 Task: Use the formula "MATCH" in spreadsheet "Project portfolio".
Action: Mouse moved to (848, 101)
Screenshot: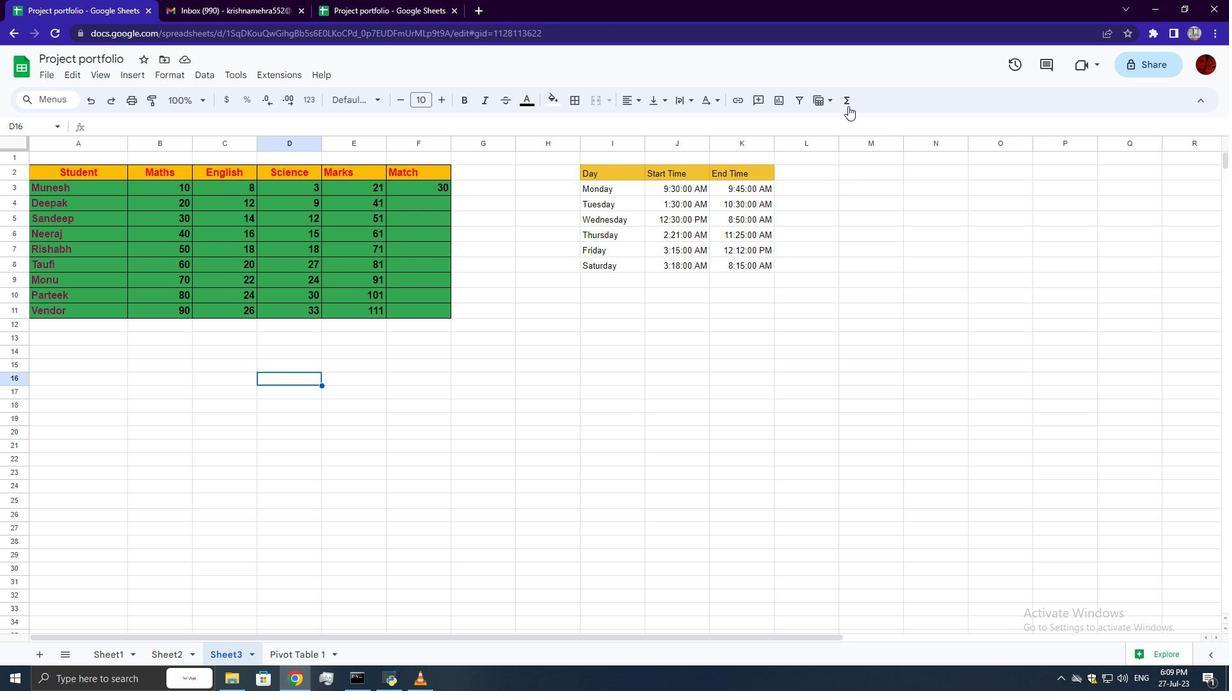 
Action: Mouse pressed left at (848, 101)
Screenshot: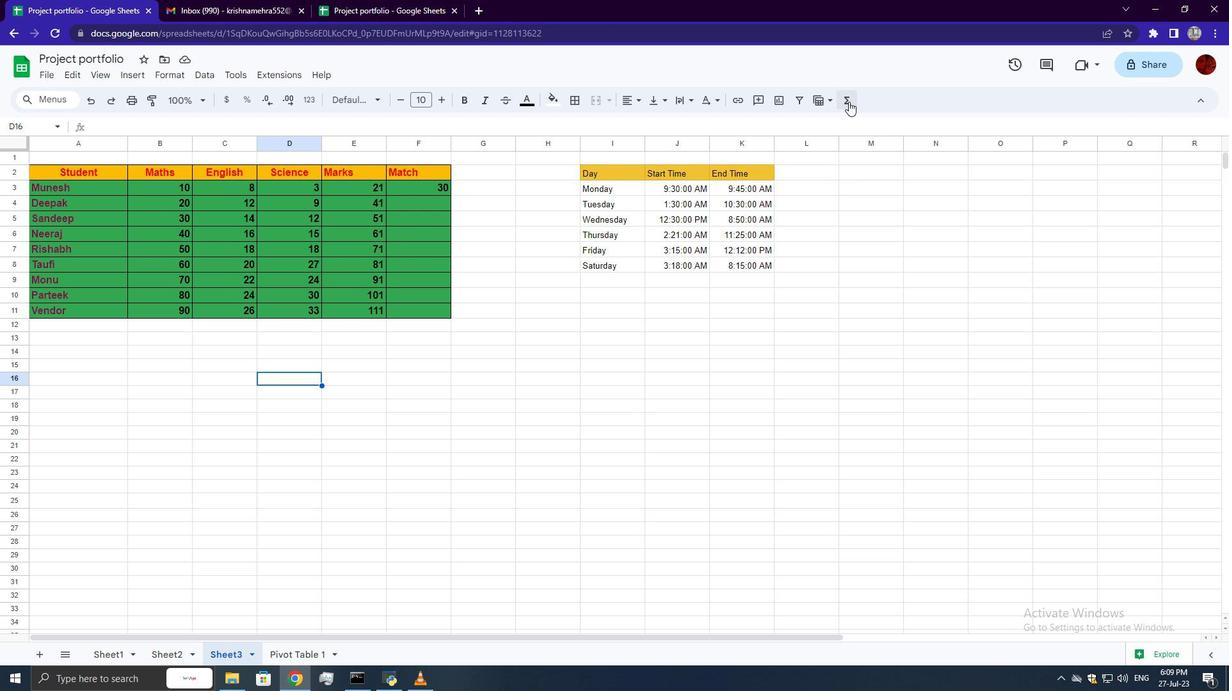 
Action: Mouse moved to (1002, 236)
Screenshot: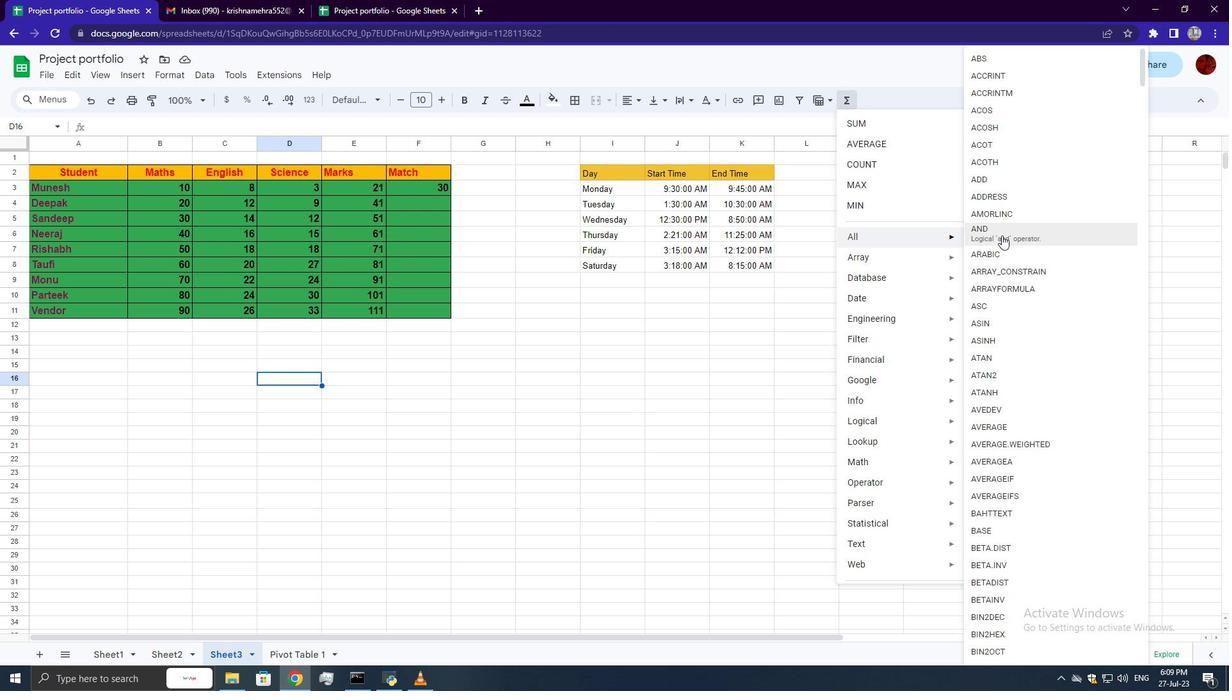
Action: Mouse scrolled (1002, 235) with delta (0, 0)
Screenshot: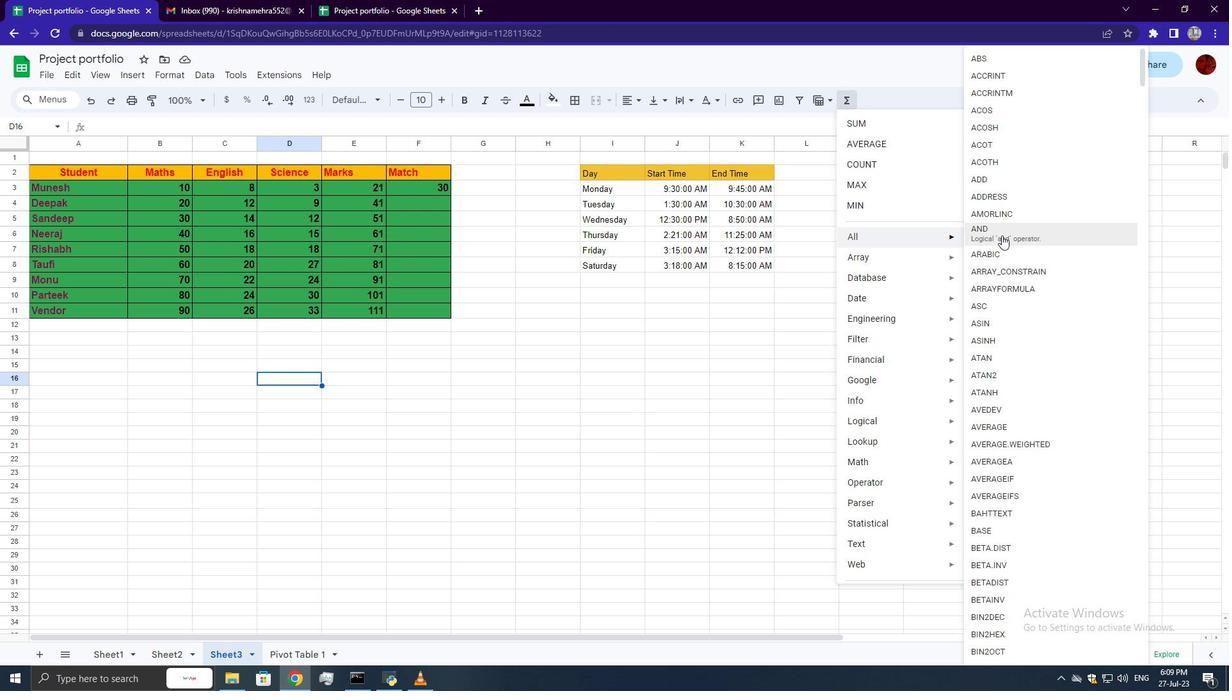 
Action: Mouse moved to (1002, 240)
Screenshot: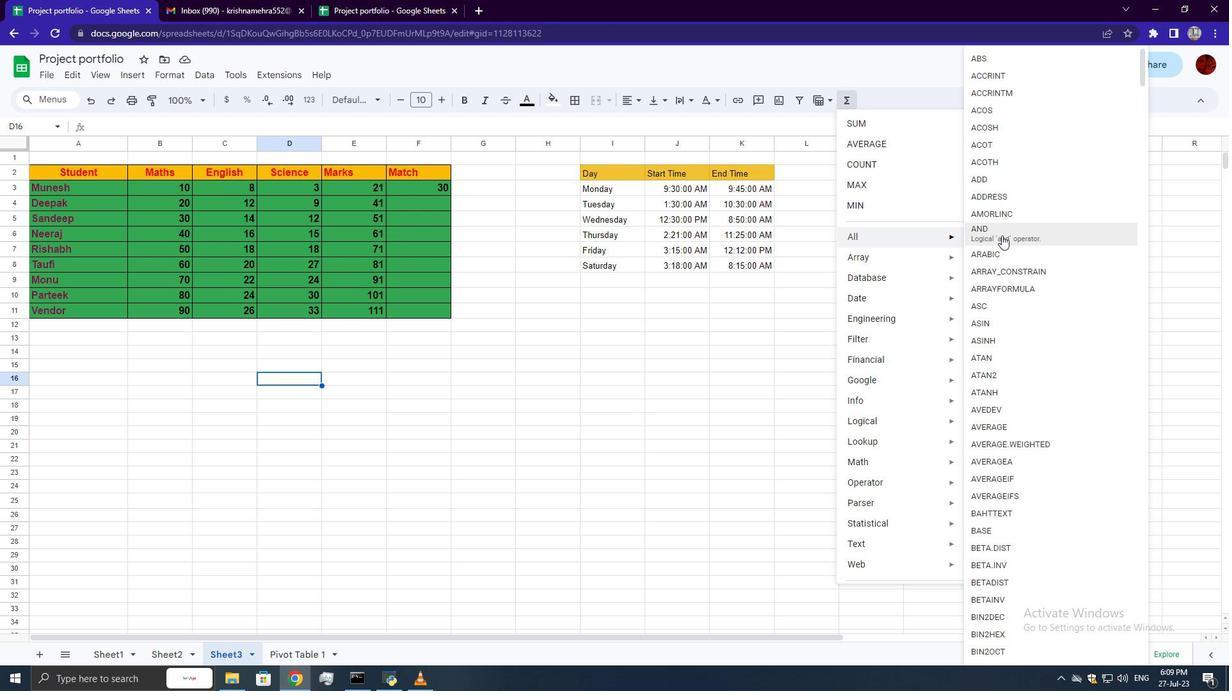 
Action: Mouse scrolled (1002, 237) with delta (0, 0)
Screenshot: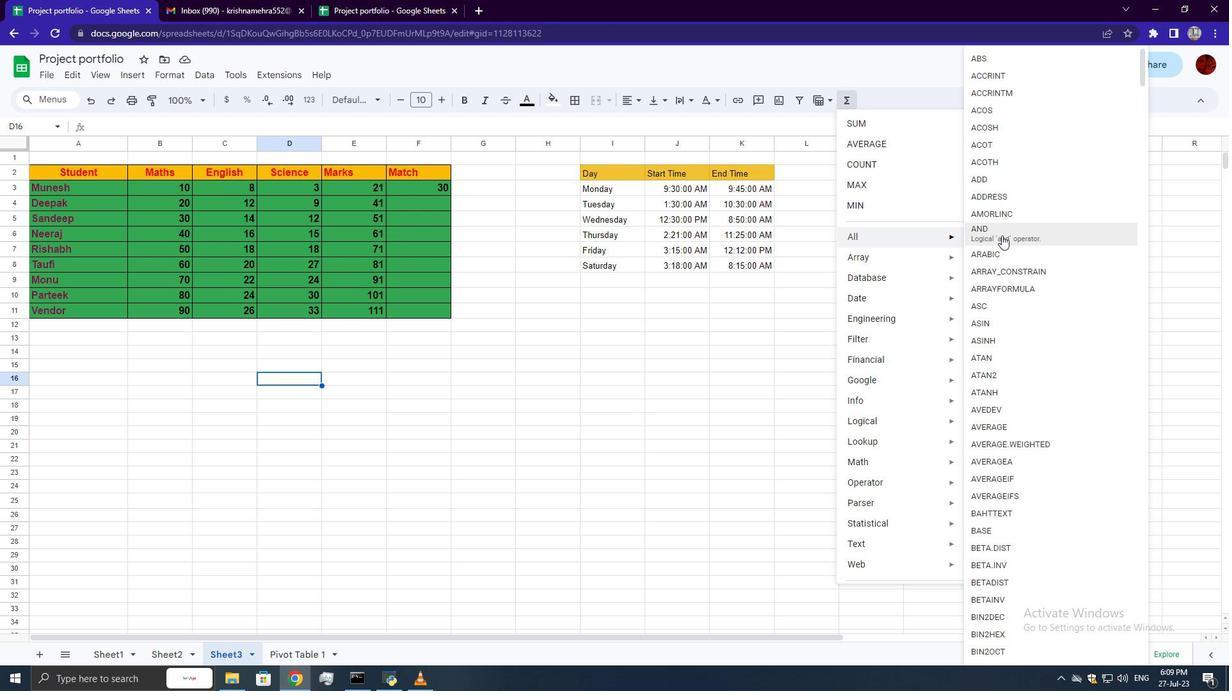 
Action: Mouse moved to (1002, 240)
Screenshot: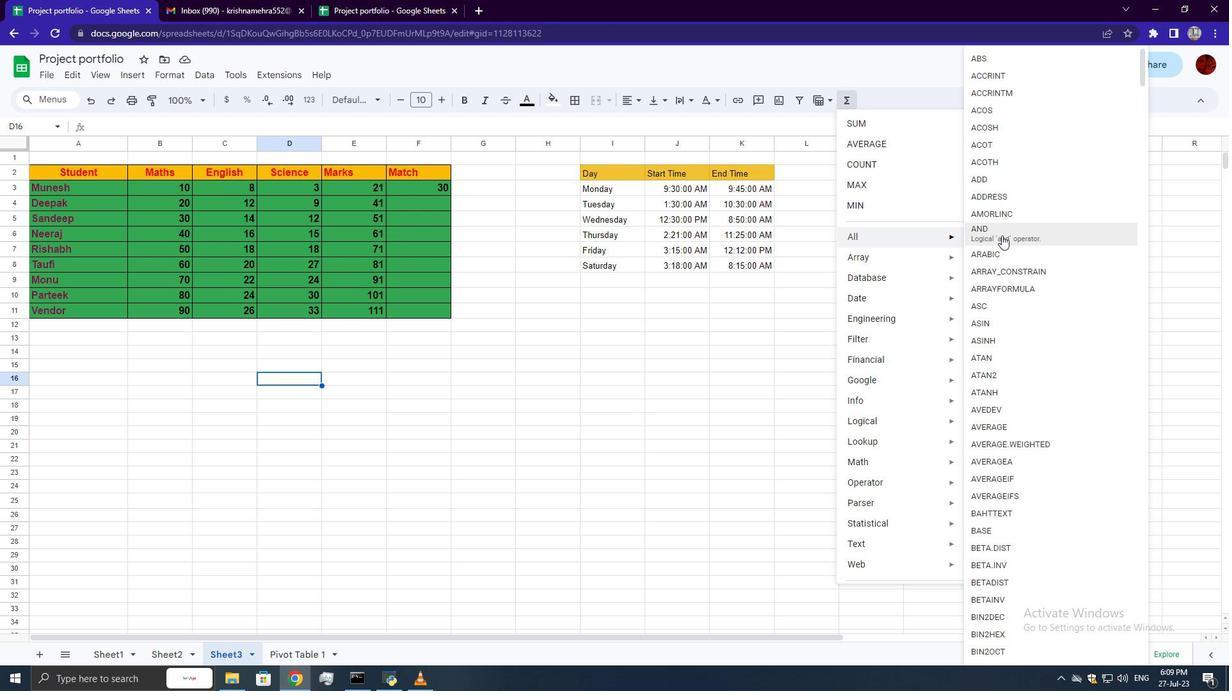 
Action: Mouse scrolled (1002, 240) with delta (0, 0)
Screenshot: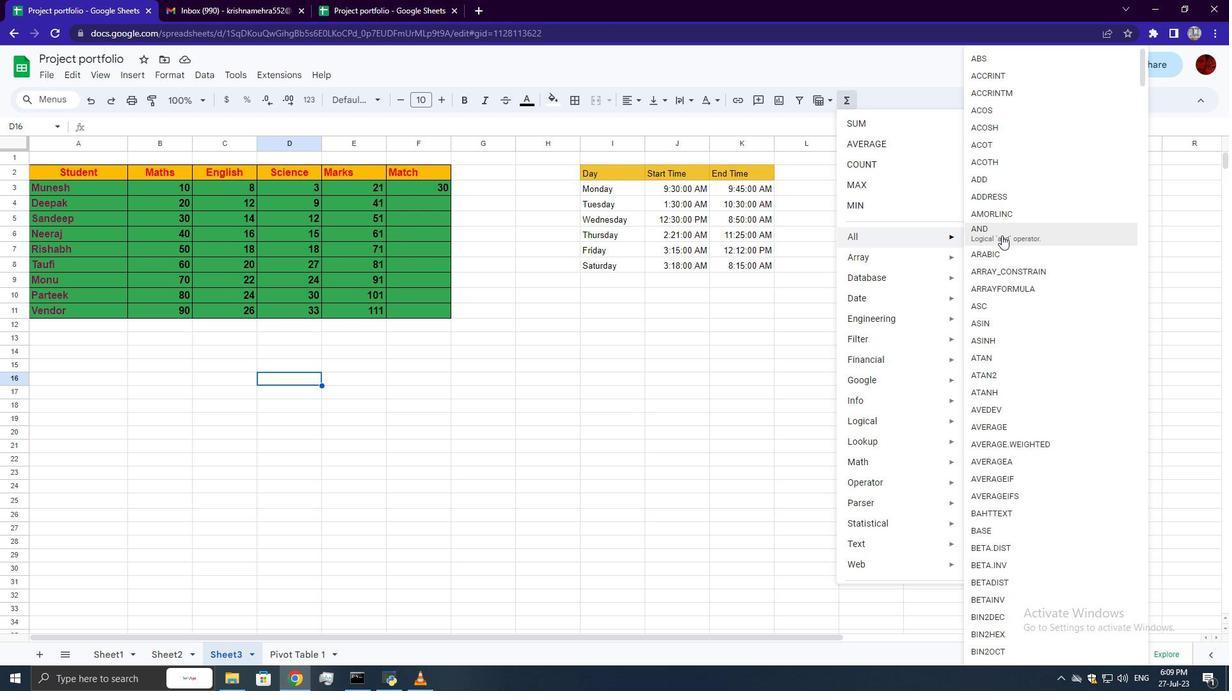
Action: Mouse moved to (1001, 241)
Screenshot: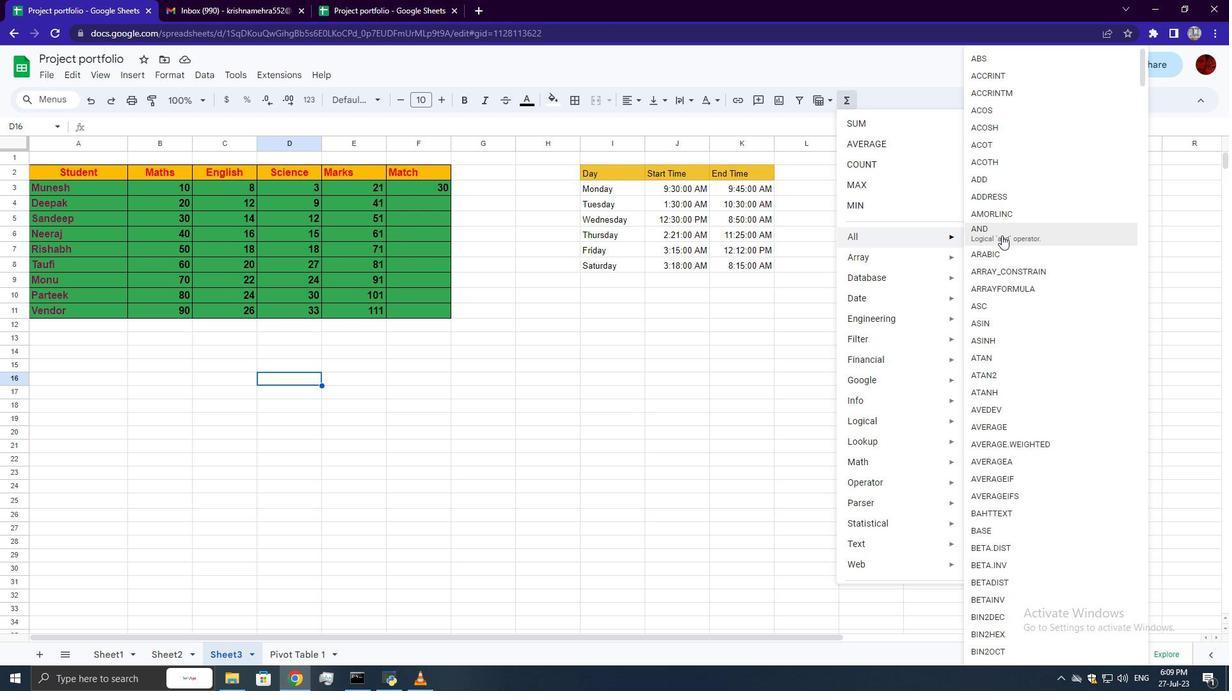 
Action: Mouse scrolled (1001, 240) with delta (0, 0)
Screenshot: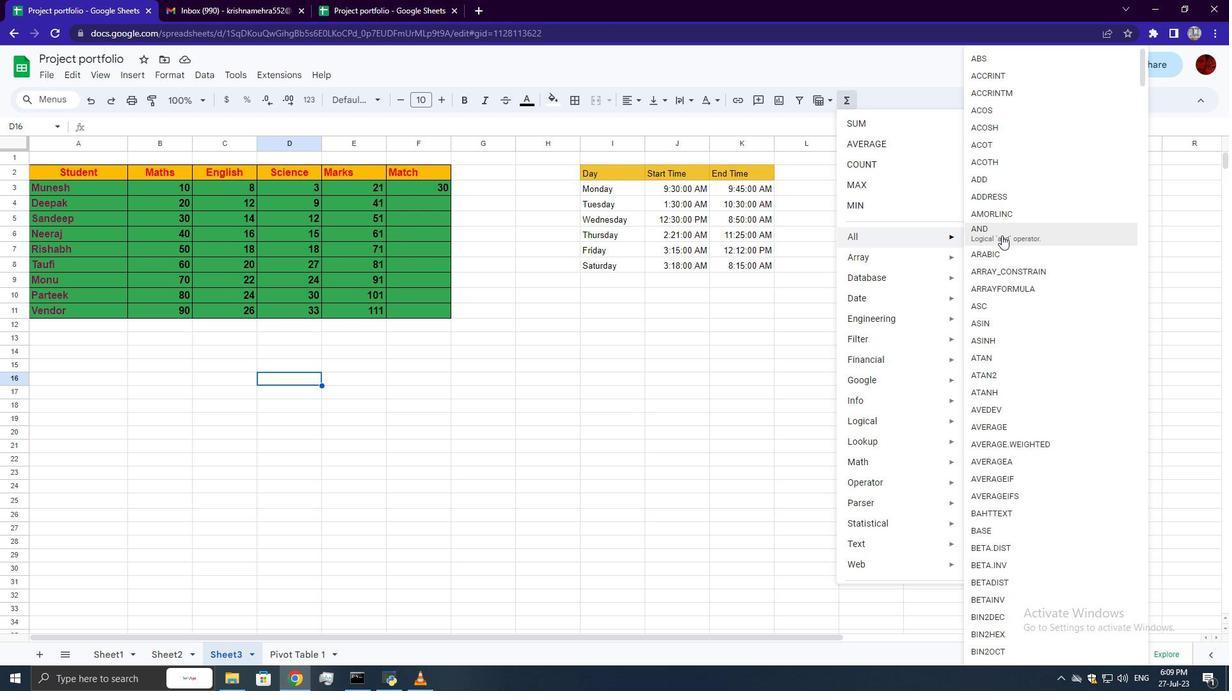 
Action: Mouse scrolled (1001, 240) with delta (0, 0)
Screenshot: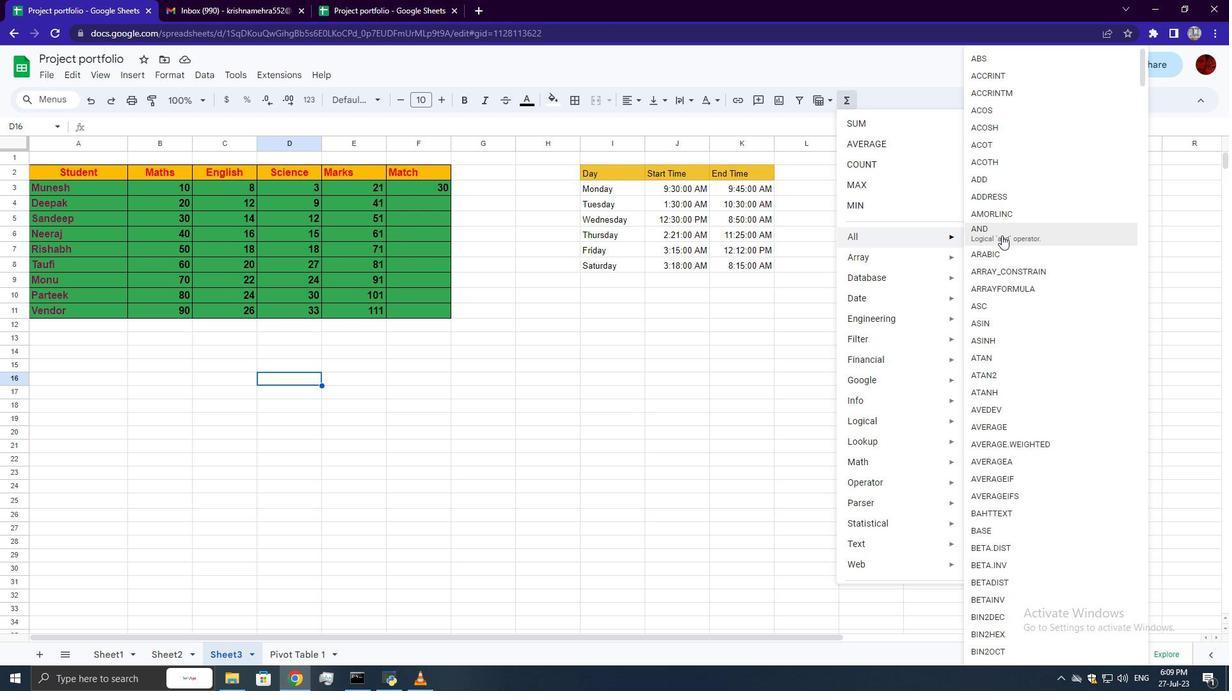 
Action: Mouse scrolled (1001, 240) with delta (0, 0)
Screenshot: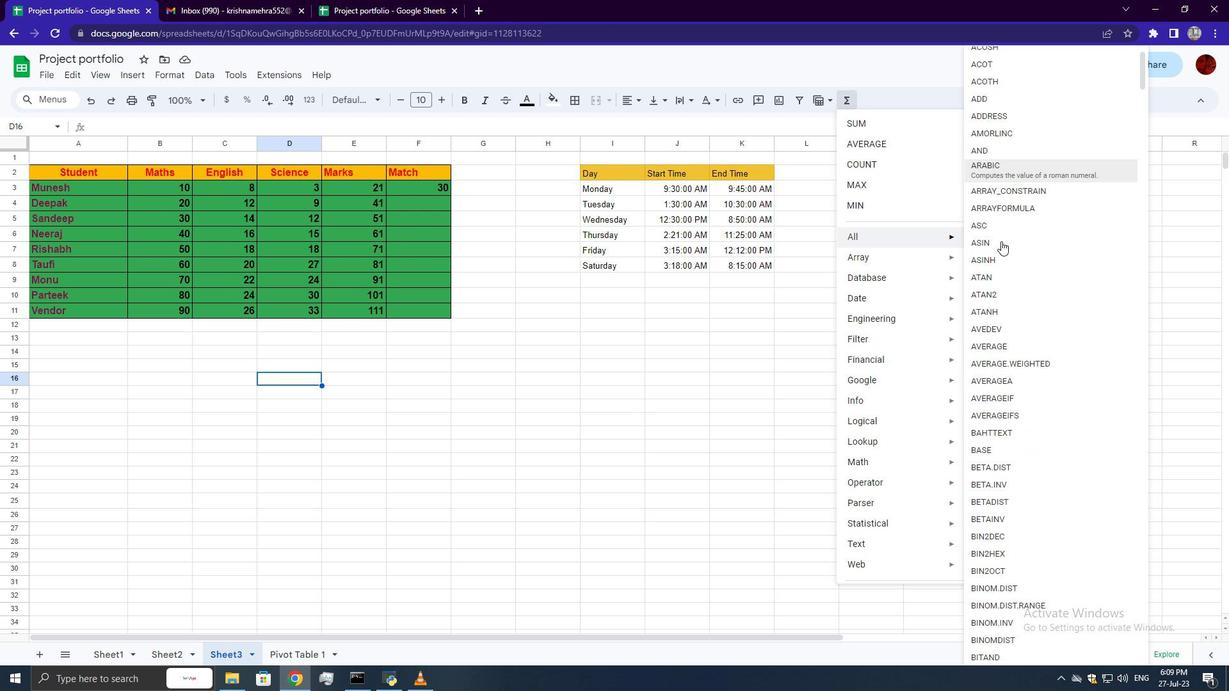 
Action: Mouse scrolled (1001, 240) with delta (0, 0)
Screenshot: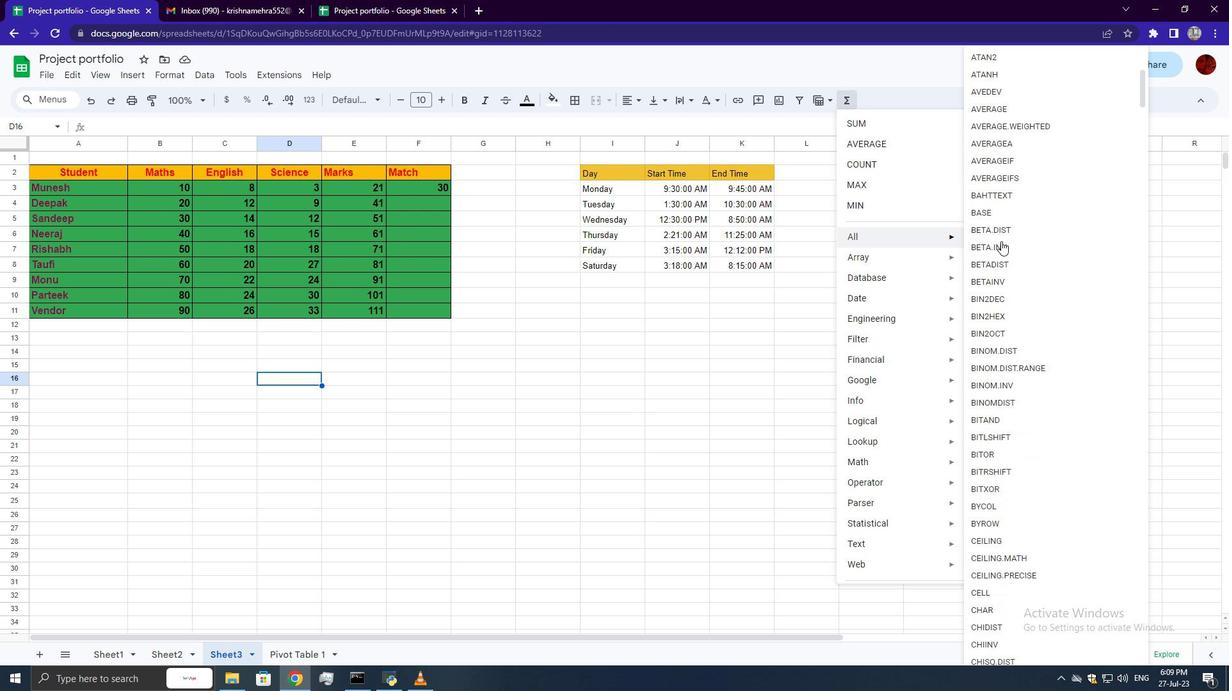 
Action: Mouse scrolled (1001, 240) with delta (0, 0)
Screenshot: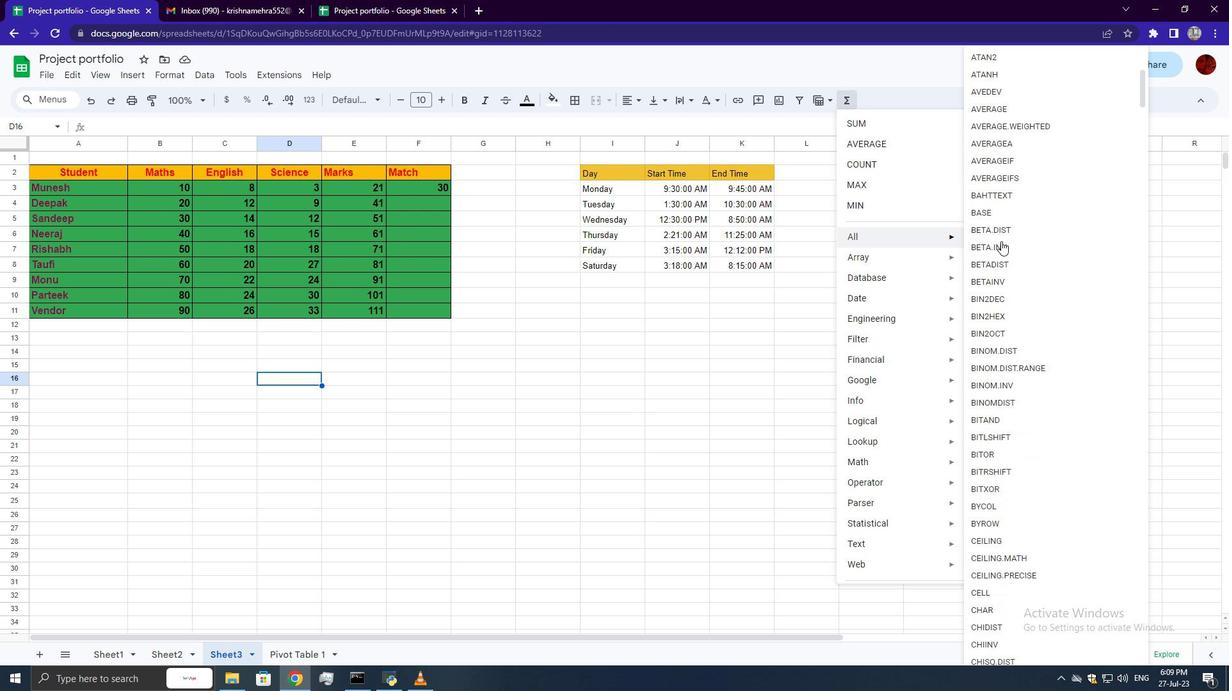 
Action: Mouse scrolled (1001, 240) with delta (0, 0)
Screenshot: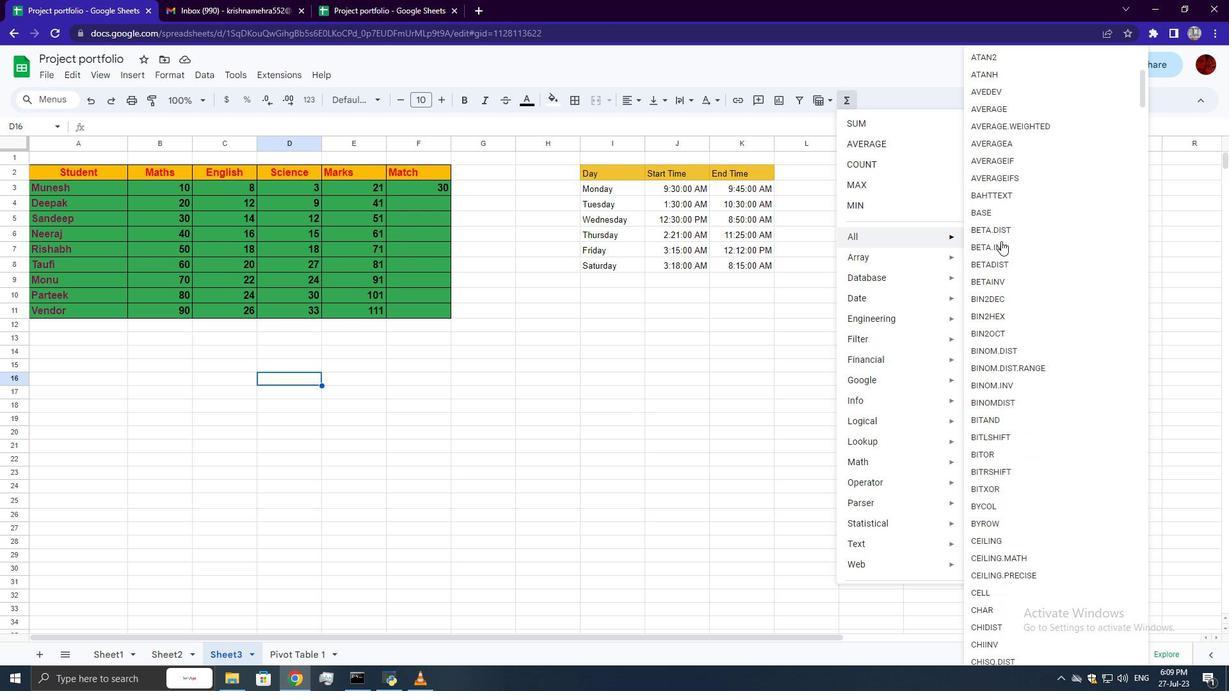 
Action: Mouse scrolled (1001, 240) with delta (0, 0)
Screenshot: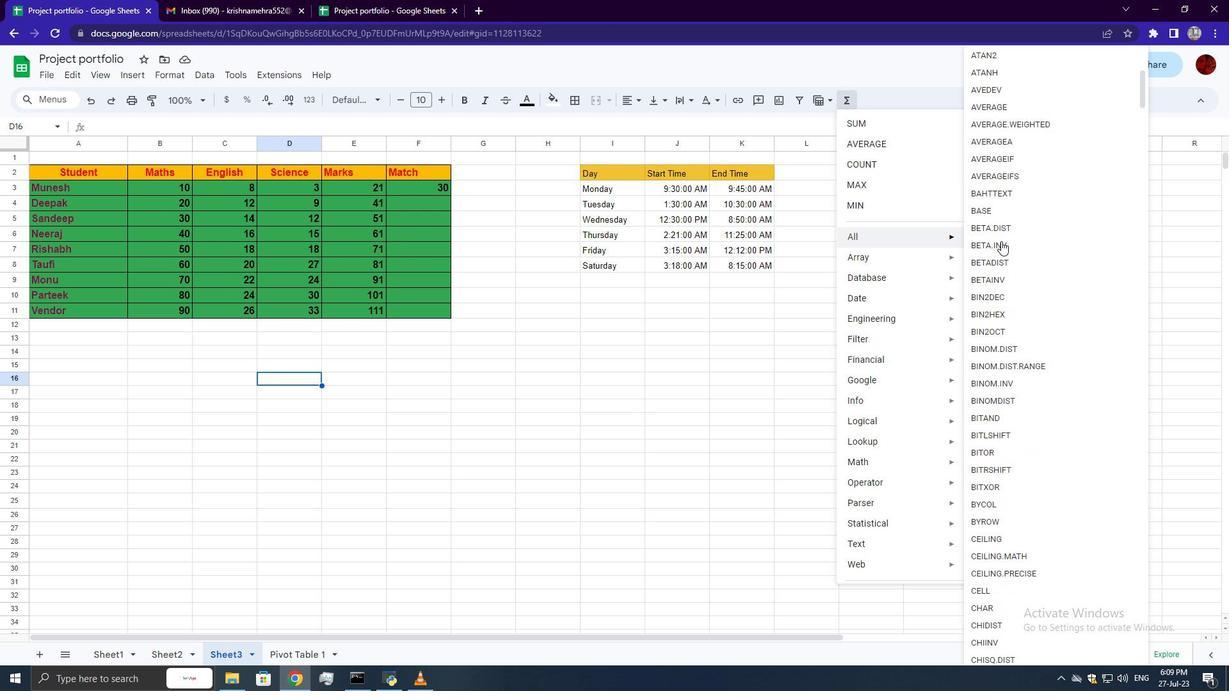 
Action: Mouse scrolled (1001, 240) with delta (0, 0)
Screenshot: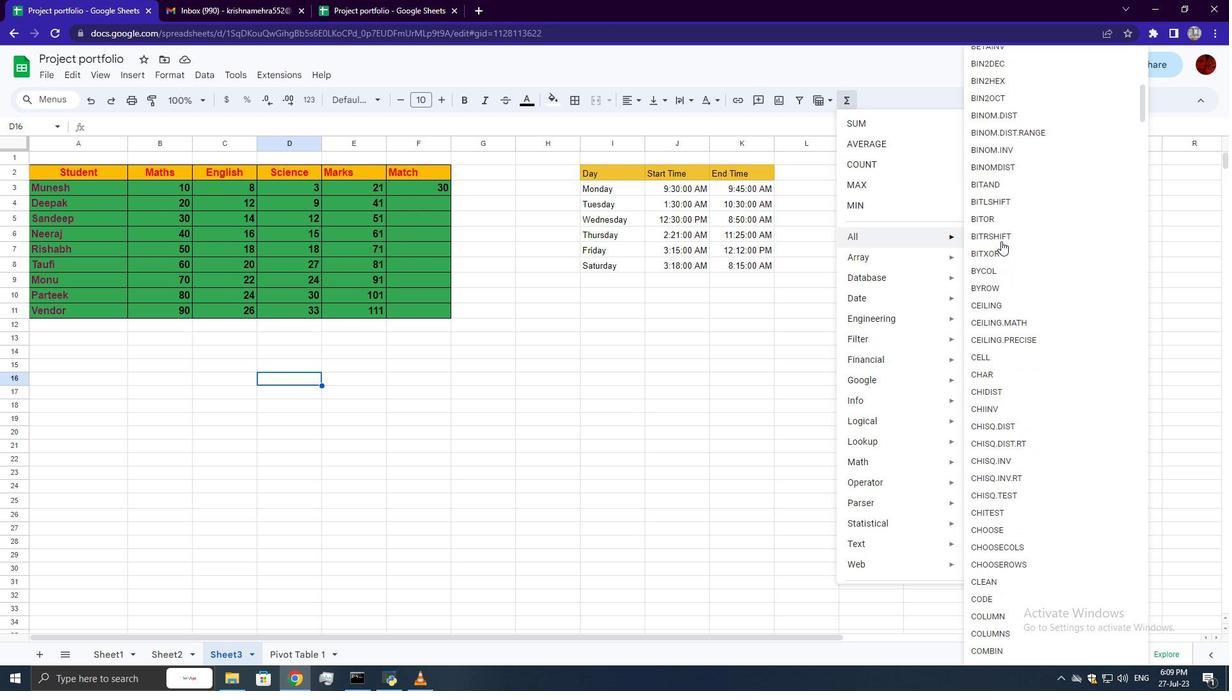 
Action: Mouse scrolled (1001, 240) with delta (0, 0)
Screenshot: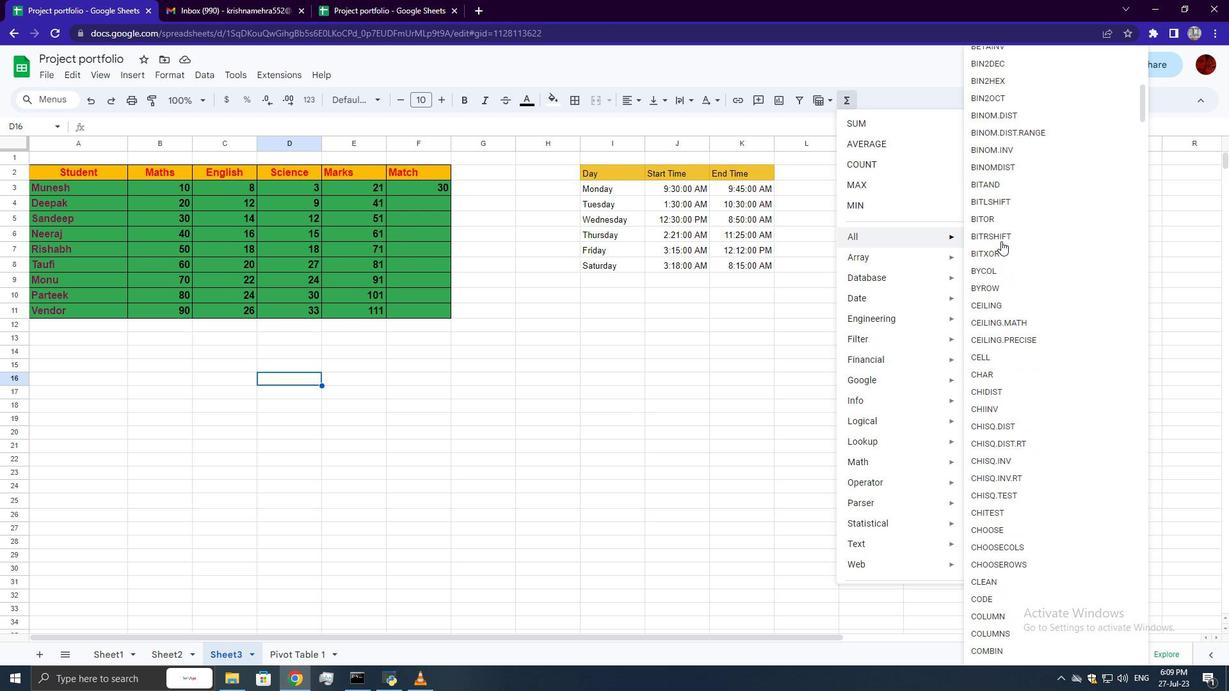 
Action: Mouse scrolled (1001, 240) with delta (0, 0)
Screenshot: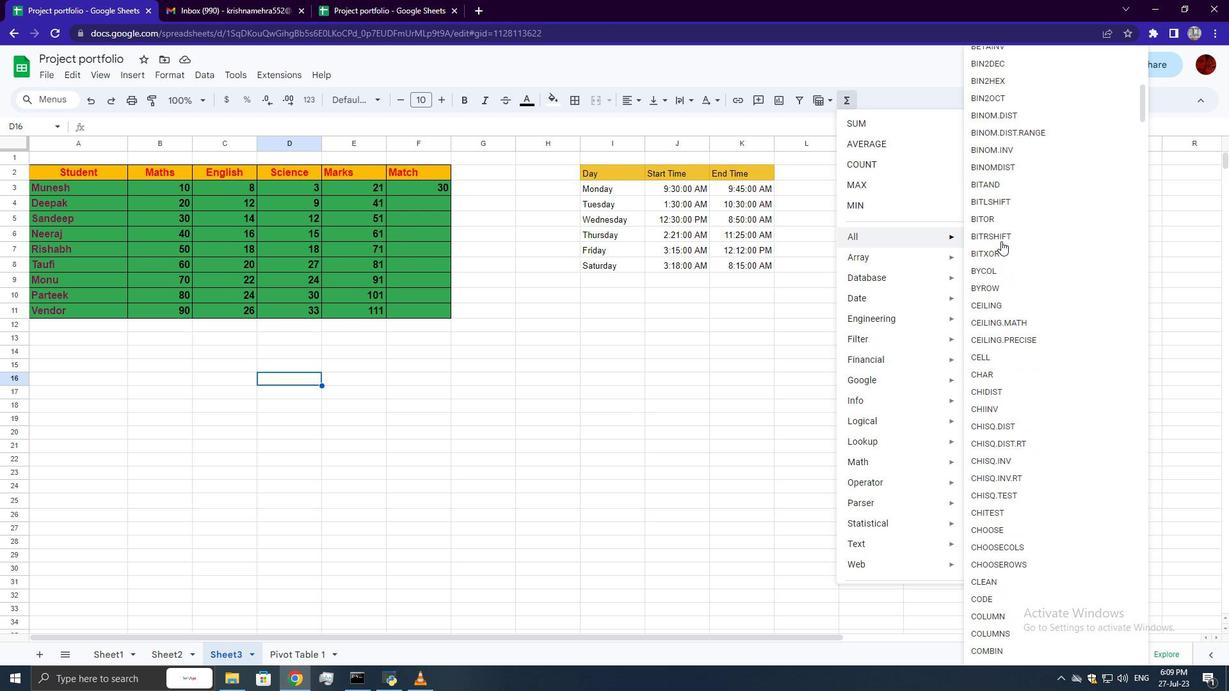 
Action: Mouse scrolled (1001, 240) with delta (0, 0)
Screenshot: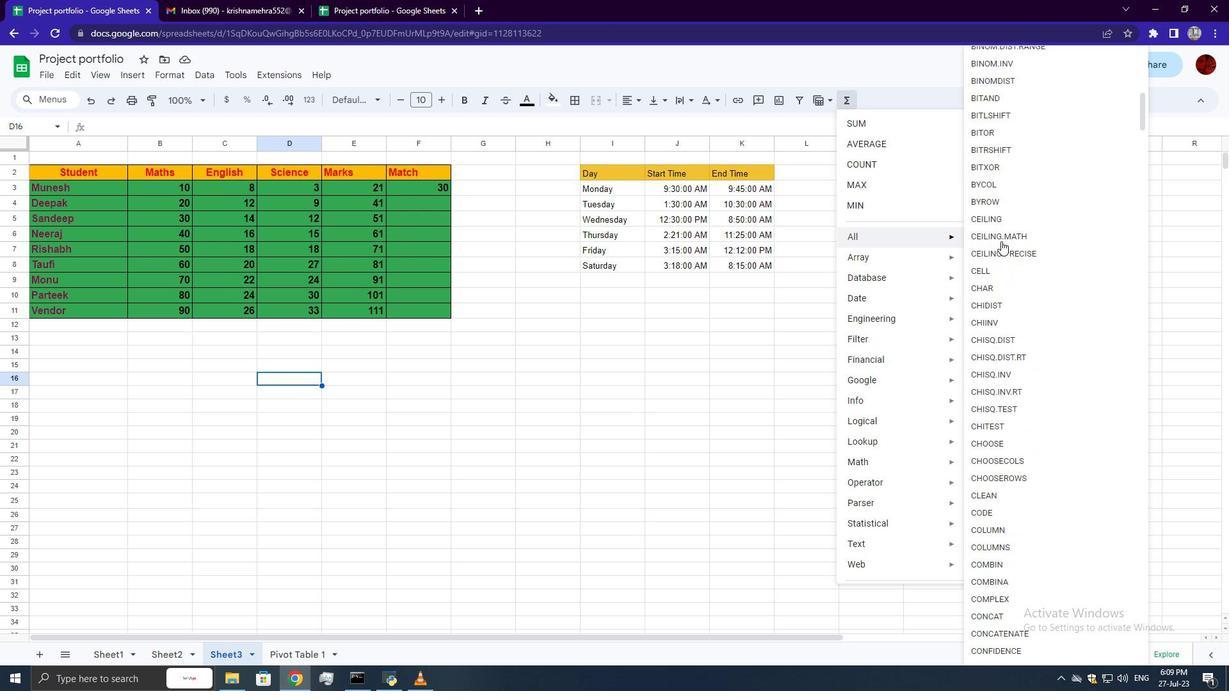 
Action: Mouse scrolled (1001, 240) with delta (0, 0)
Screenshot: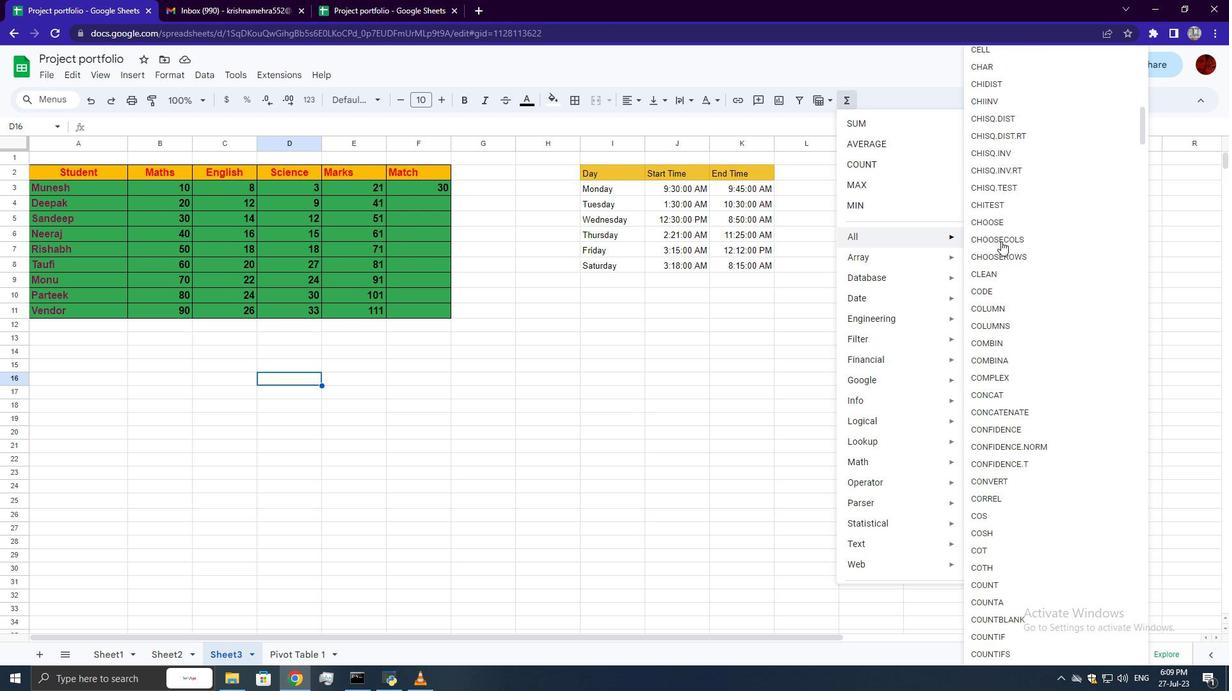 
Action: Mouse scrolled (1001, 240) with delta (0, 0)
Screenshot: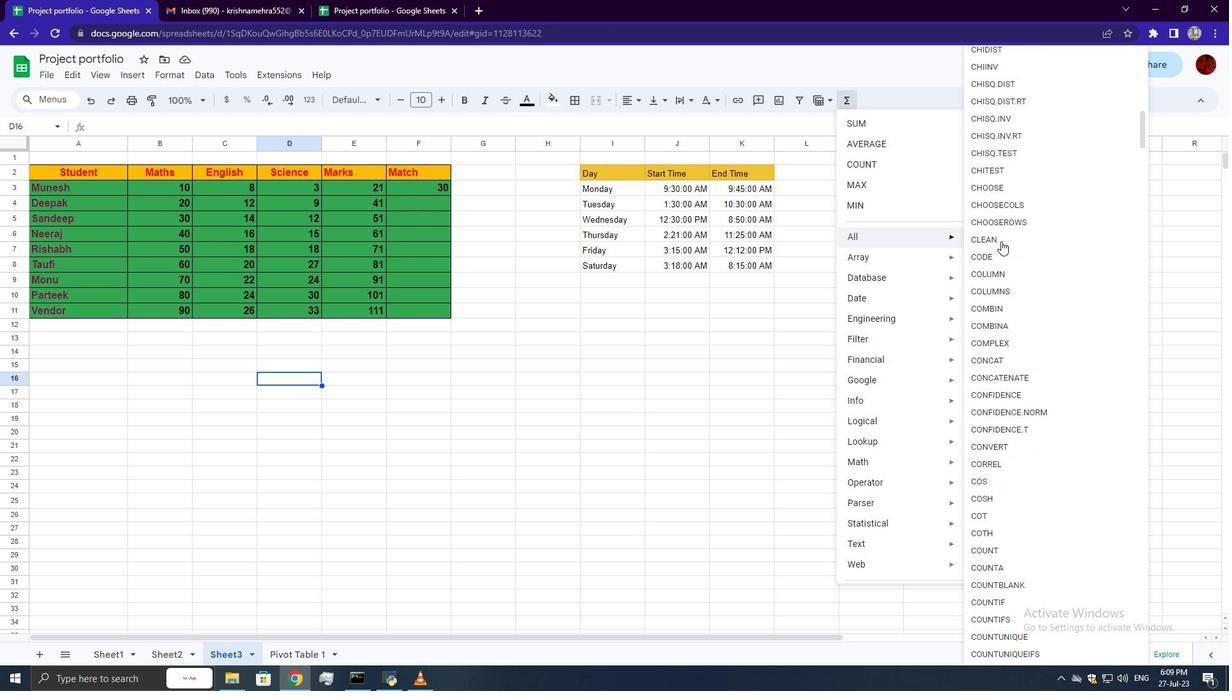 
Action: Mouse scrolled (1001, 240) with delta (0, 0)
Screenshot: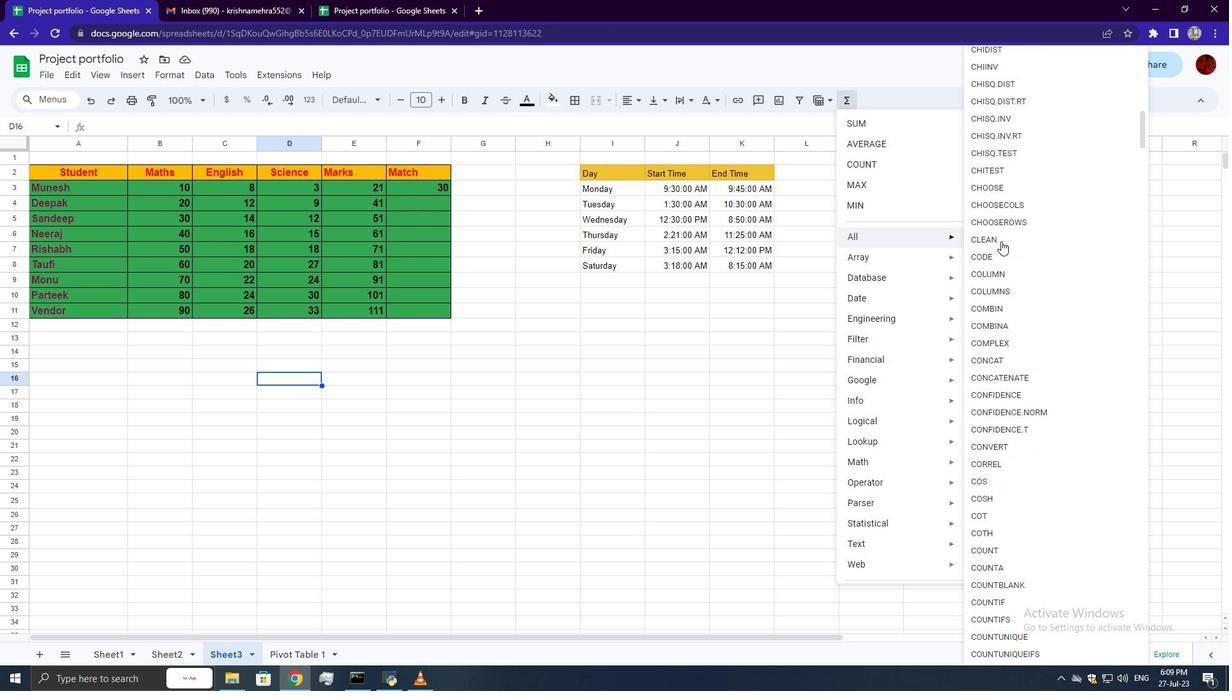 
Action: Mouse scrolled (1001, 240) with delta (0, 0)
Screenshot: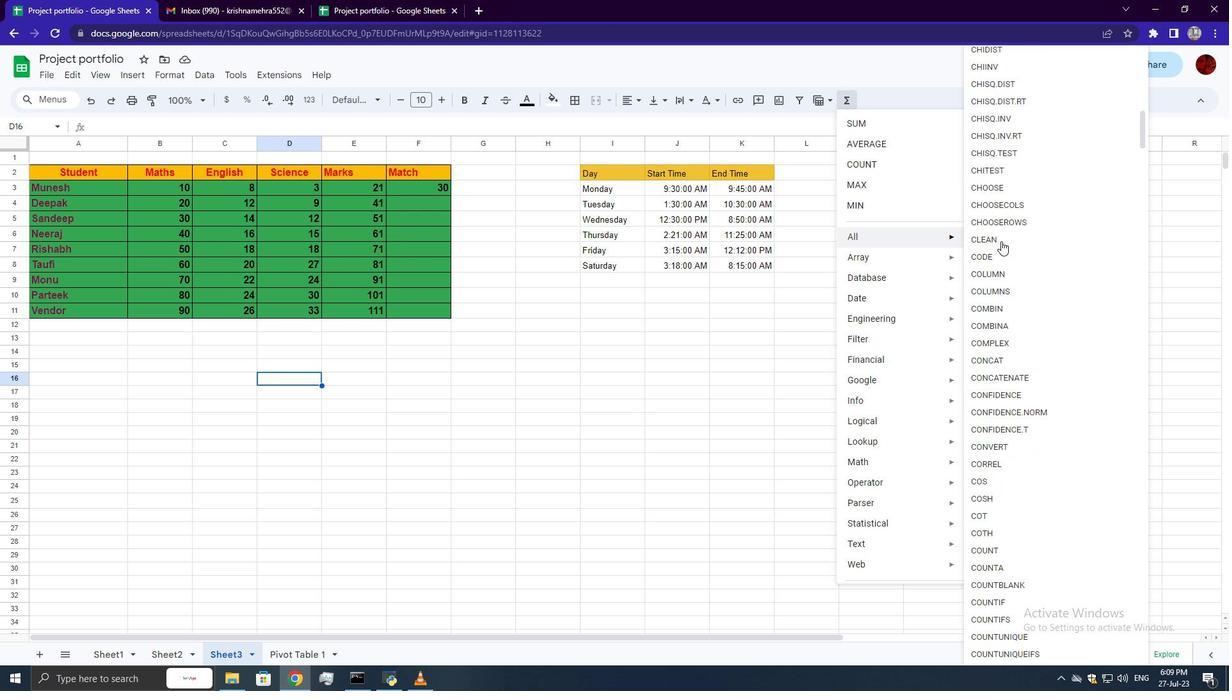 
Action: Mouse scrolled (1001, 240) with delta (0, 0)
Screenshot: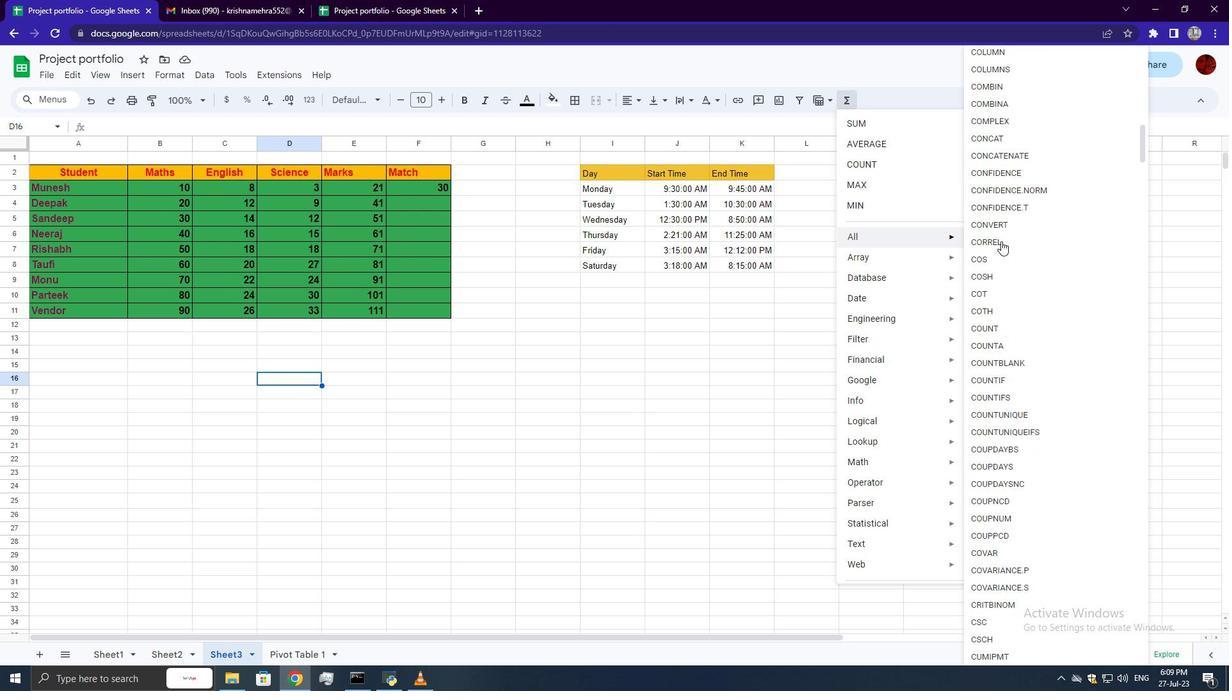 
Action: Mouse scrolled (1001, 240) with delta (0, 0)
Screenshot: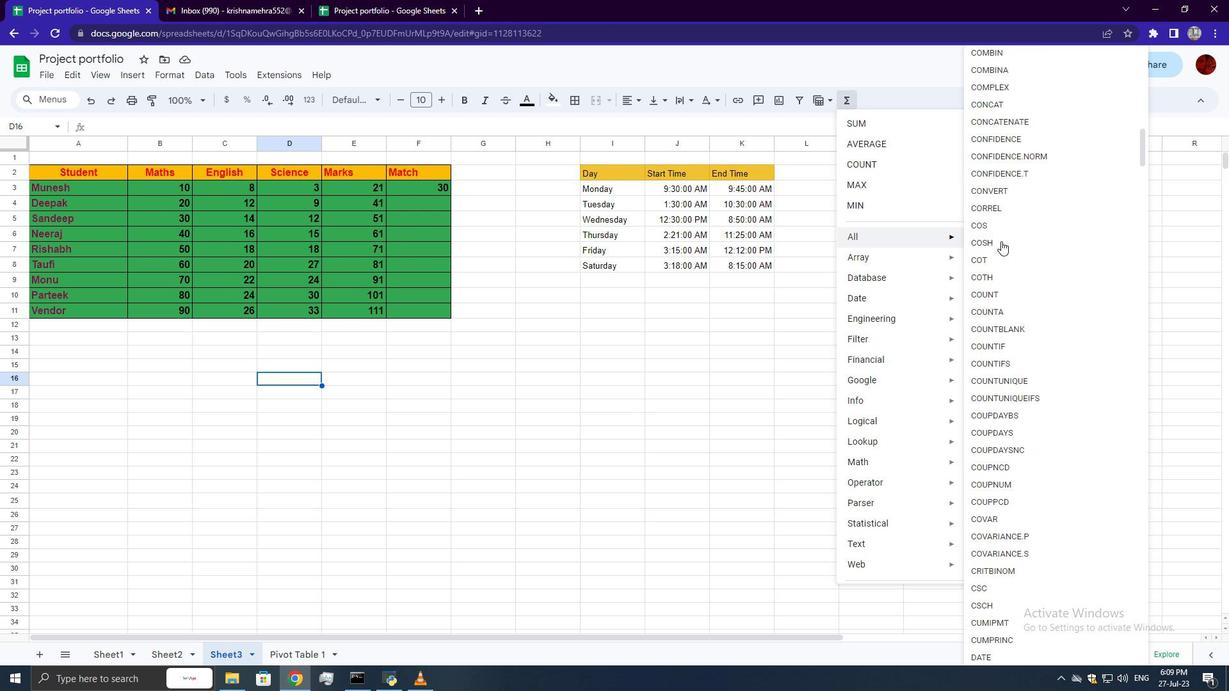 
Action: Mouse scrolled (1001, 240) with delta (0, 0)
Screenshot: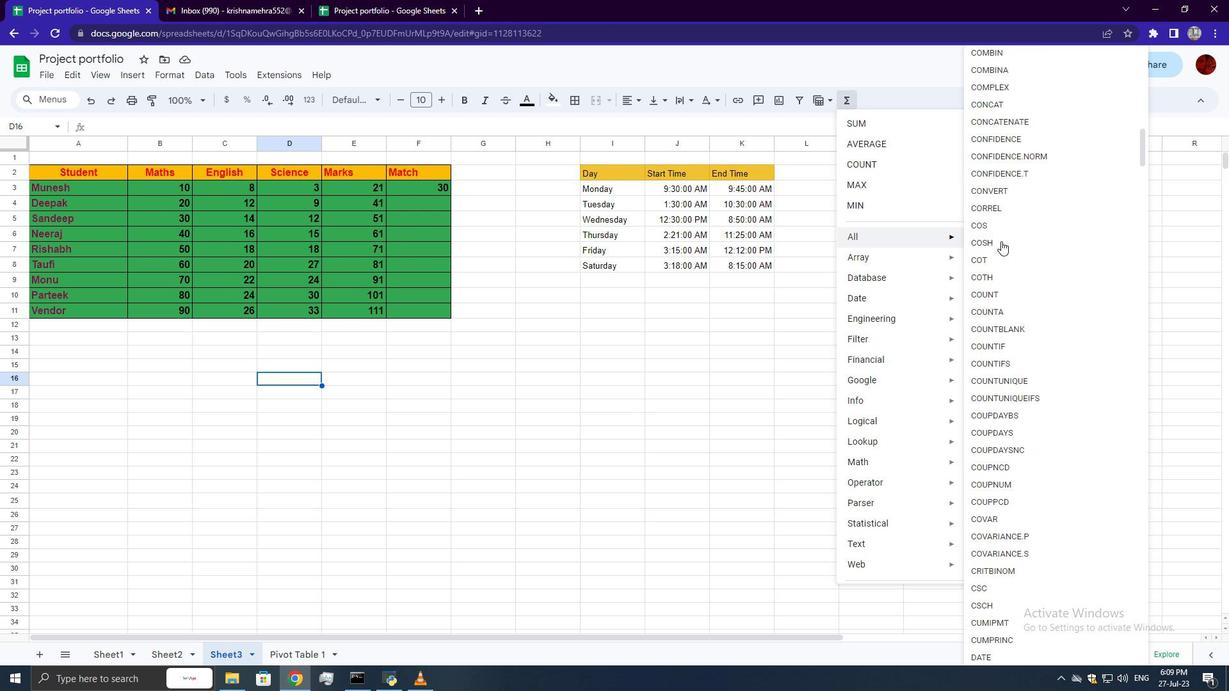 
Action: Mouse scrolled (1001, 240) with delta (0, 0)
Screenshot: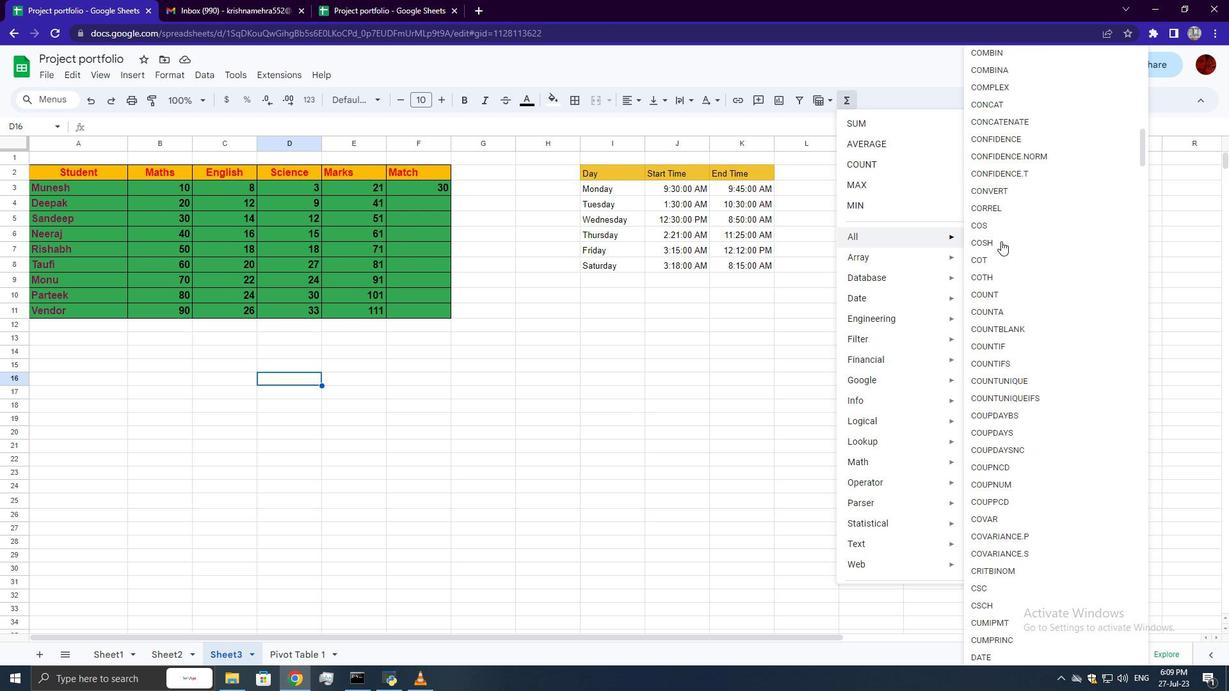 
Action: Mouse scrolled (1001, 240) with delta (0, 0)
Screenshot: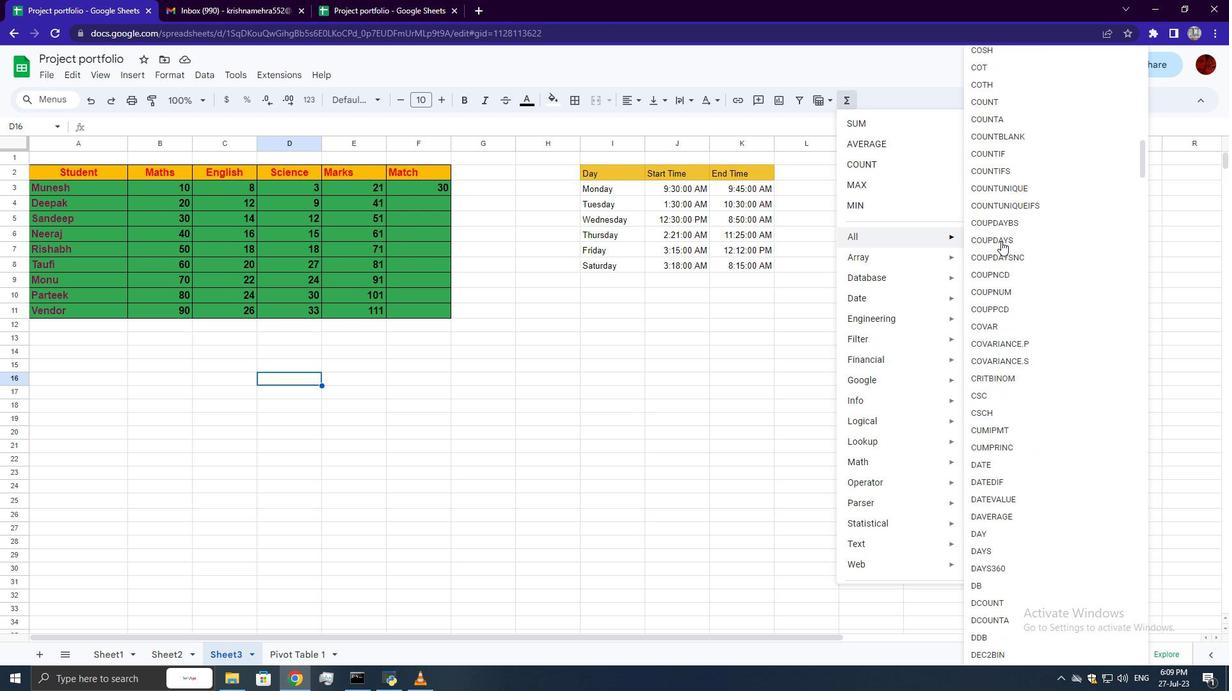 
Action: Mouse scrolled (1001, 240) with delta (0, 0)
Screenshot: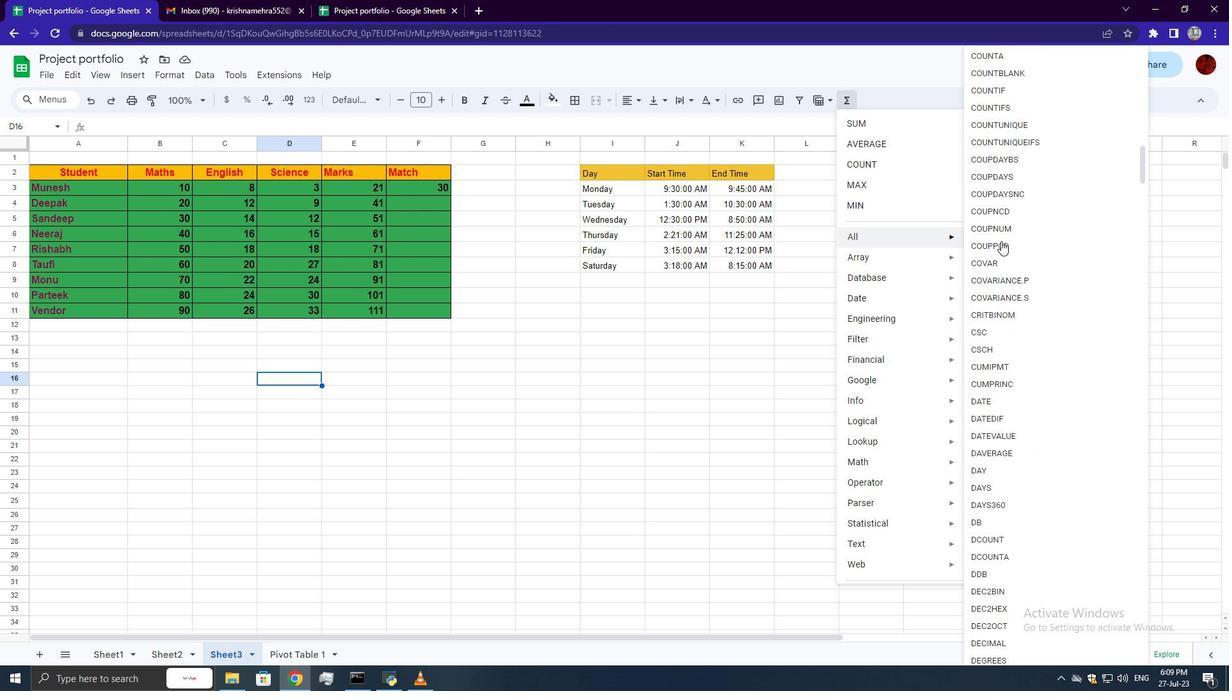 
Action: Mouse scrolled (1001, 240) with delta (0, 0)
Screenshot: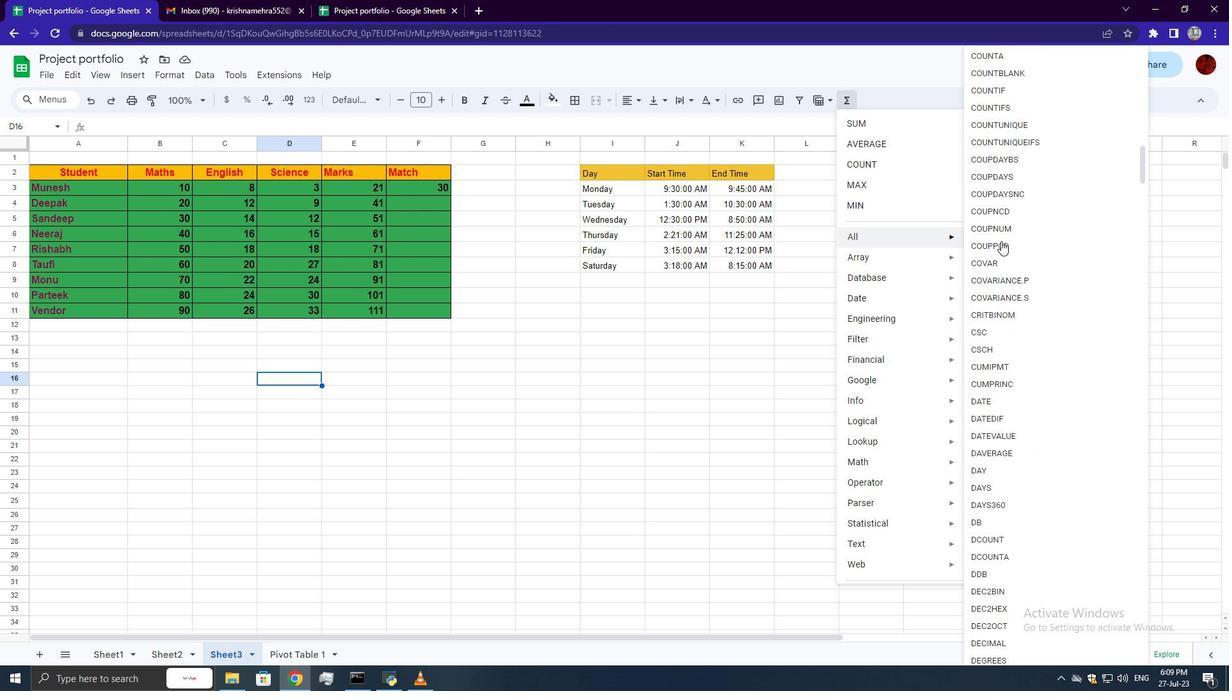 
Action: Mouse scrolled (1001, 240) with delta (0, 0)
Screenshot: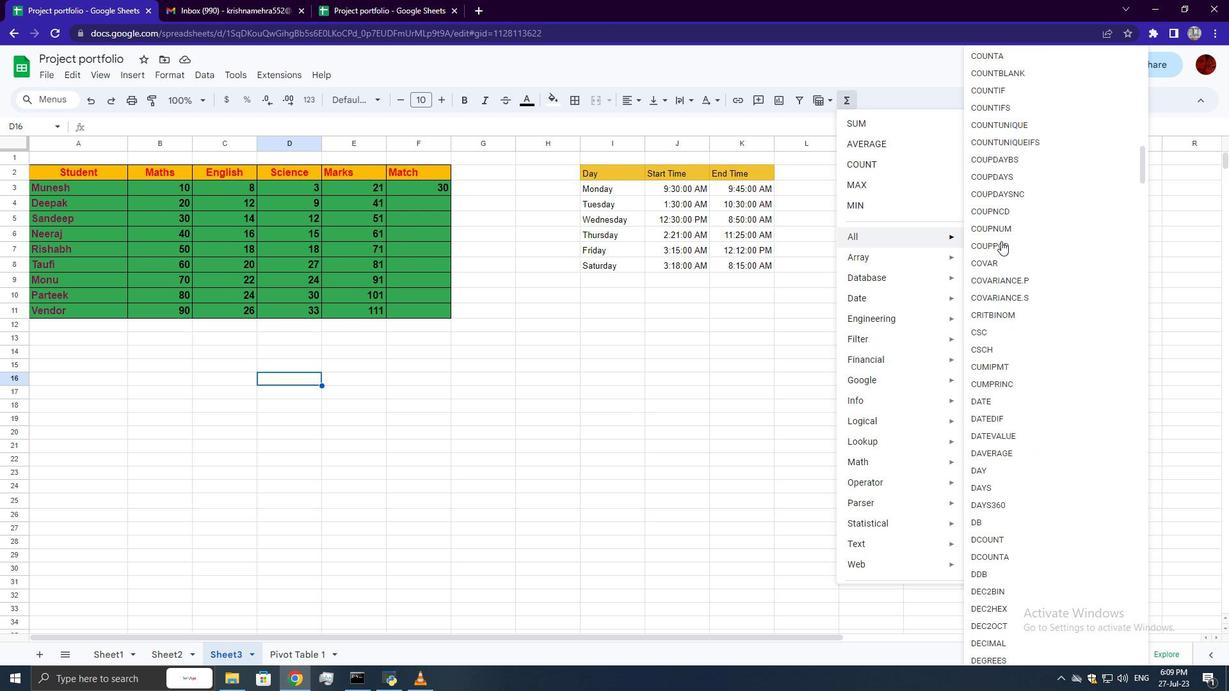 
Action: Mouse scrolled (1001, 240) with delta (0, 0)
Screenshot: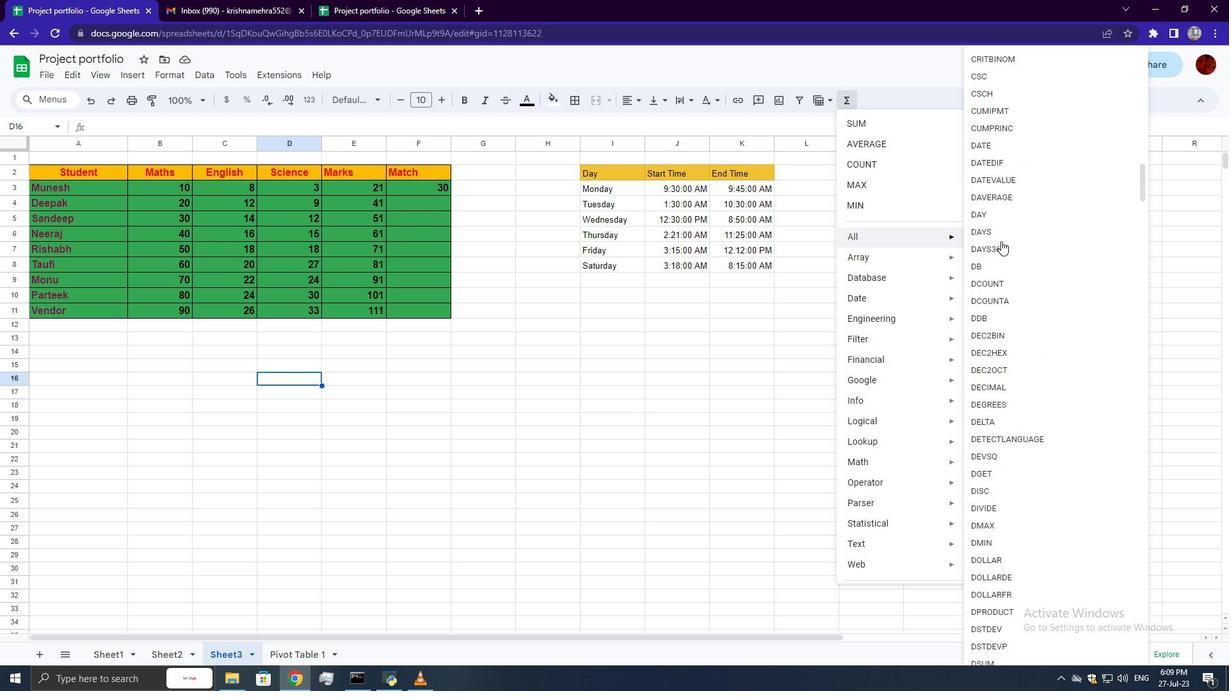 
Action: Mouse scrolled (1001, 240) with delta (0, 0)
Screenshot: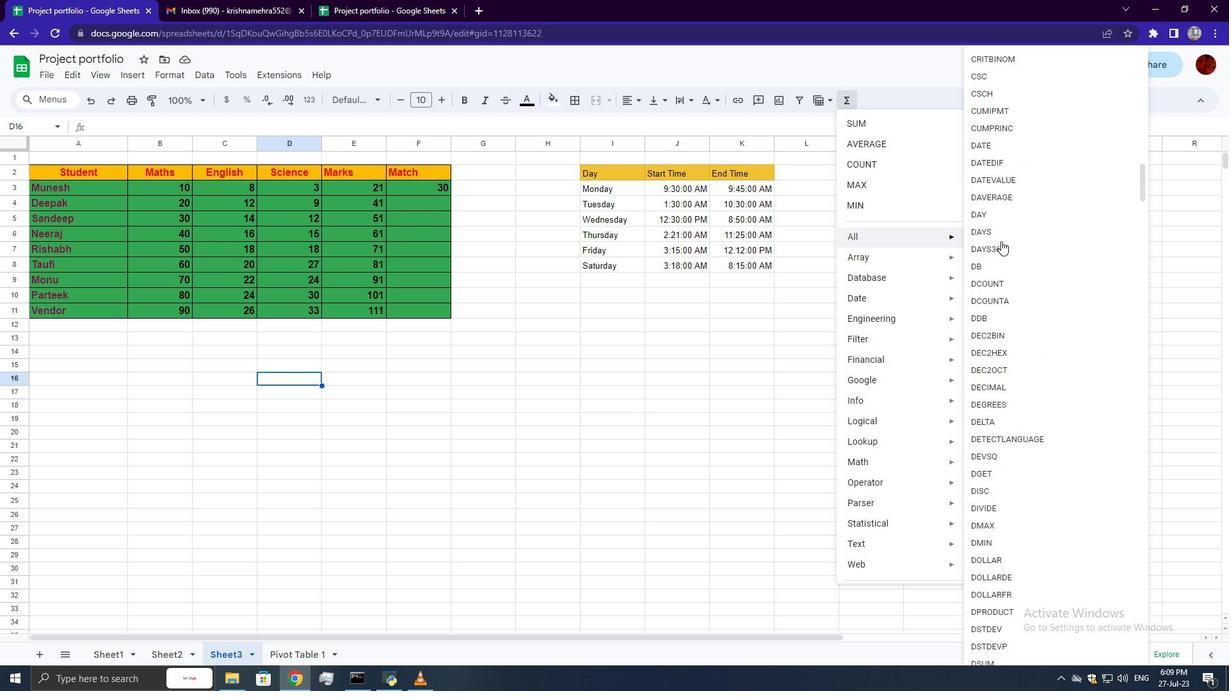 
Action: Mouse scrolled (1001, 240) with delta (0, 0)
Screenshot: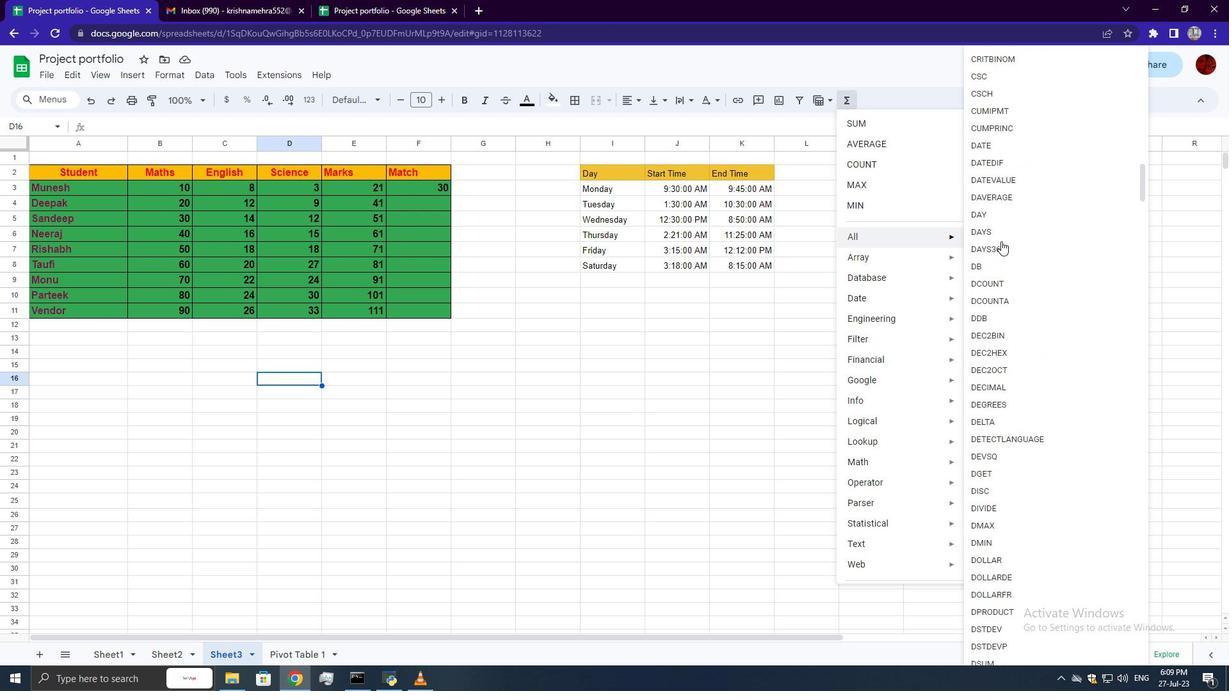 
Action: Mouse scrolled (1001, 240) with delta (0, 0)
Screenshot: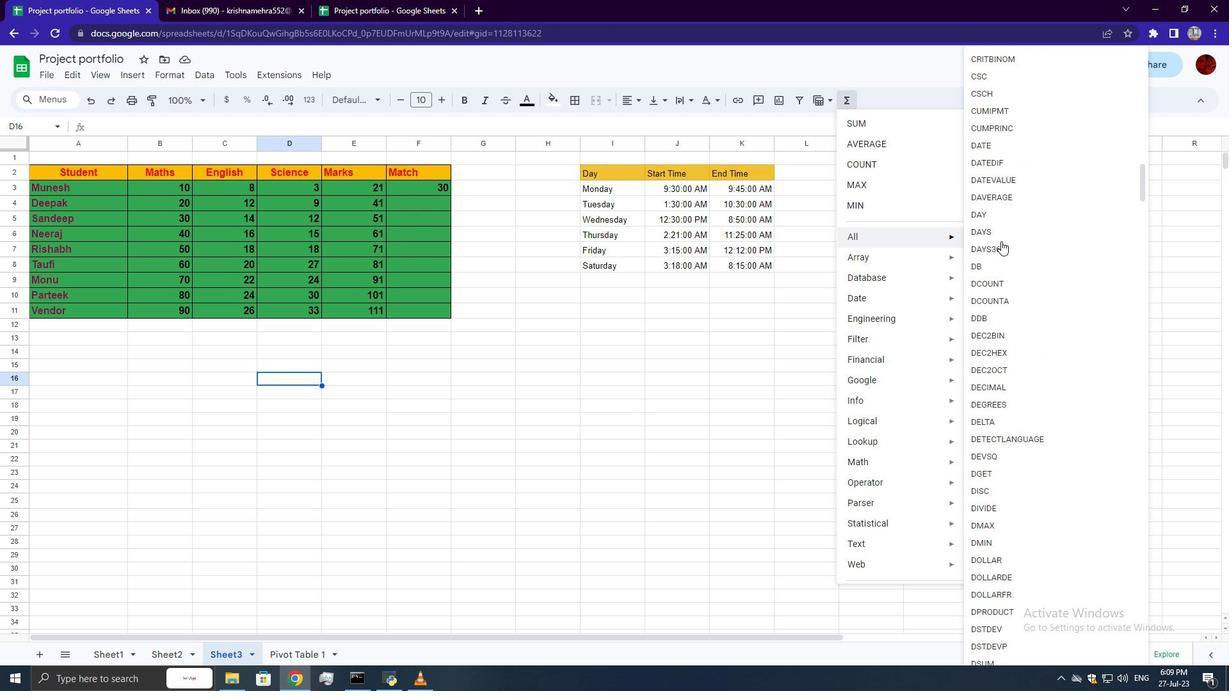 
Action: Mouse scrolled (1001, 240) with delta (0, 0)
Screenshot: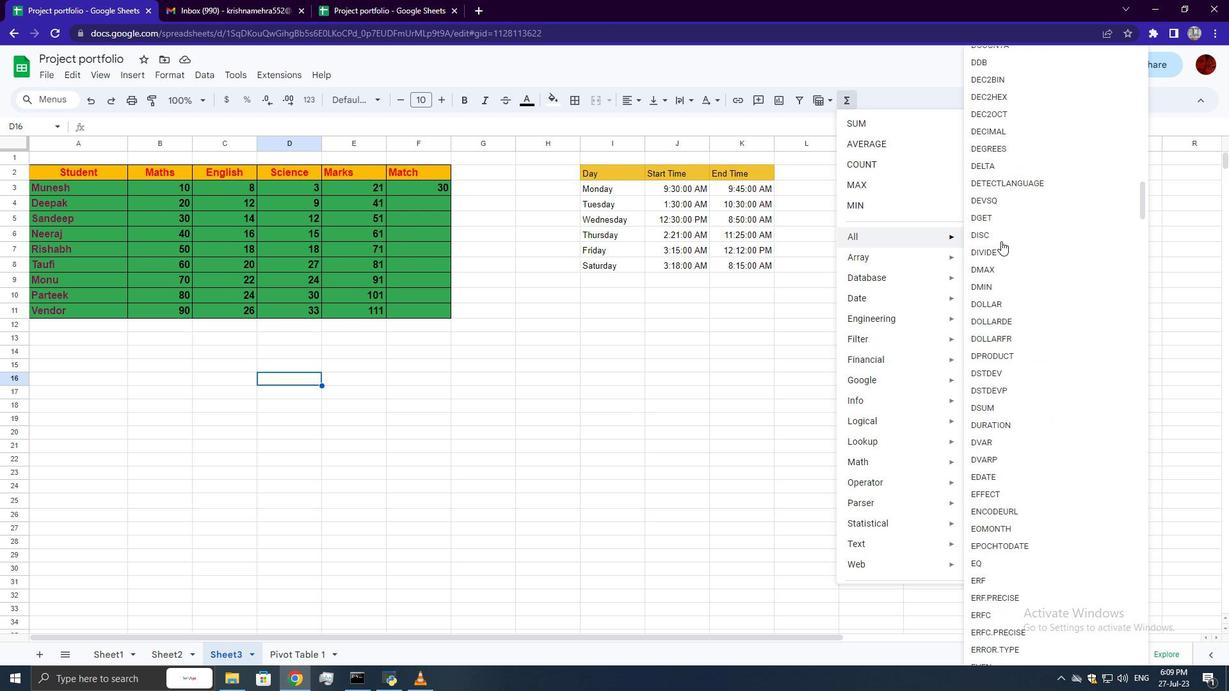 
Action: Mouse scrolled (1001, 240) with delta (0, 0)
Screenshot: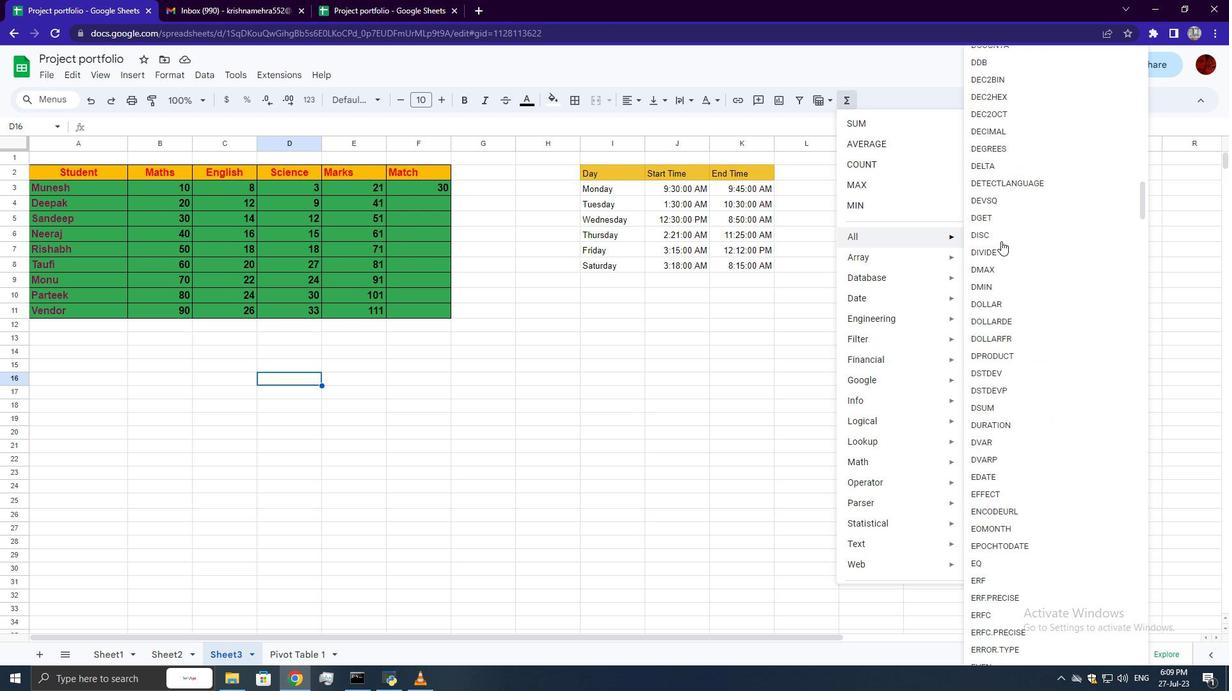 
Action: Mouse scrolled (1001, 240) with delta (0, 0)
Screenshot: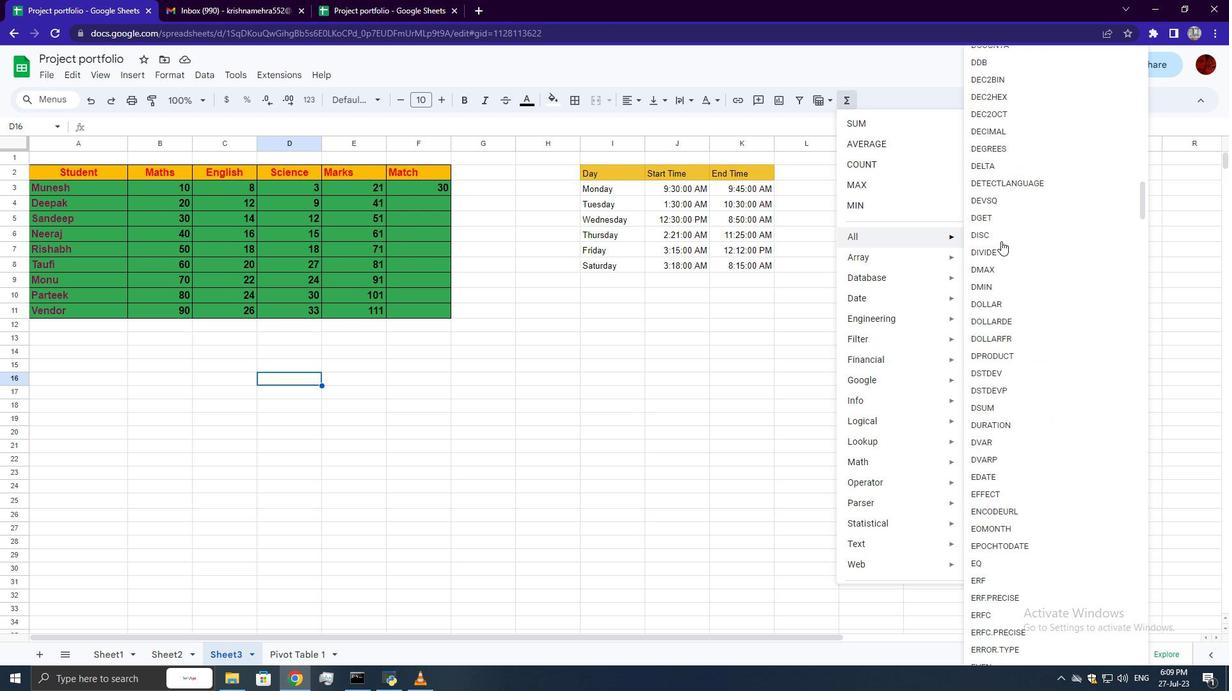 
Action: Mouse scrolled (1001, 240) with delta (0, 0)
Screenshot: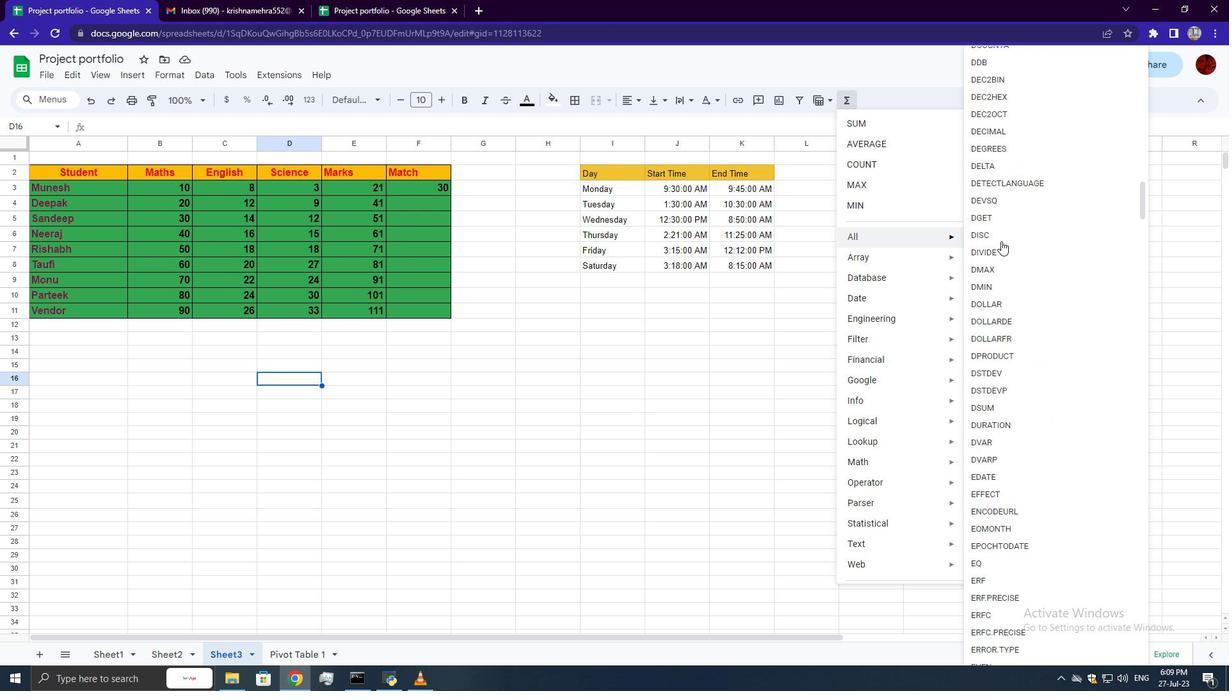 
Action: Mouse scrolled (1001, 240) with delta (0, 0)
Screenshot: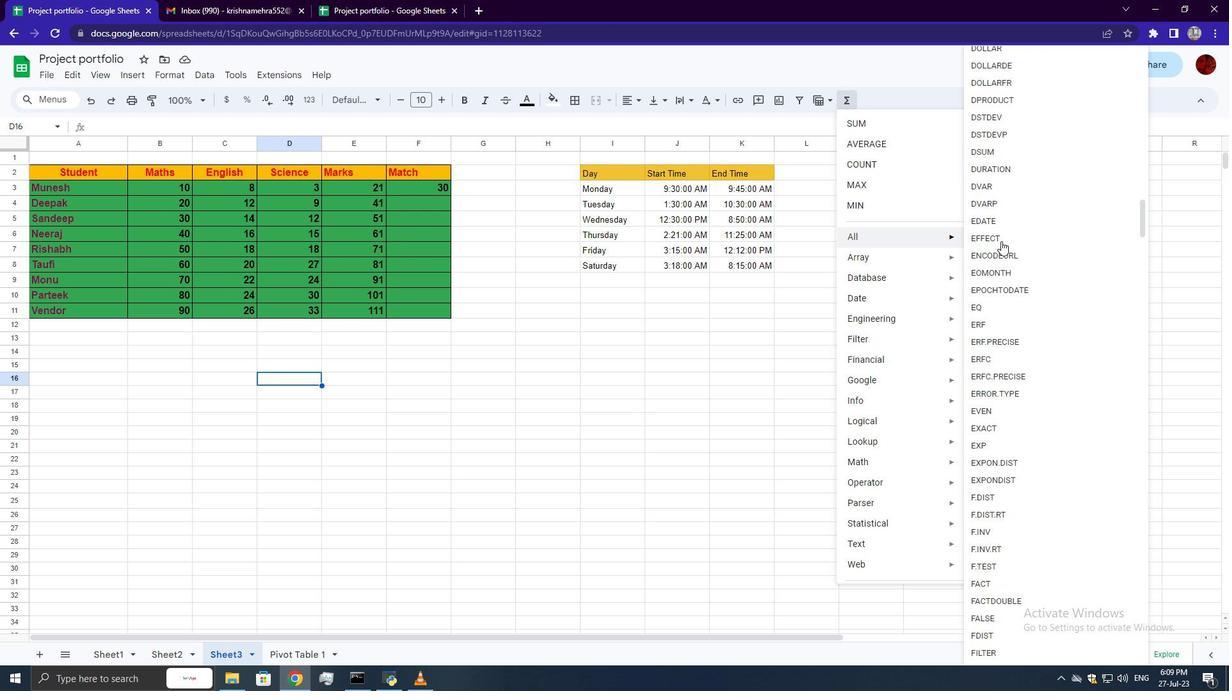 
Action: Mouse scrolled (1001, 240) with delta (0, 0)
Screenshot: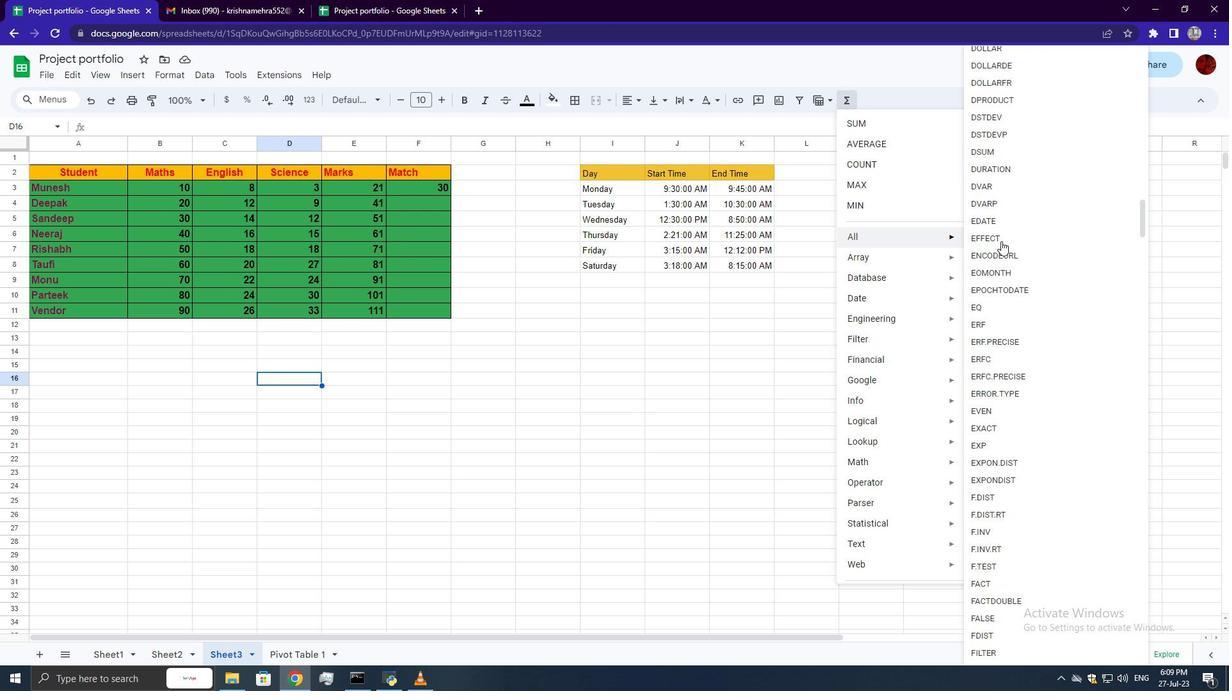 
Action: Mouse scrolled (1001, 240) with delta (0, 0)
Screenshot: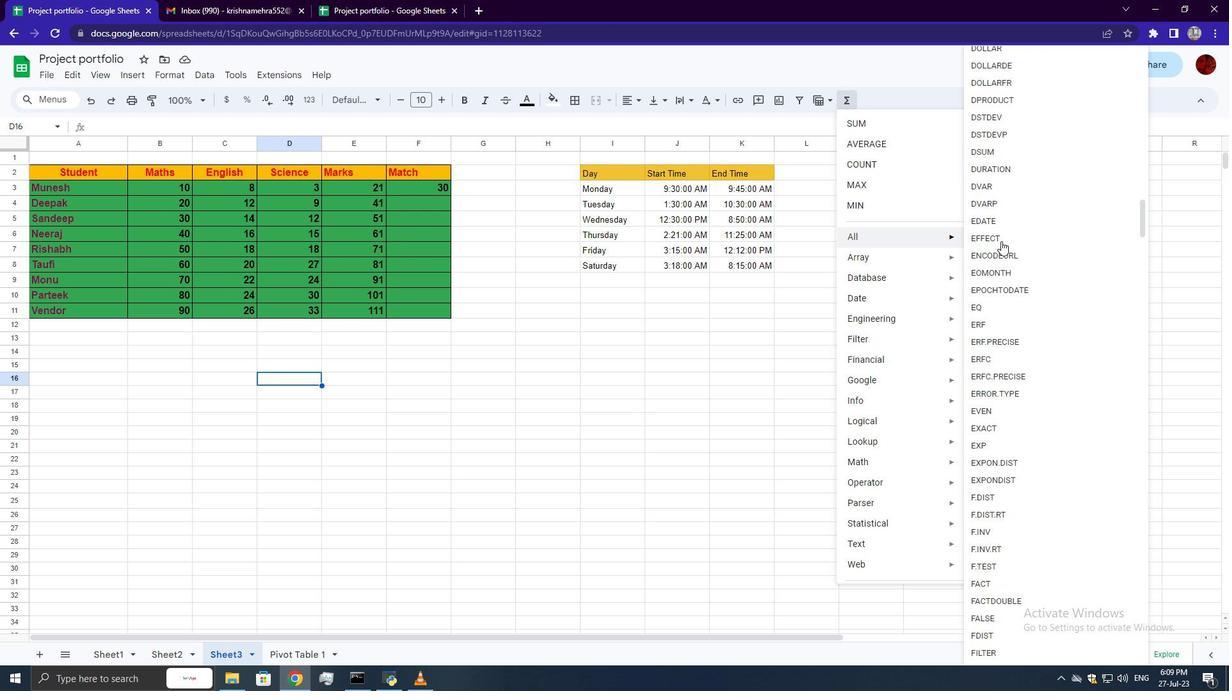 
Action: Mouse scrolled (1001, 240) with delta (0, 0)
Screenshot: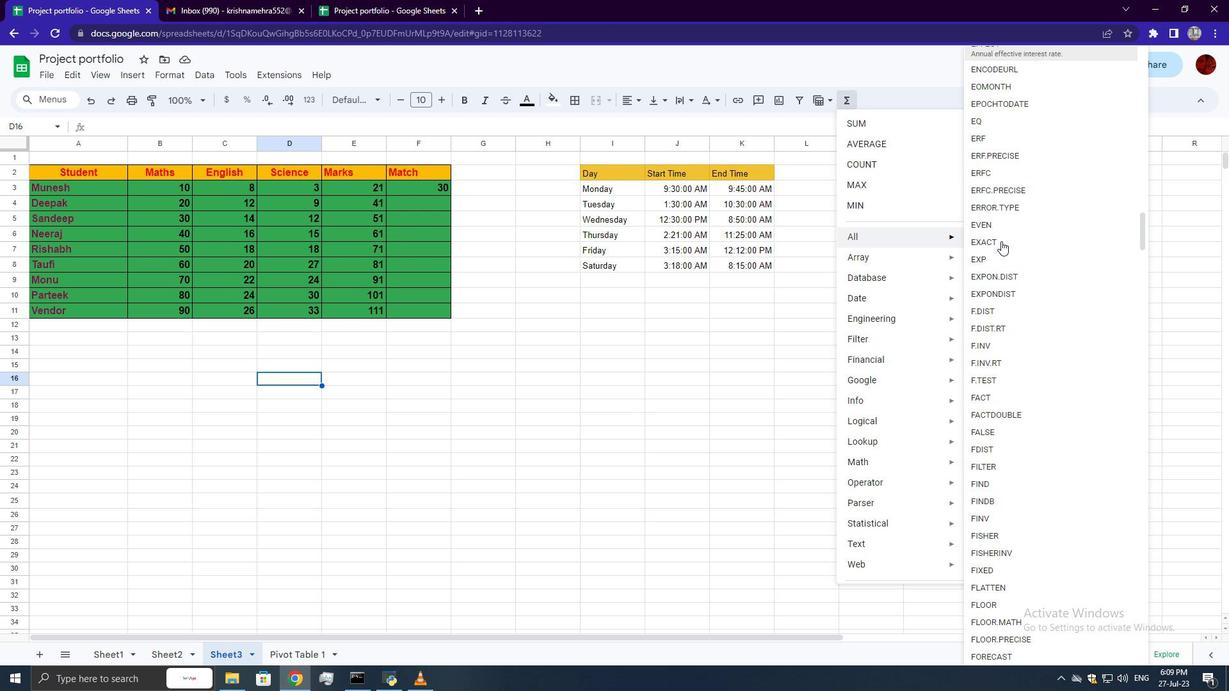 
Action: Mouse scrolled (1001, 240) with delta (0, 0)
Screenshot: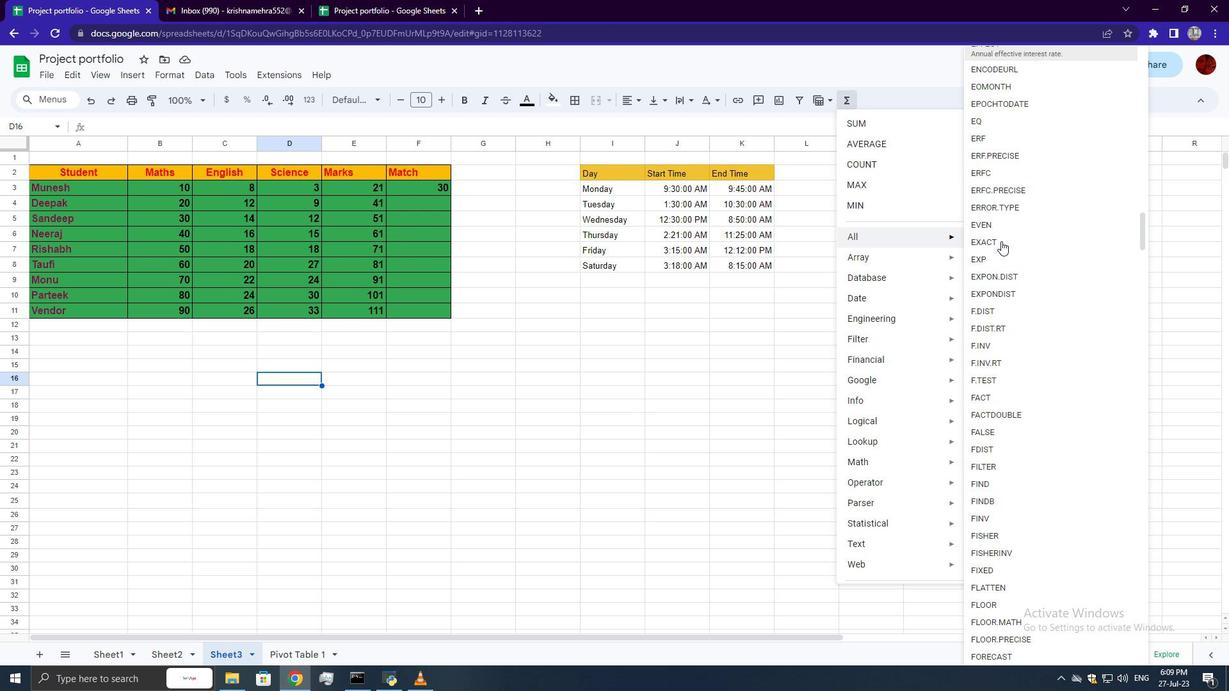 
Action: Mouse scrolled (1001, 240) with delta (0, 0)
Screenshot: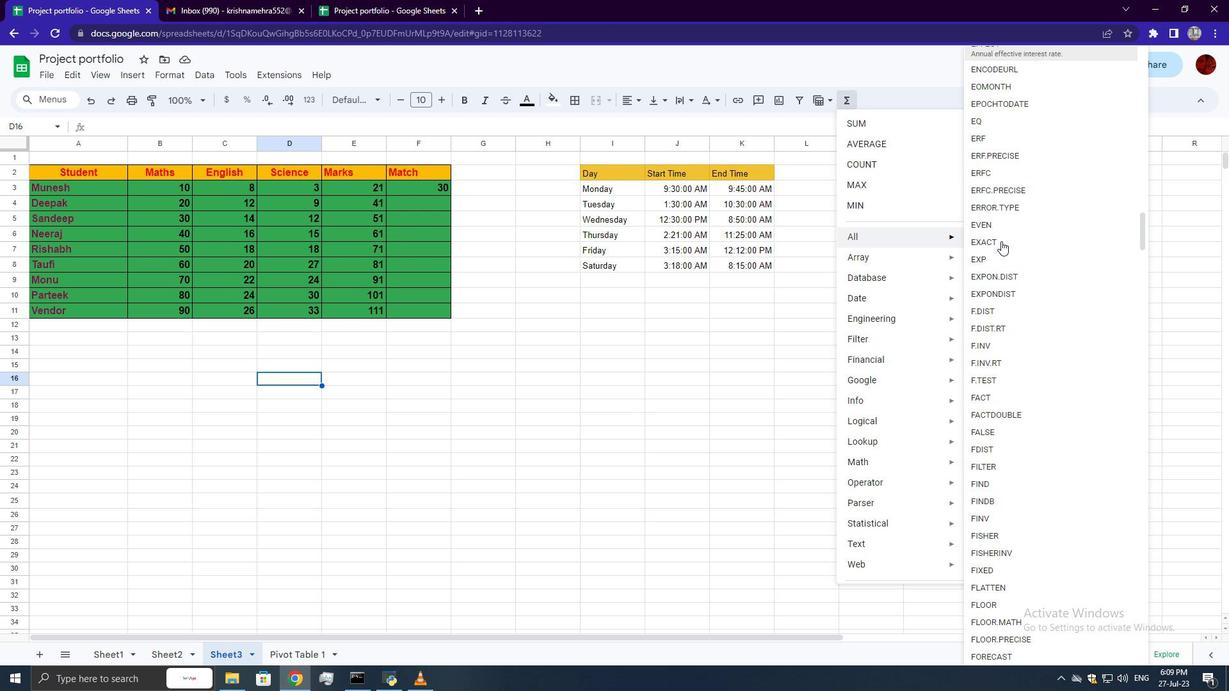 
Action: Mouse scrolled (1001, 240) with delta (0, 0)
Screenshot: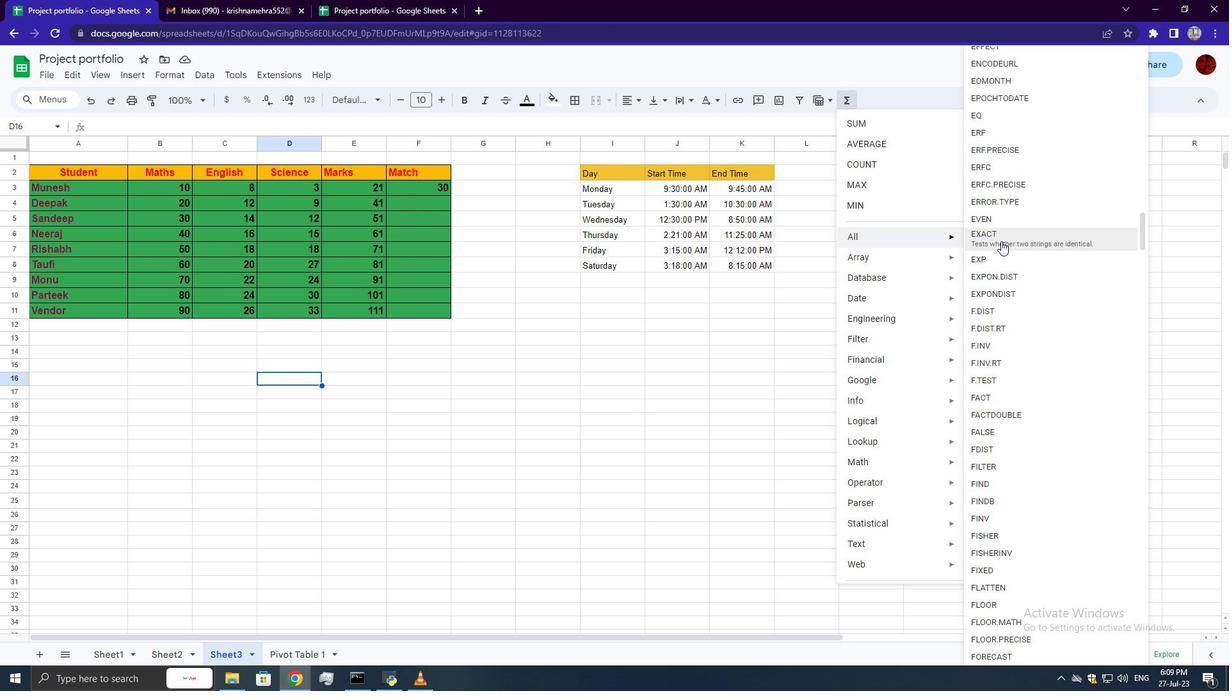 
Action: Mouse scrolled (1001, 240) with delta (0, 0)
Screenshot: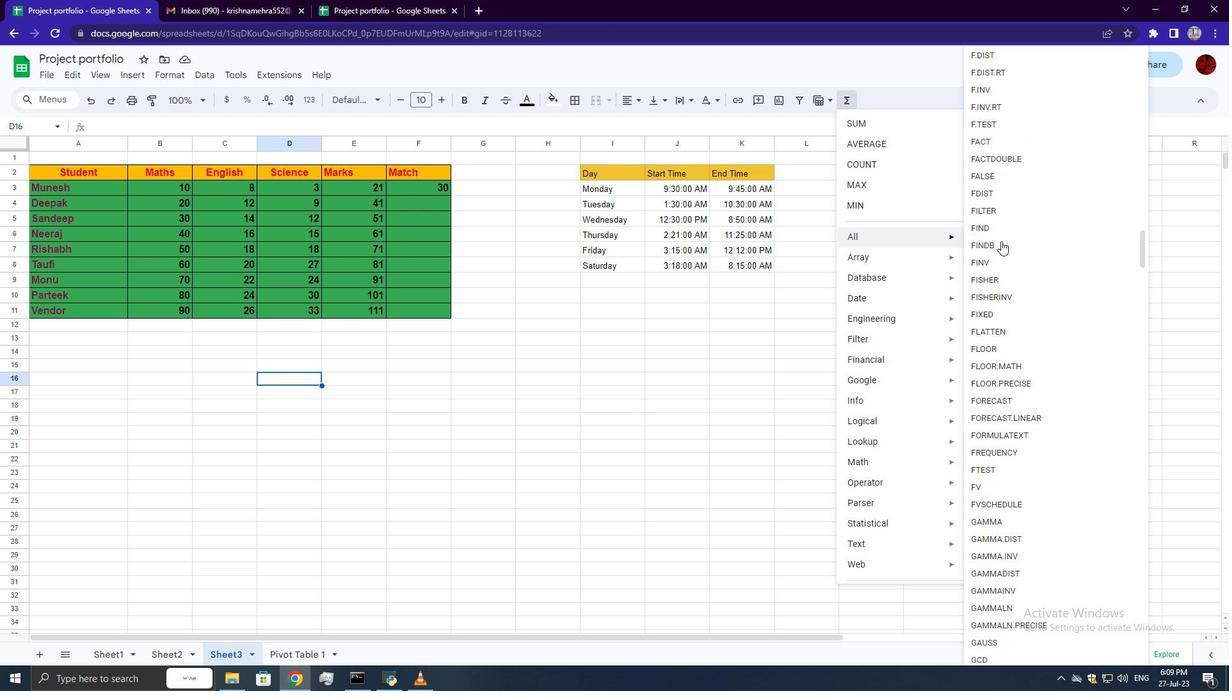 
Action: Mouse scrolled (1001, 240) with delta (0, 0)
Screenshot: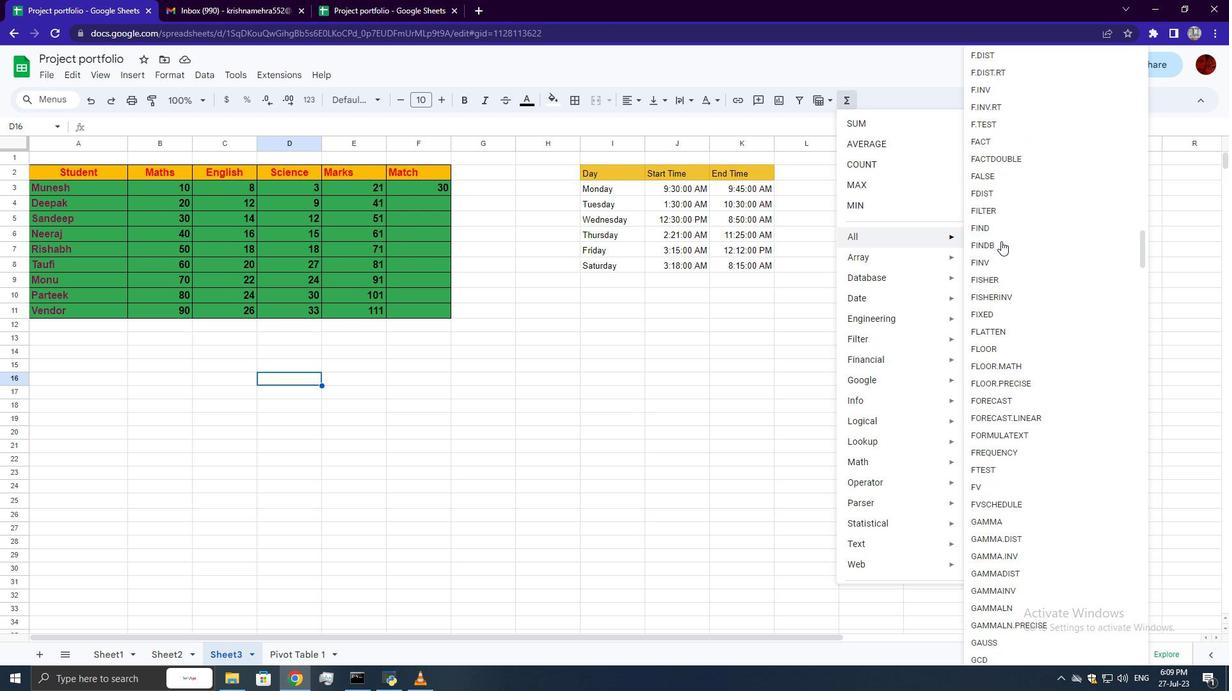 
Action: Mouse scrolled (1001, 240) with delta (0, 0)
Screenshot: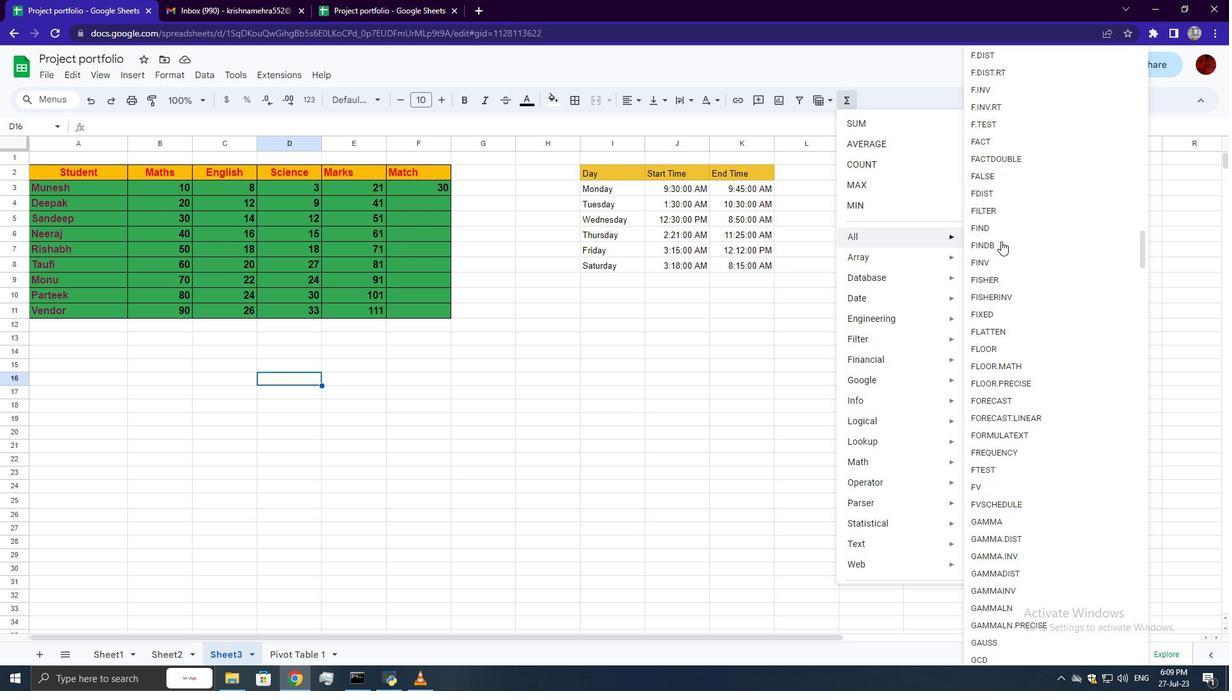 
Action: Mouse scrolled (1001, 240) with delta (0, 0)
Screenshot: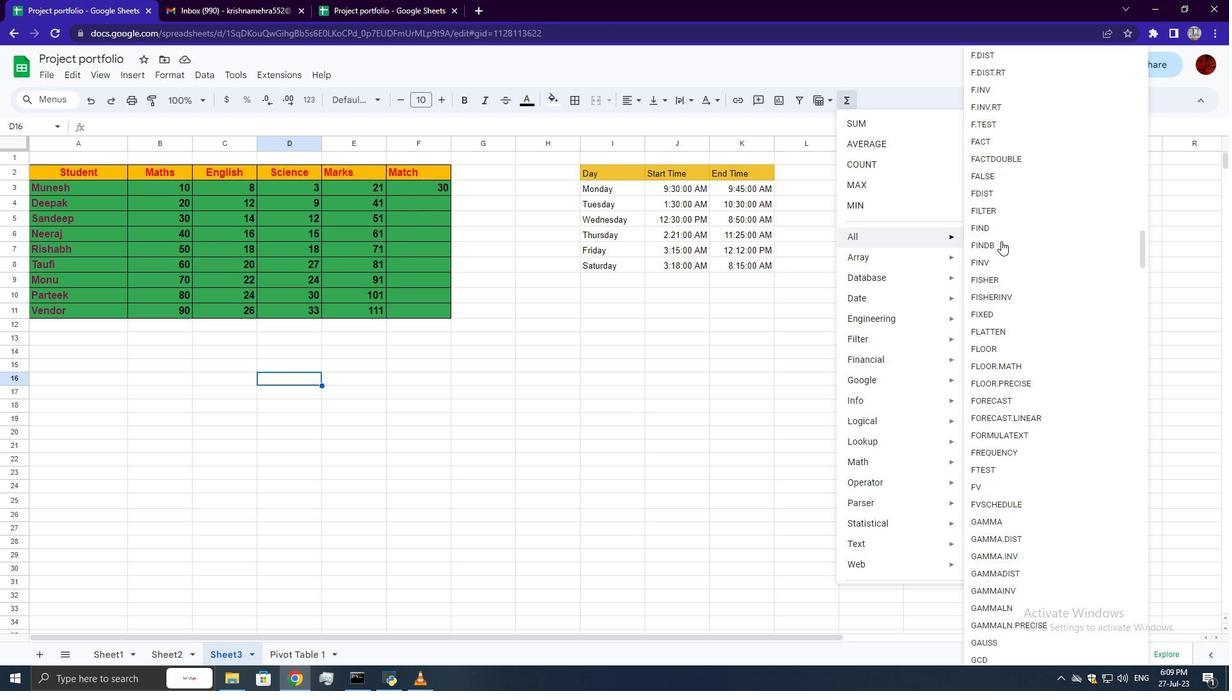 
Action: Mouse scrolled (1001, 240) with delta (0, 0)
Screenshot: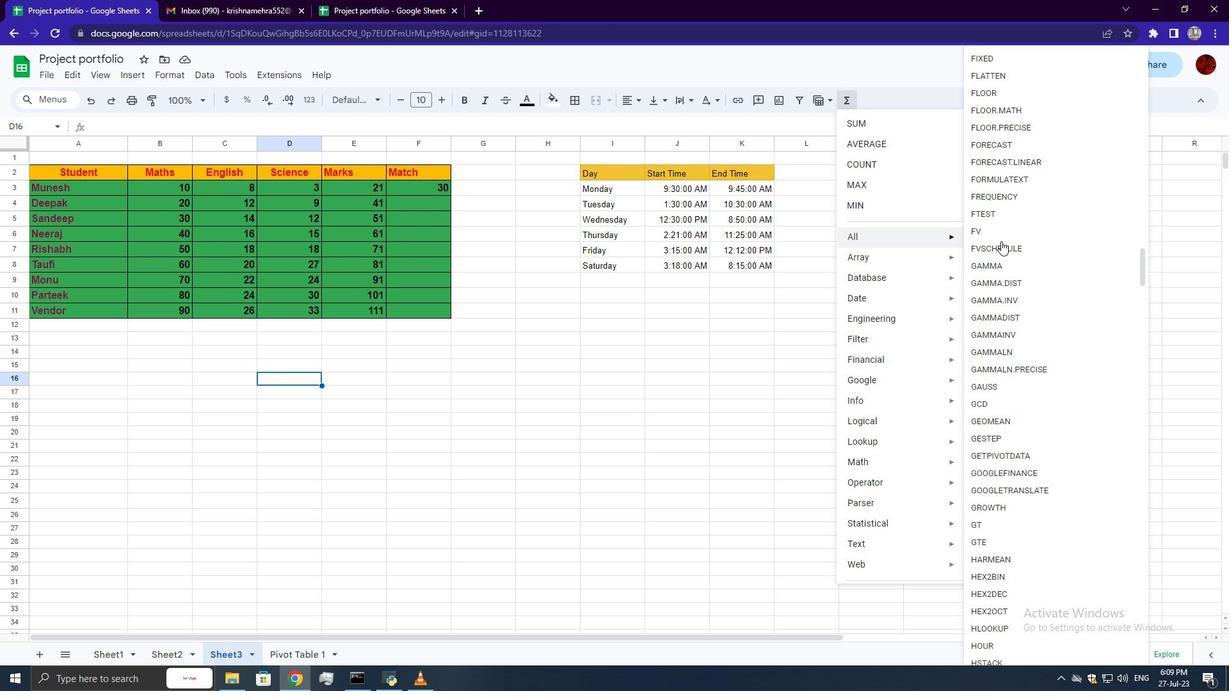 
Action: Mouse scrolled (1001, 240) with delta (0, 0)
Screenshot: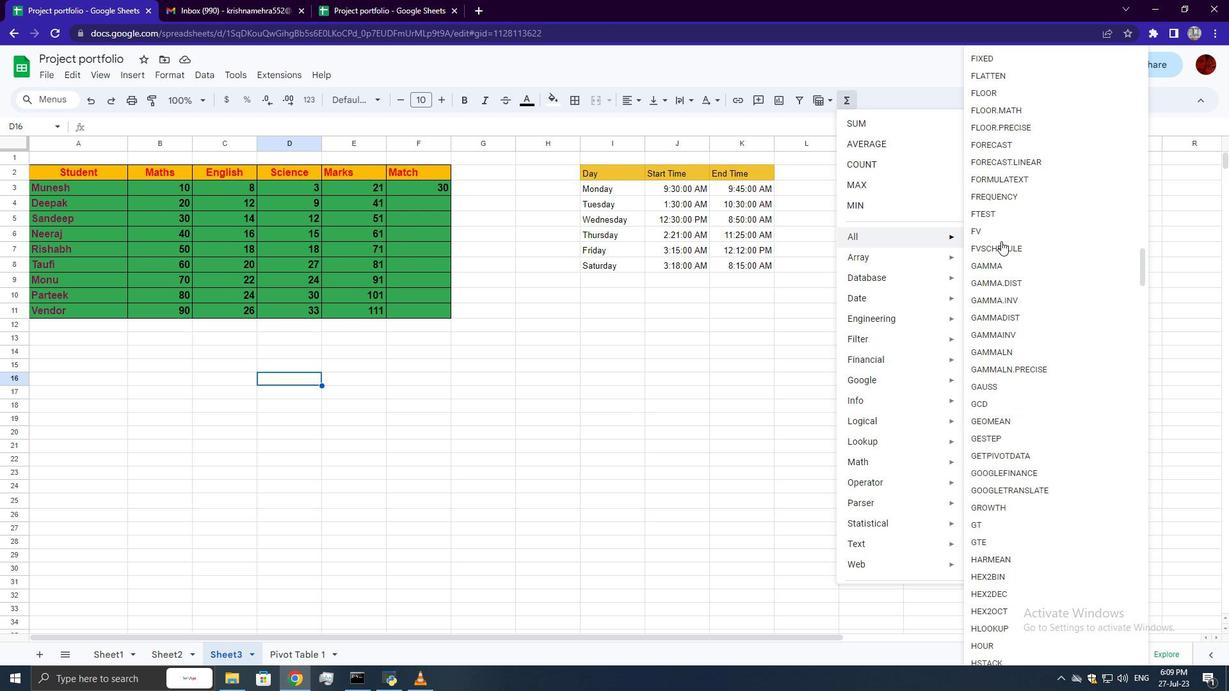 
Action: Mouse scrolled (1001, 240) with delta (0, 0)
Screenshot: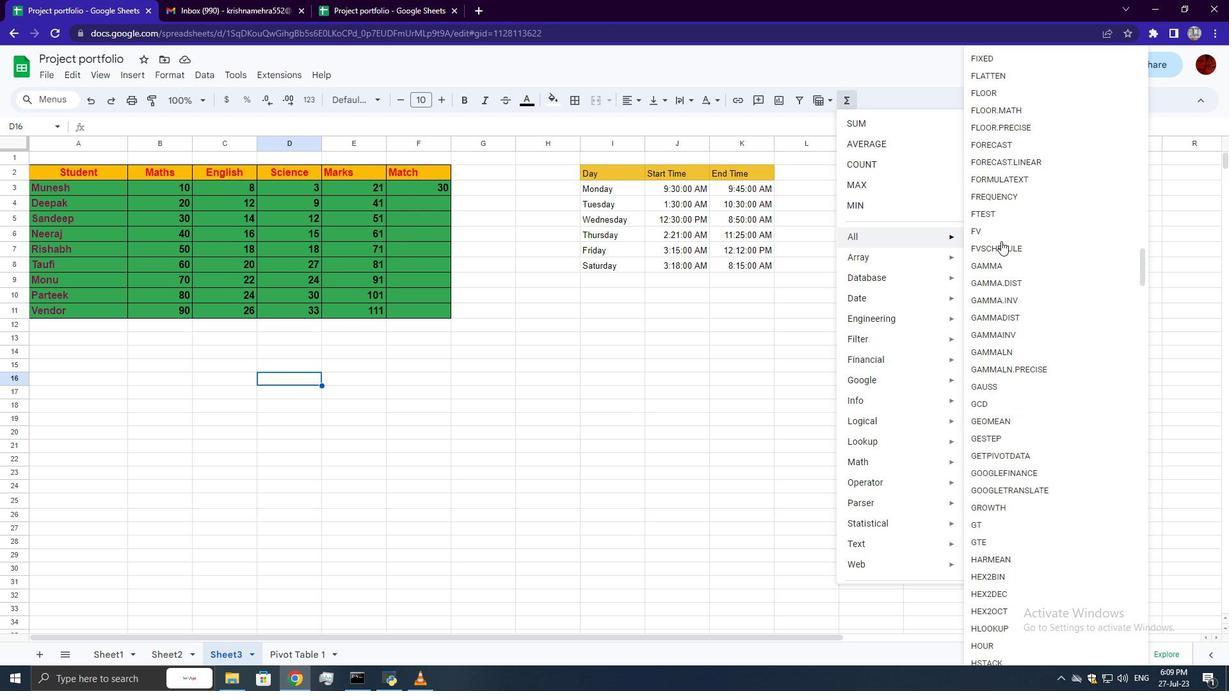 
Action: Mouse scrolled (1001, 240) with delta (0, 0)
Screenshot: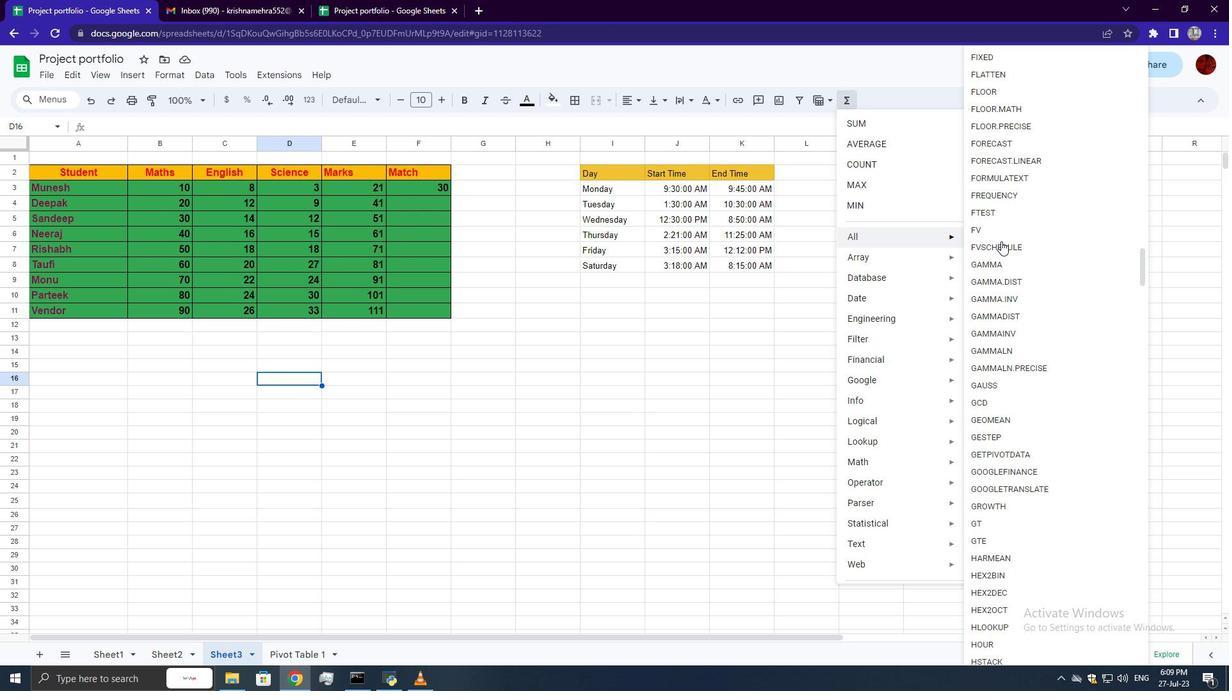 
Action: Mouse scrolled (1001, 240) with delta (0, 0)
Screenshot: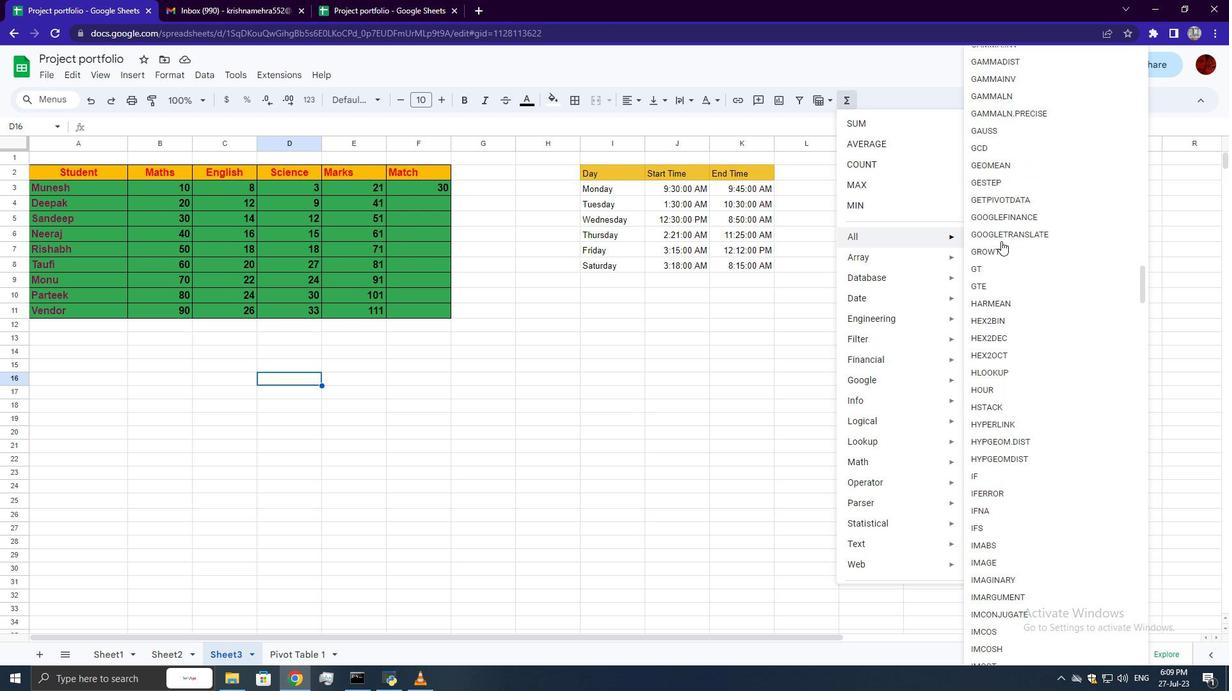 
Action: Mouse scrolled (1001, 240) with delta (0, 0)
Screenshot: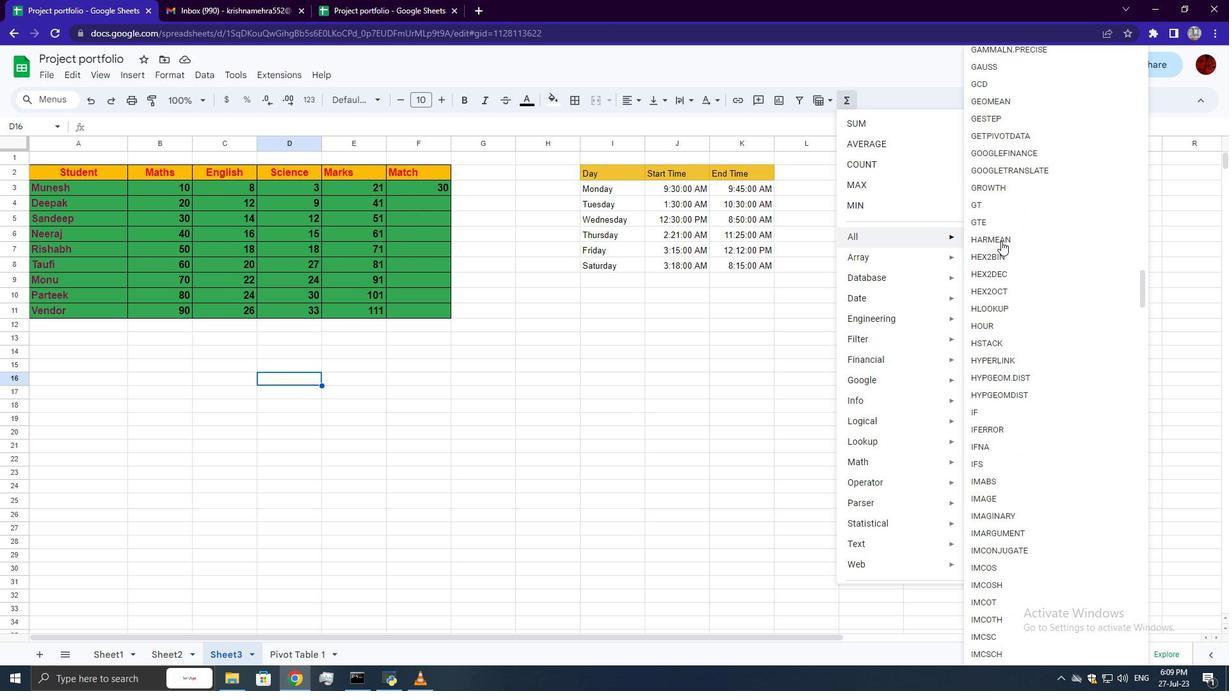 
Action: Mouse scrolled (1001, 240) with delta (0, 0)
Screenshot: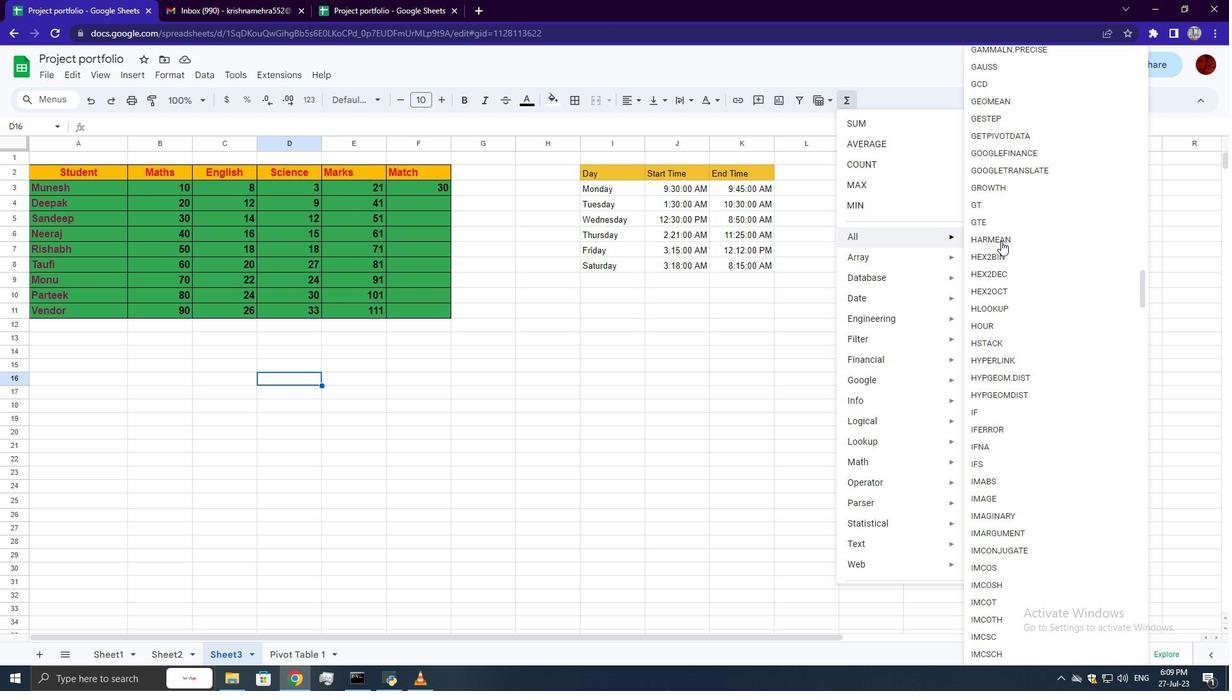 
Action: Mouse scrolled (1001, 240) with delta (0, 0)
Screenshot: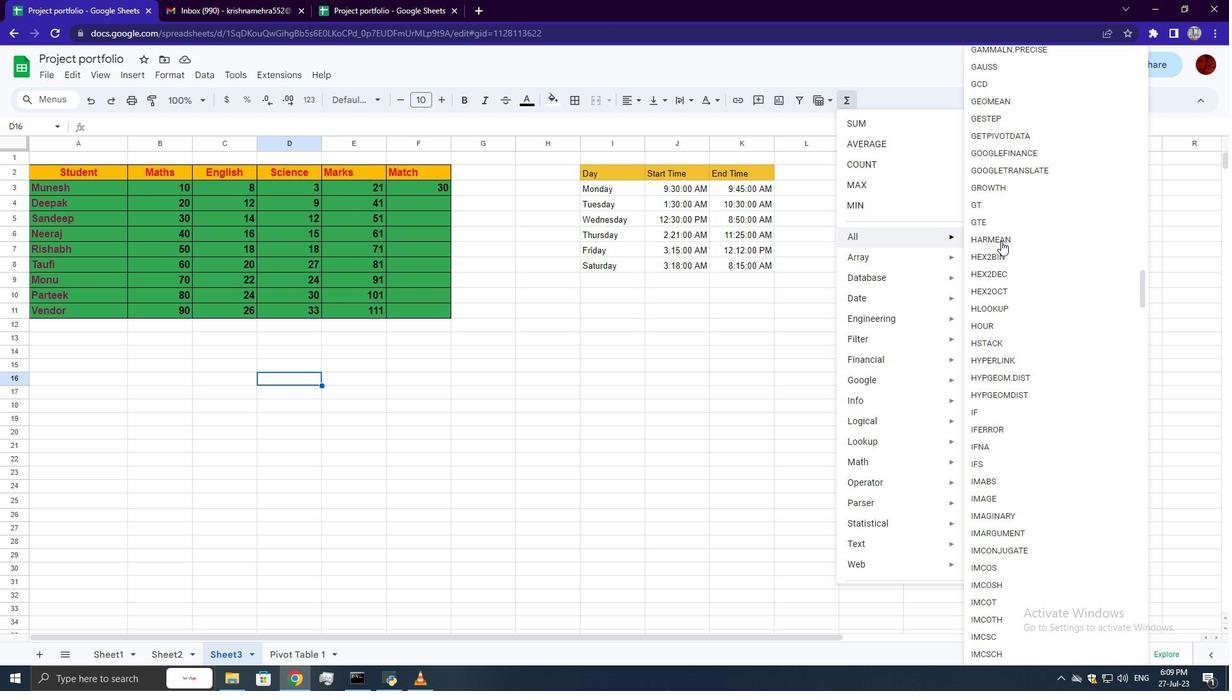 
Action: Mouse scrolled (1001, 240) with delta (0, 0)
Screenshot: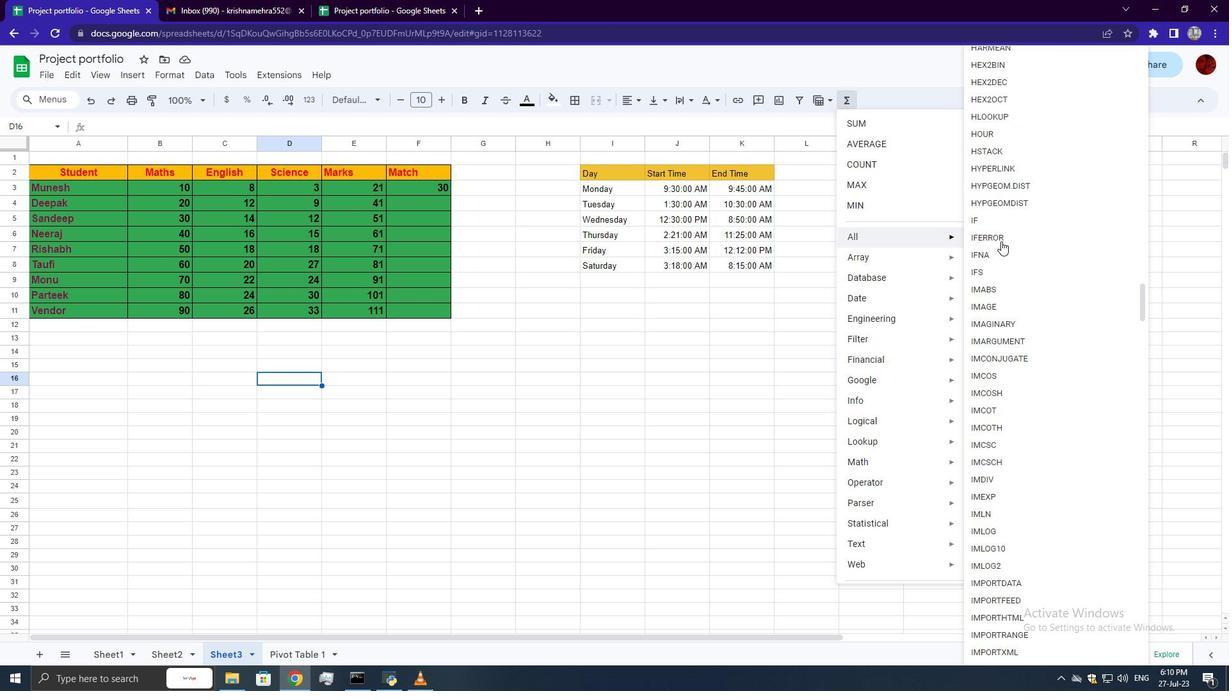 
Action: Mouse scrolled (1001, 240) with delta (0, 0)
Screenshot: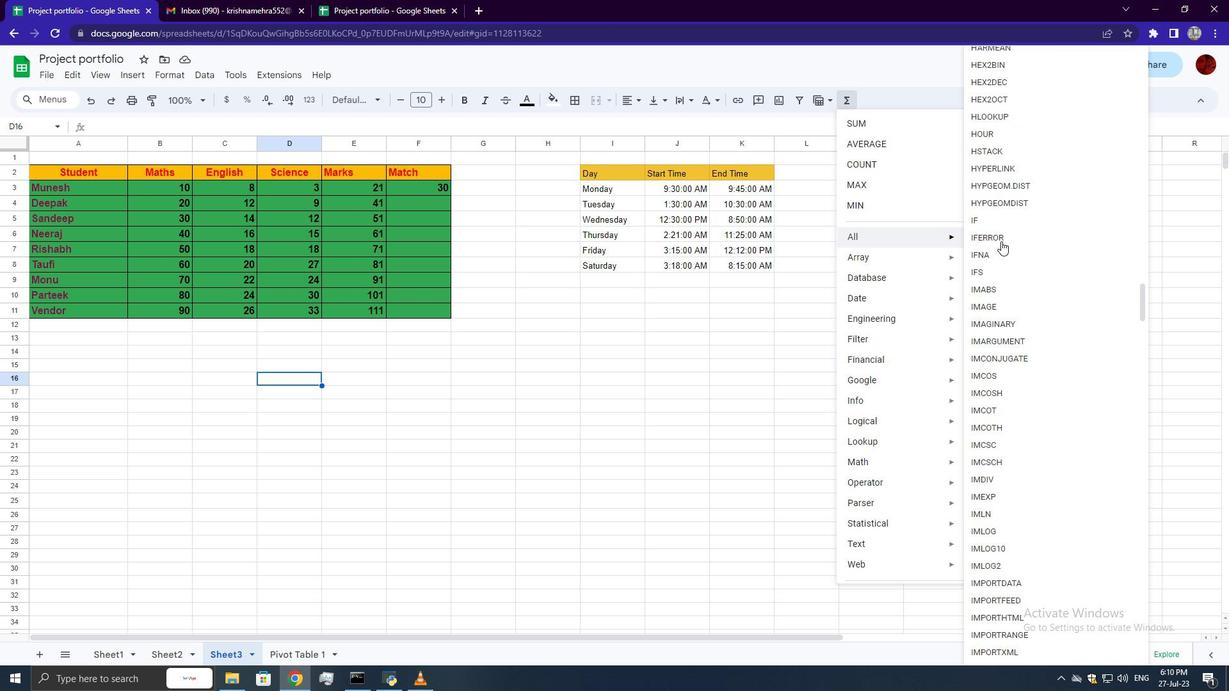 
Action: Mouse scrolled (1001, 240) with delta (0, 0)
Screenshot: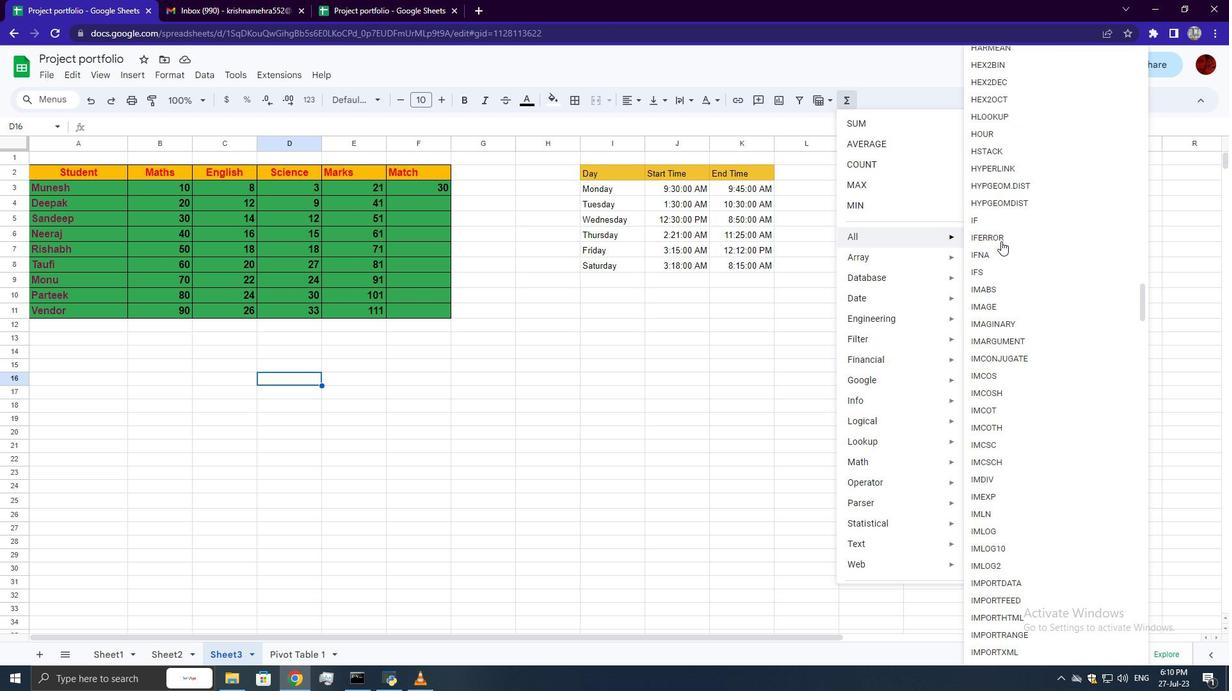 
Action: Mouse scrolled (1001, 240) with delta (0, 0)
Screenshot: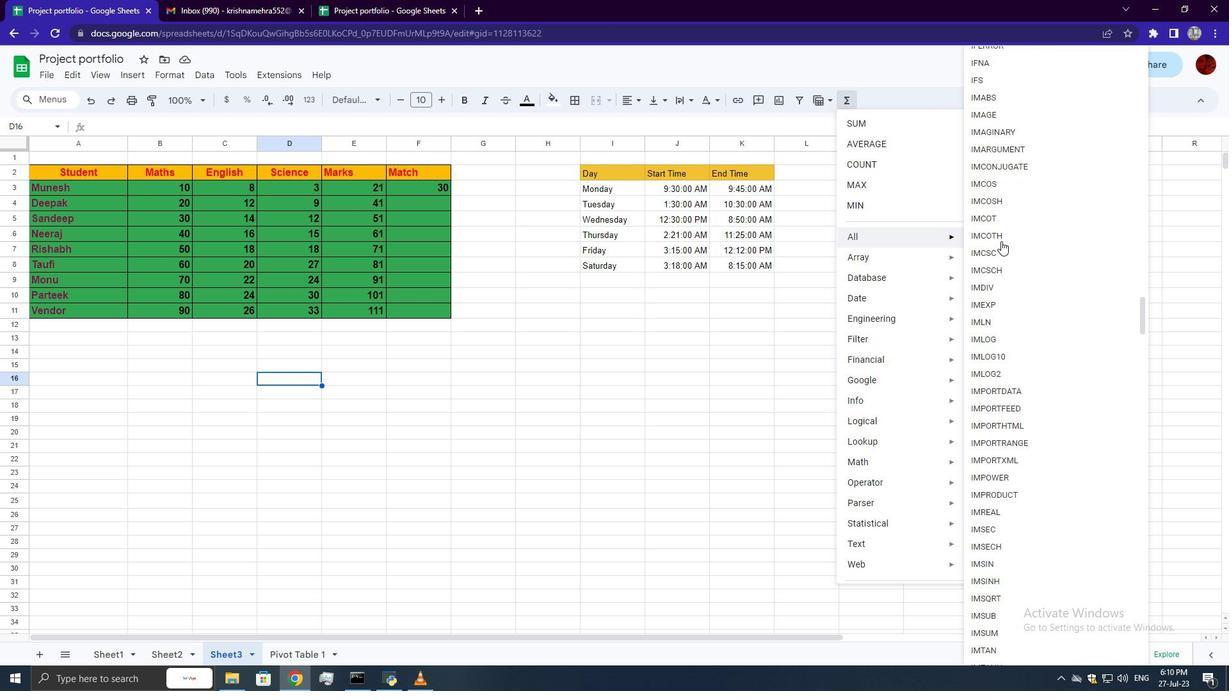 
Action: Mouse scrolled (1001, 240) with delta (0, 0)
Screenshot: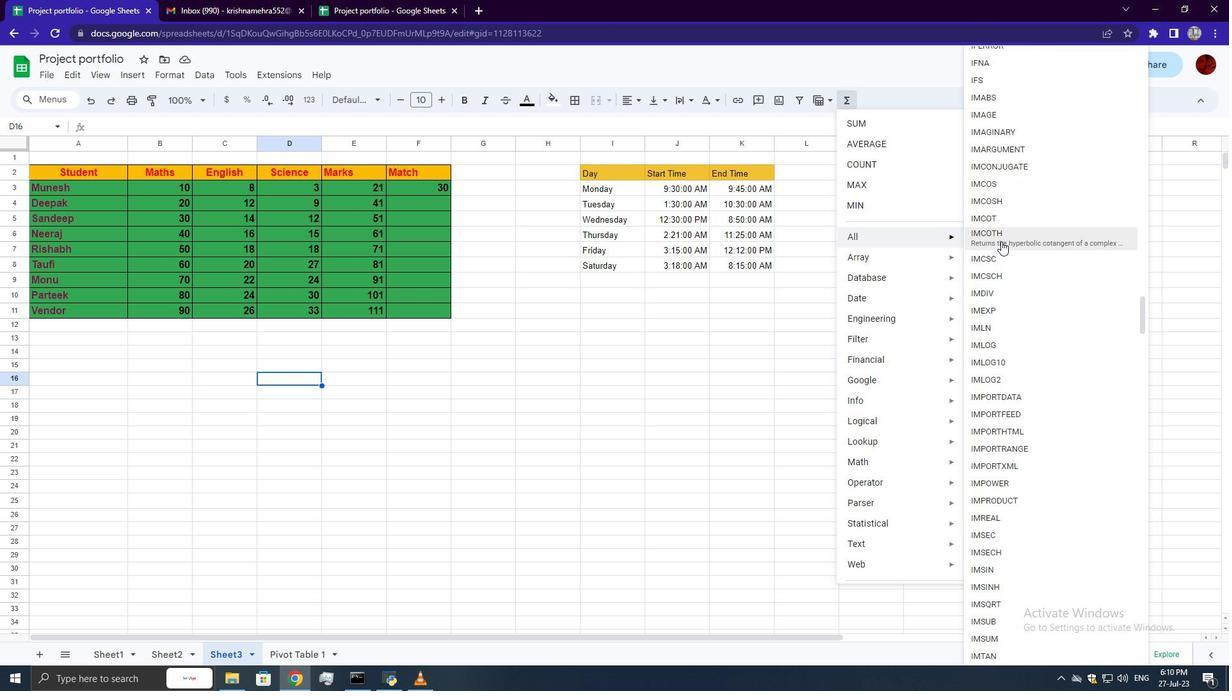 
Action: Mouse scrolled (1001, 240) with delta (0, 0)
Screenshot: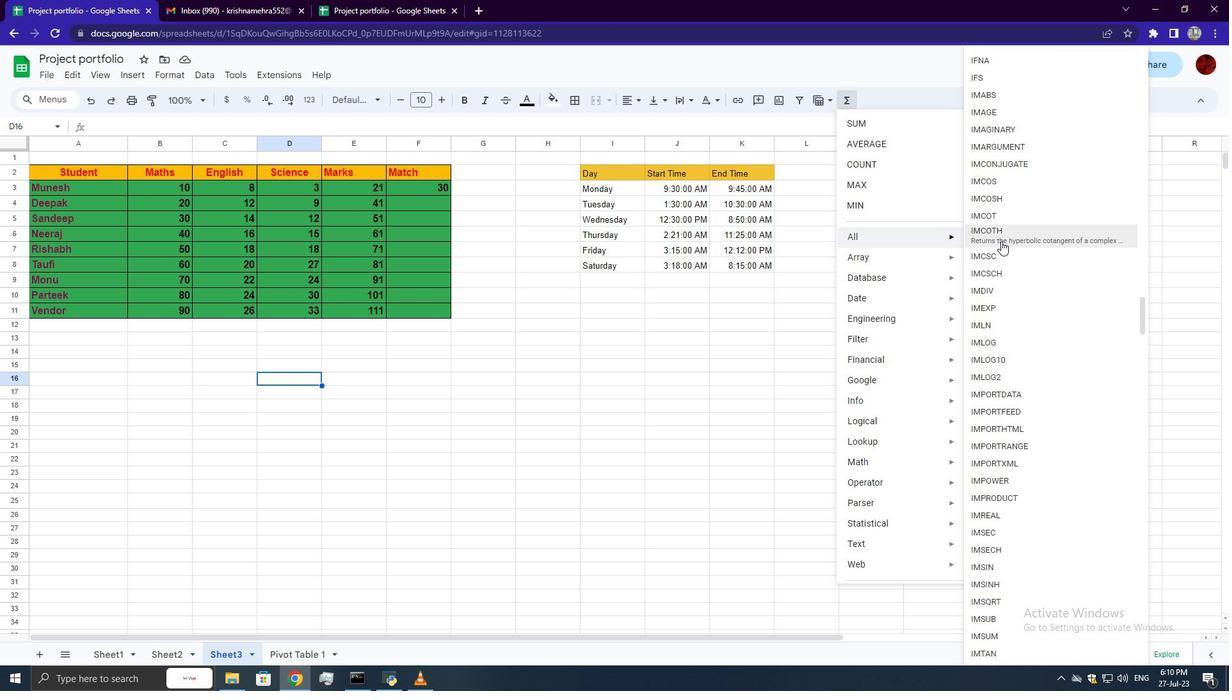 
Action: Mouse scrolled (1001, 240) with delta (0, 0)
Screenshot: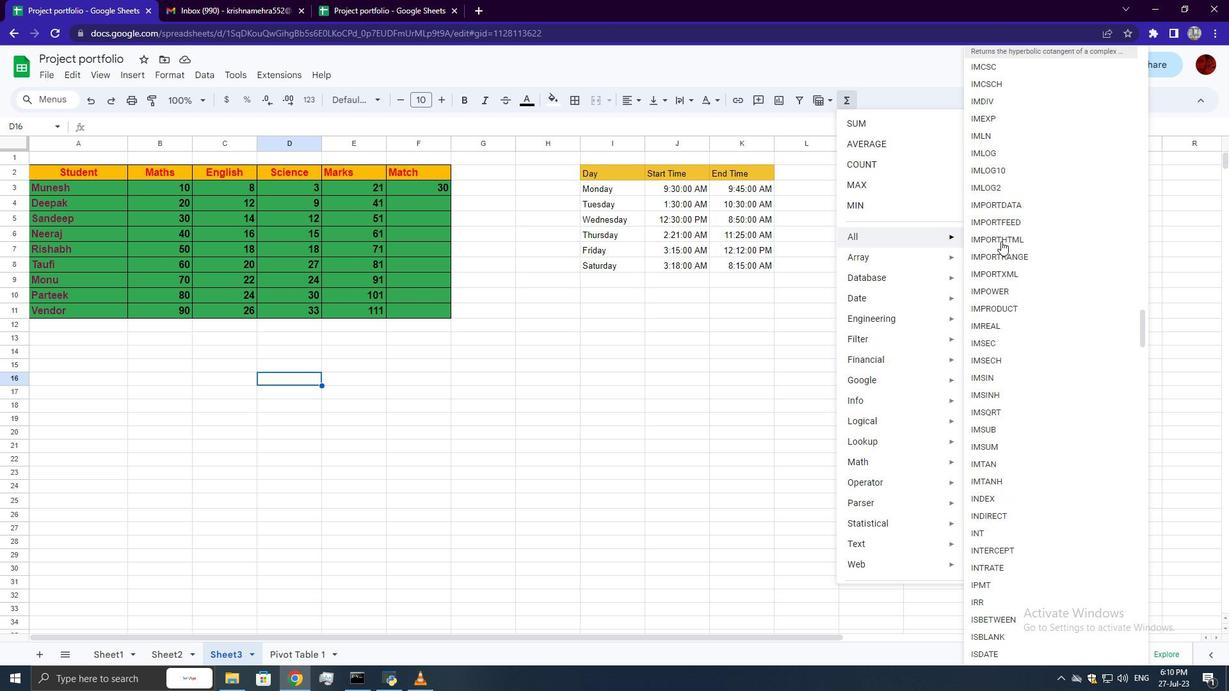 
Action: Mouse scrolled (1001, 240) with delta (0, 0)
Screenshot: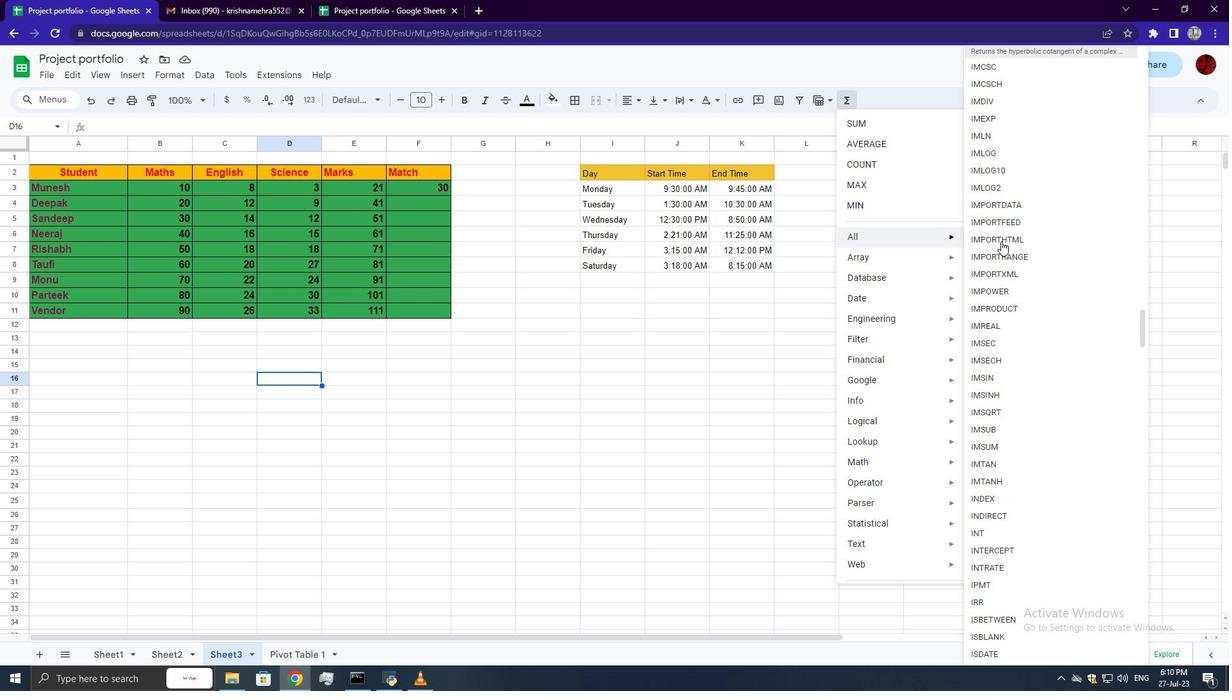 
Action: Mouse scrolled (1001, 240) with delta (0, 0)
Screenshot: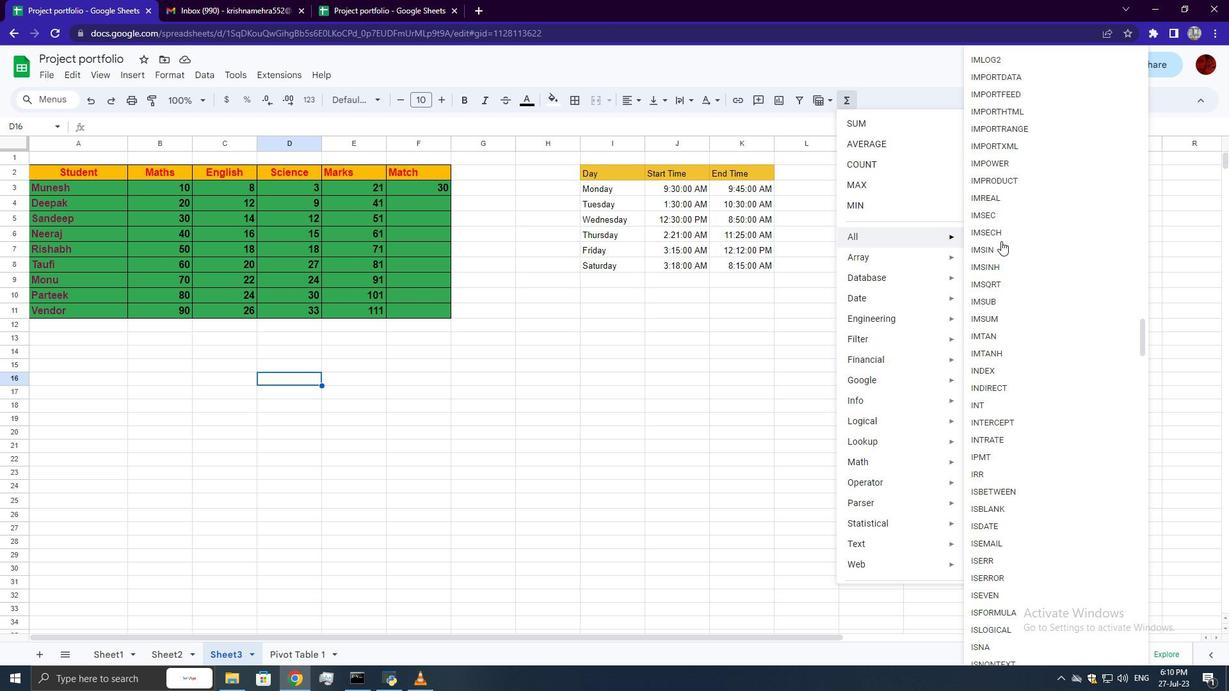 
Action: Mouse scrolled (1001, 240) with delta (0, 0)
Screenshot: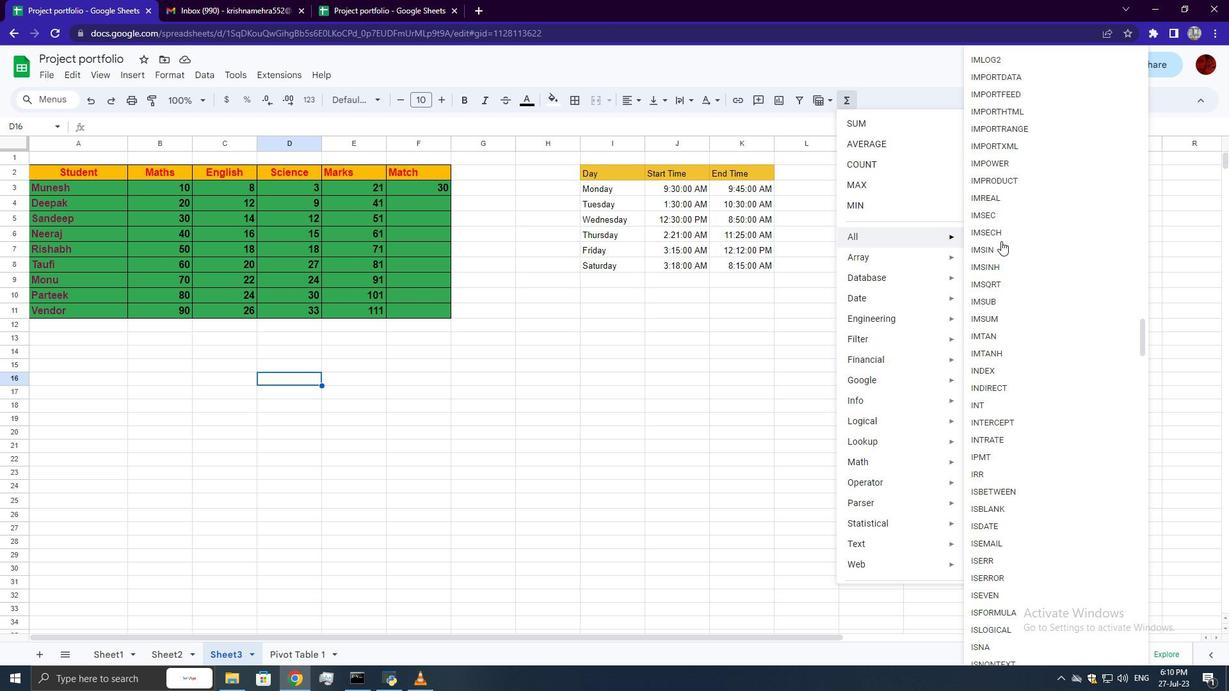 
Action: Mouse scrolled (1001, 240) with delta (0, 0)
Screenshot: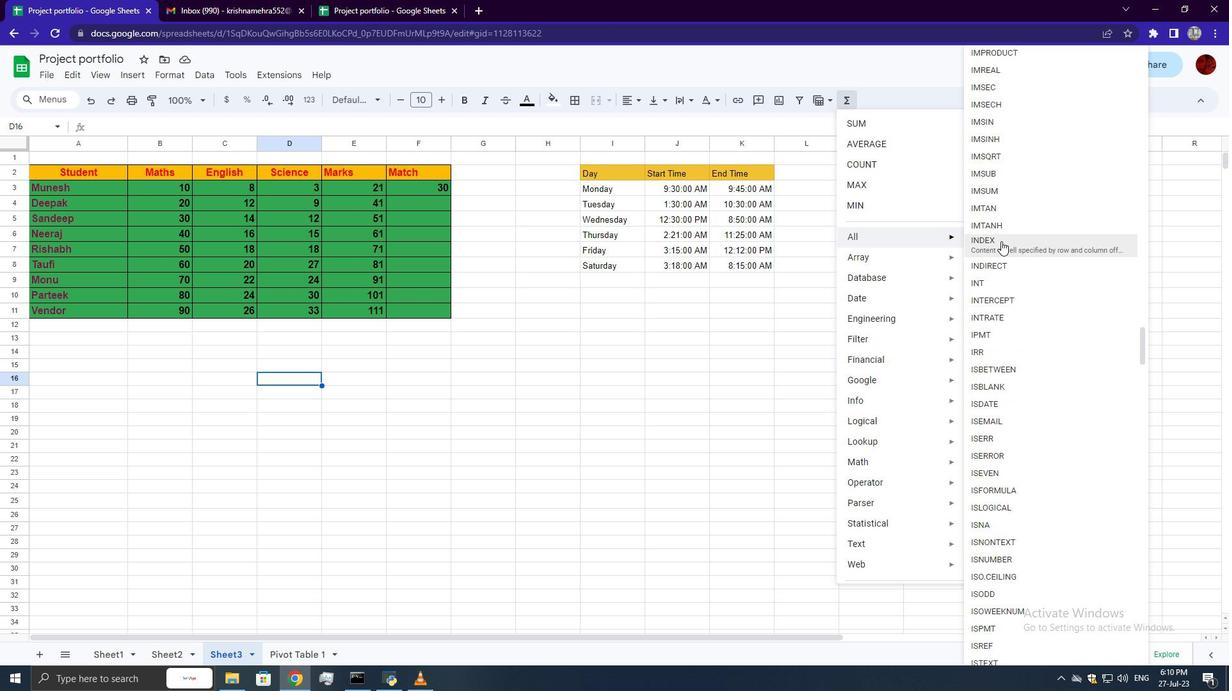 
Action: Mouse scrolled (1001, 240) with delta (0, 0)
Screenshot: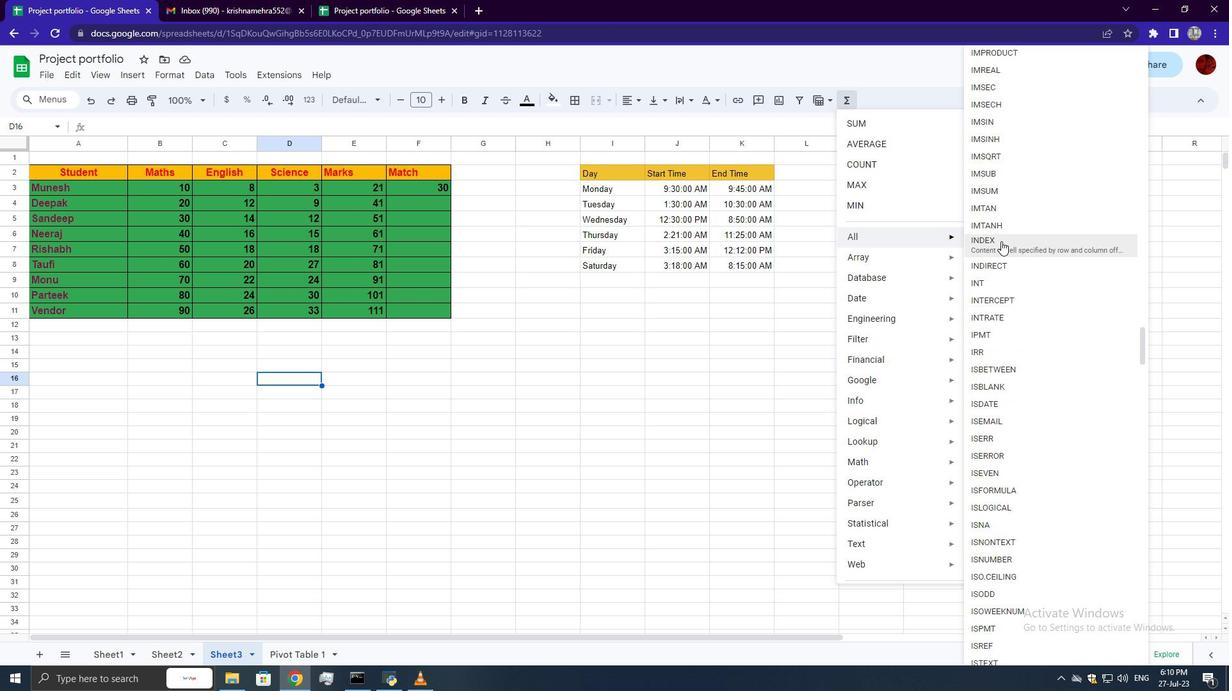 
Action: Mouse scrolled (1001, 240) with delta (0, 0)
Screenshot: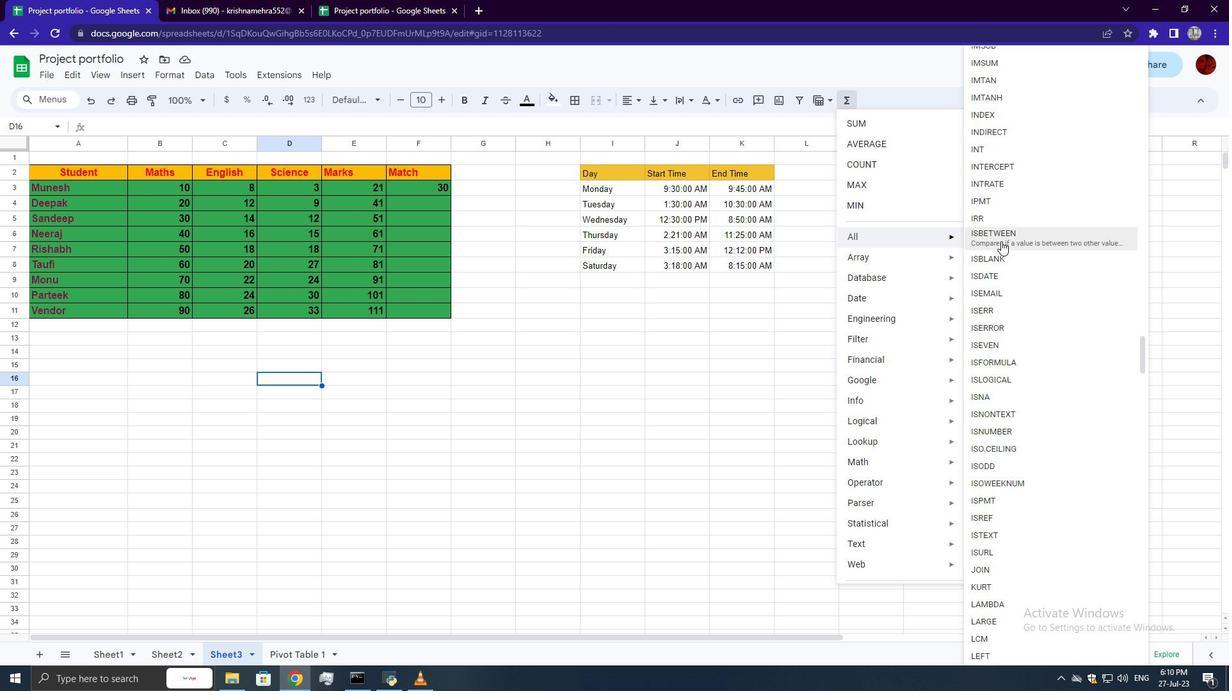 
Action: Mouse scrolled (1001, 240) with delta (0, 0)
Screenshot: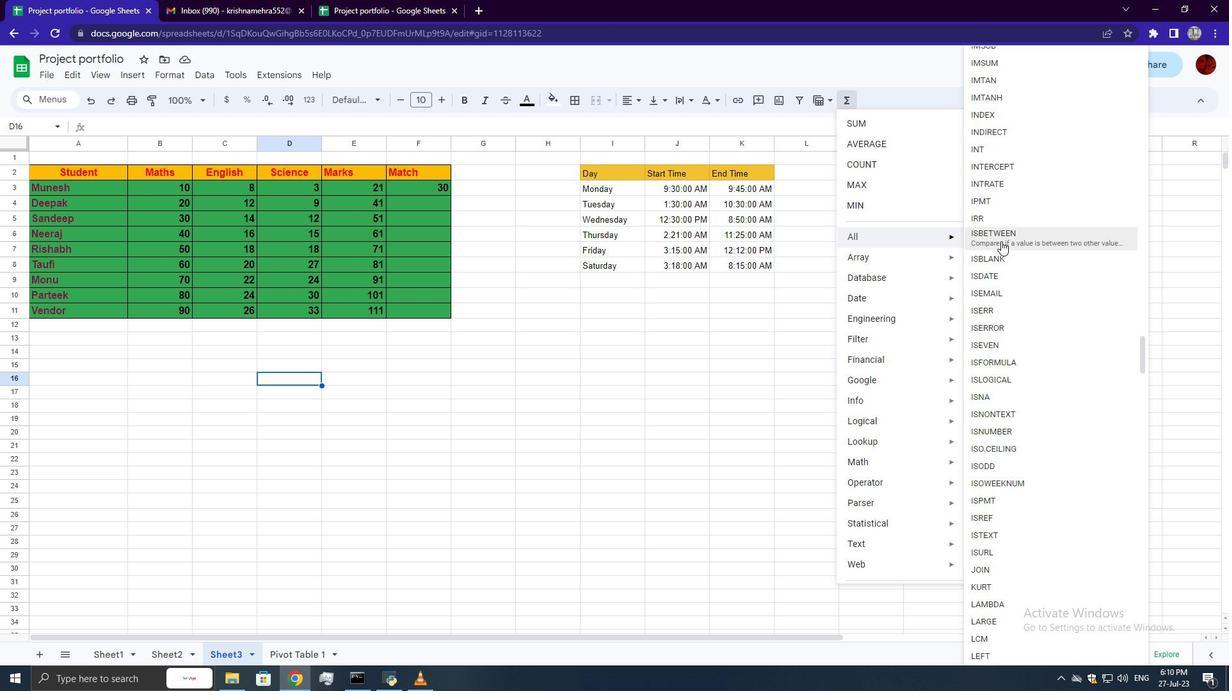 
Action: Mouse scrolled (1001, 240) with delta (0, 0)
Screenshot: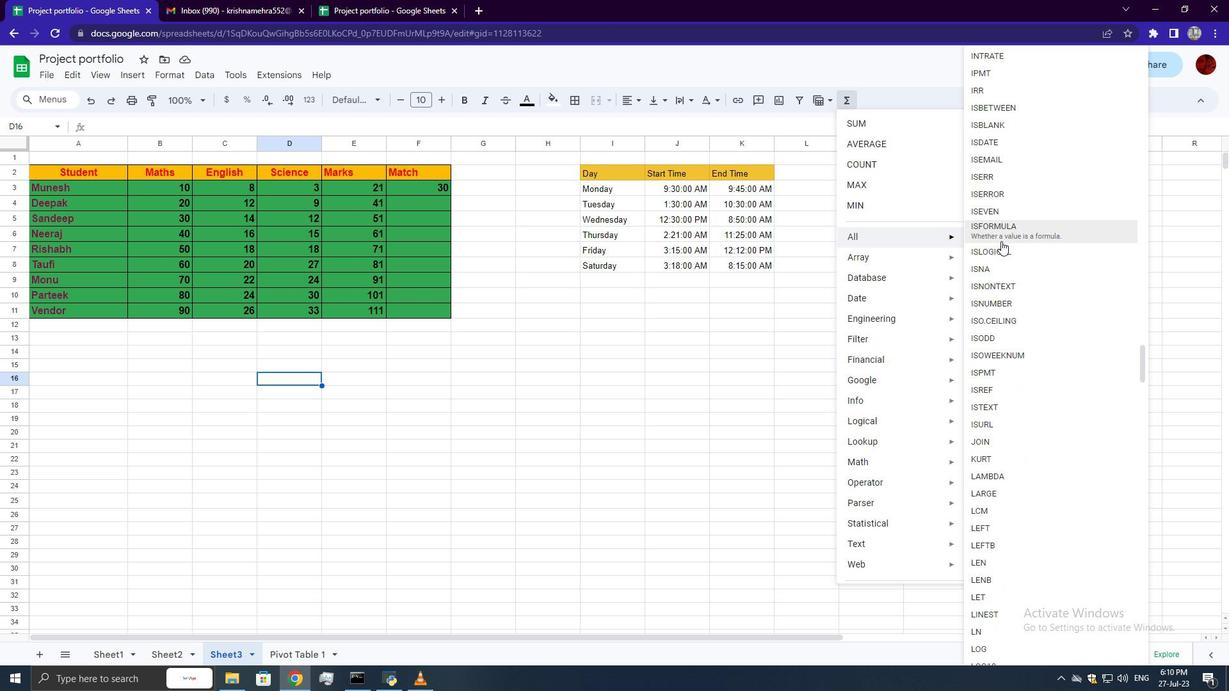 
Action: Mouse scrolled (1001, 240) with delta (0, 0)
Screenshot: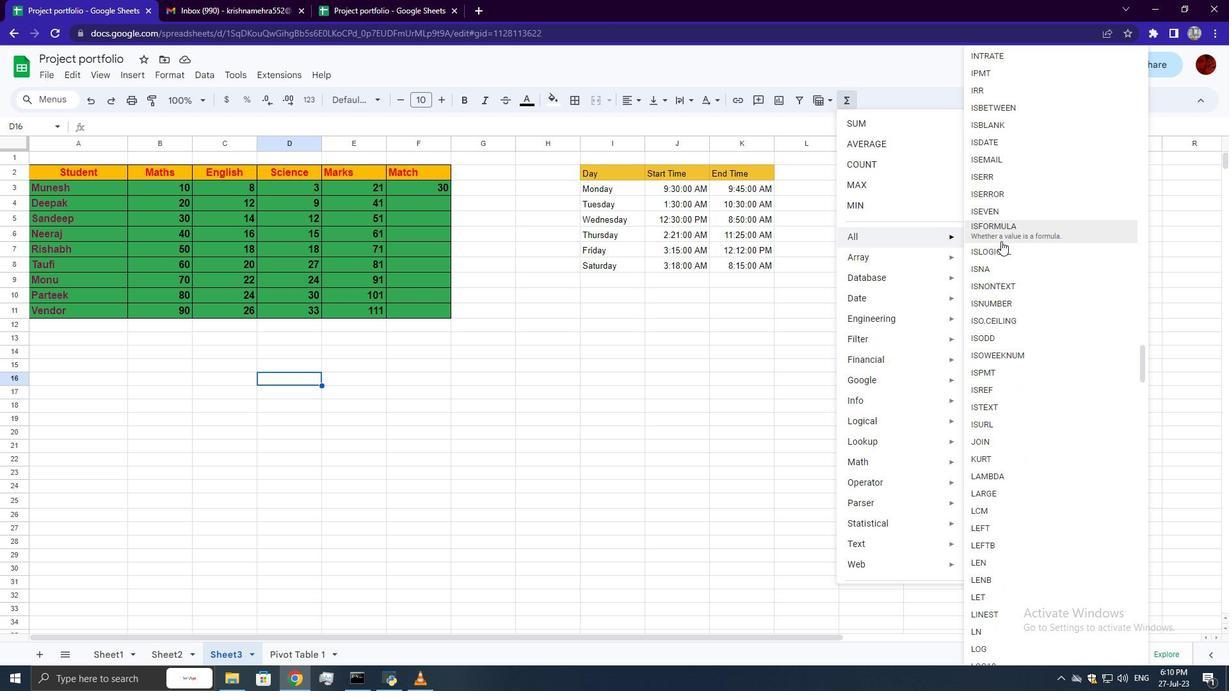 
Action: Mouse scrolled (1001, 240) with delta (0, 0)
Screenshot: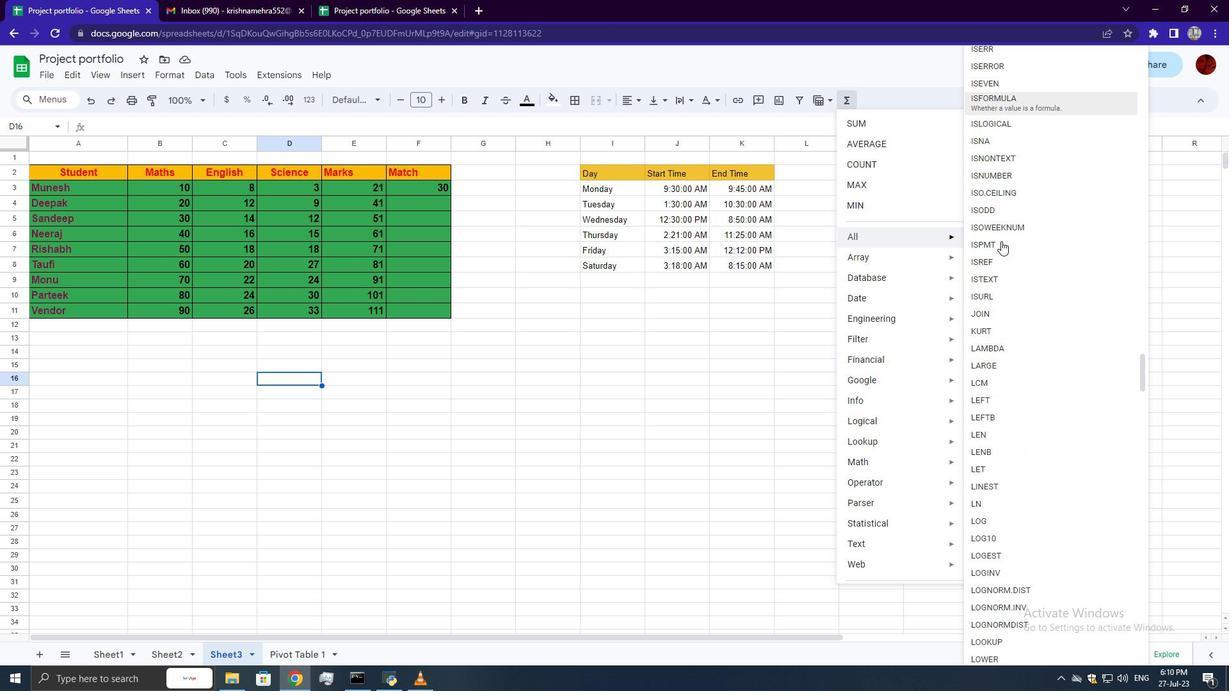 
Action: Mouse scrolled (1001, 240) with delta (0, 0)
Screenshot: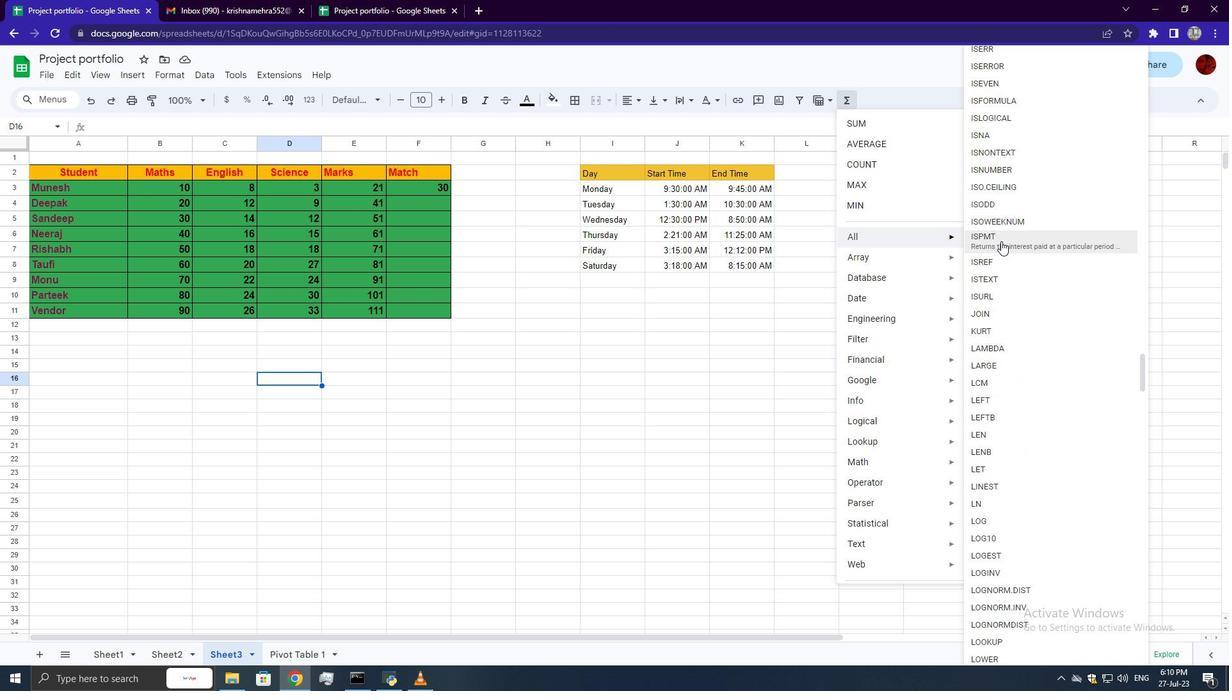 
Action: Mouse scrolled (1001, 240) with delta (0, 0)
Screenshot: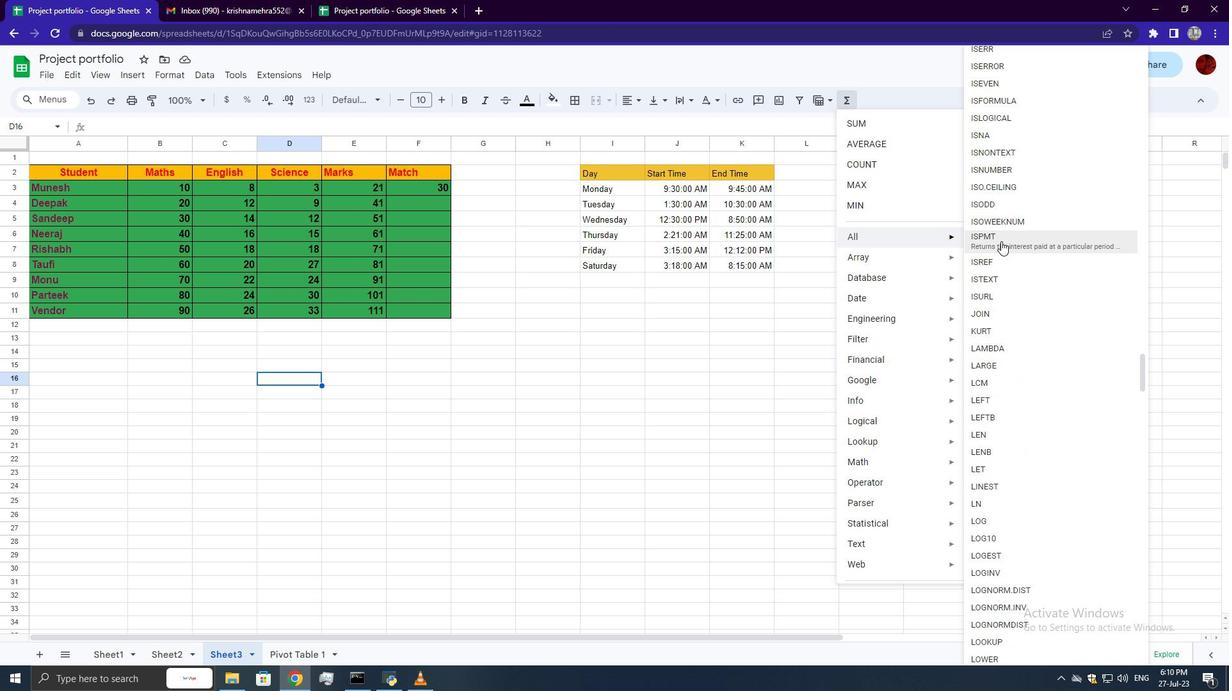 
Action: Mouse scrolled (1001, 240) with delta (0, 0)
Screenshot: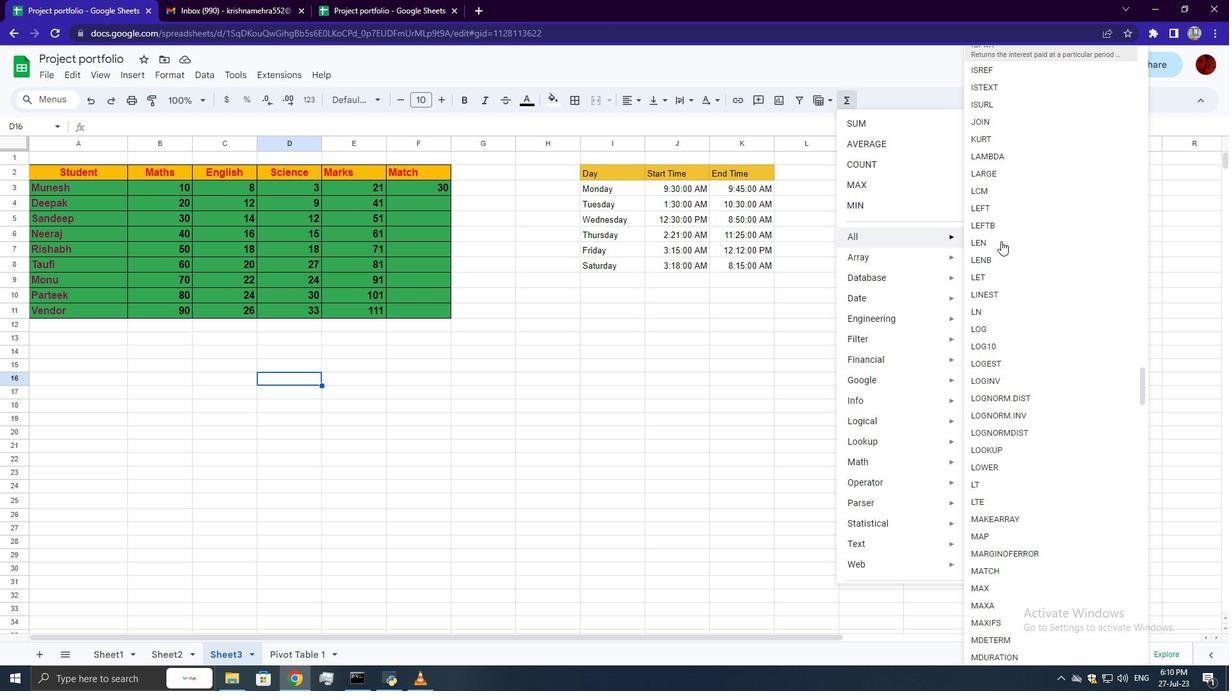 
Action: Mouse scrolled (1001, 240) with delta (0, 0)
Screenshot: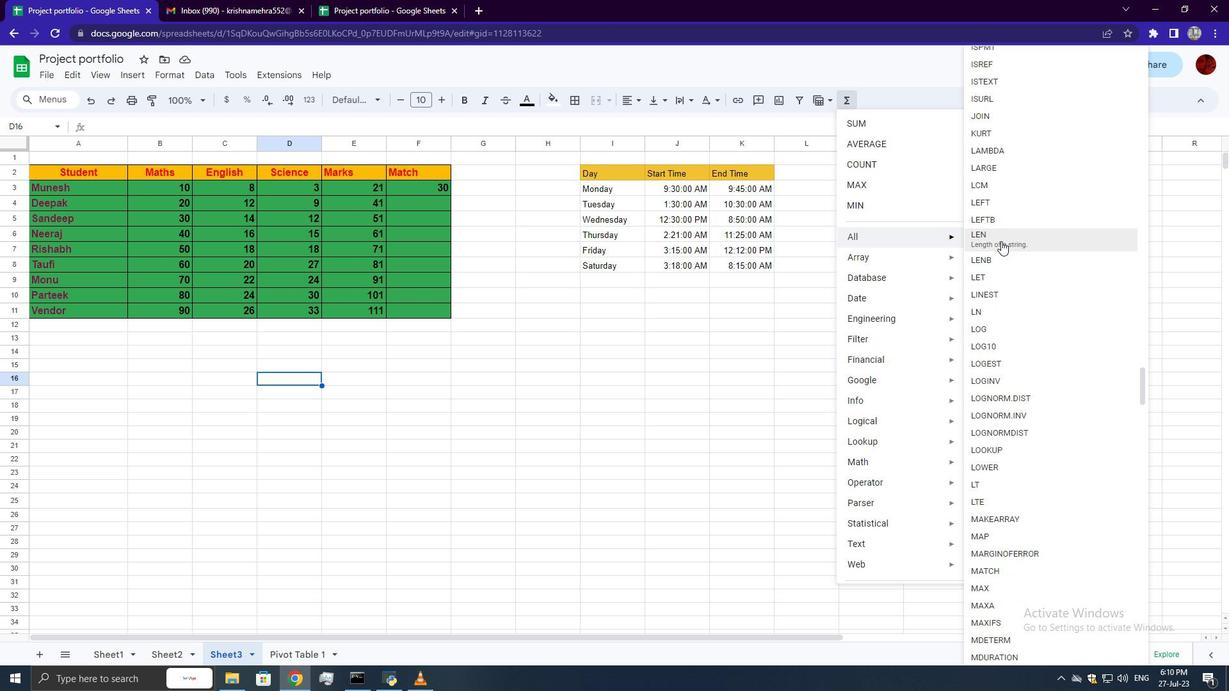 
Action: Mouse scrolled (1001, 240) with delta (0, 0)
Screenshot: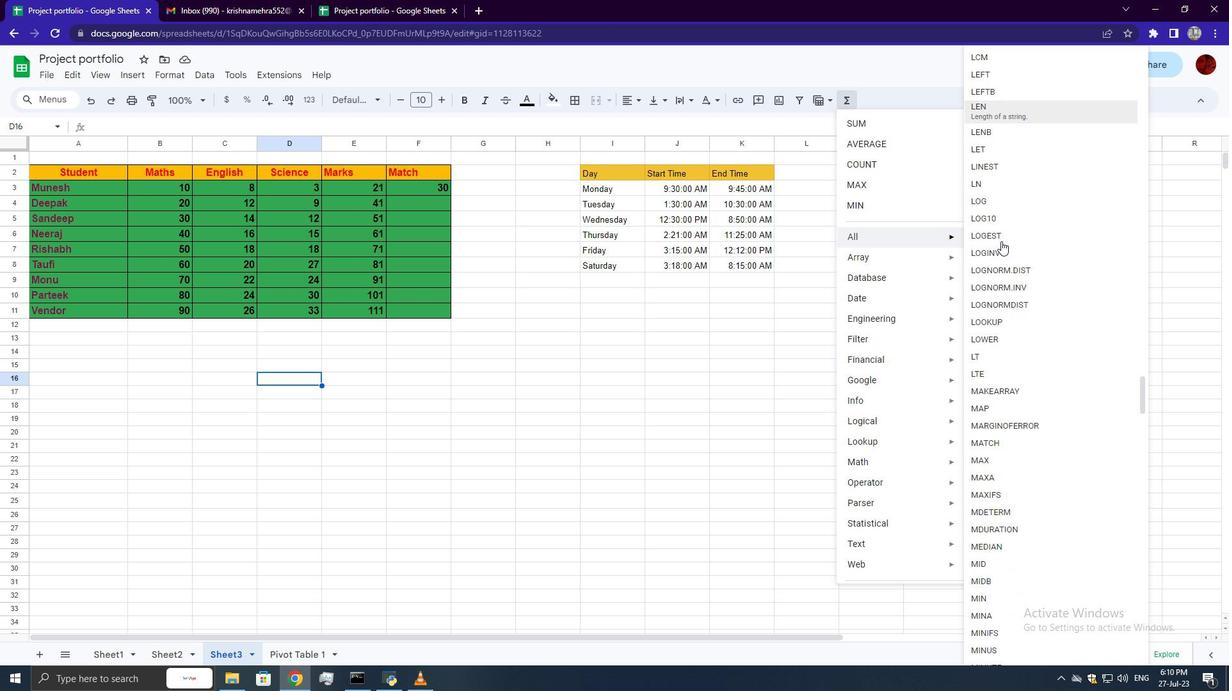 
Action: Mouse scrolled (1001, 240) with delta (0, 0)
Screenshot: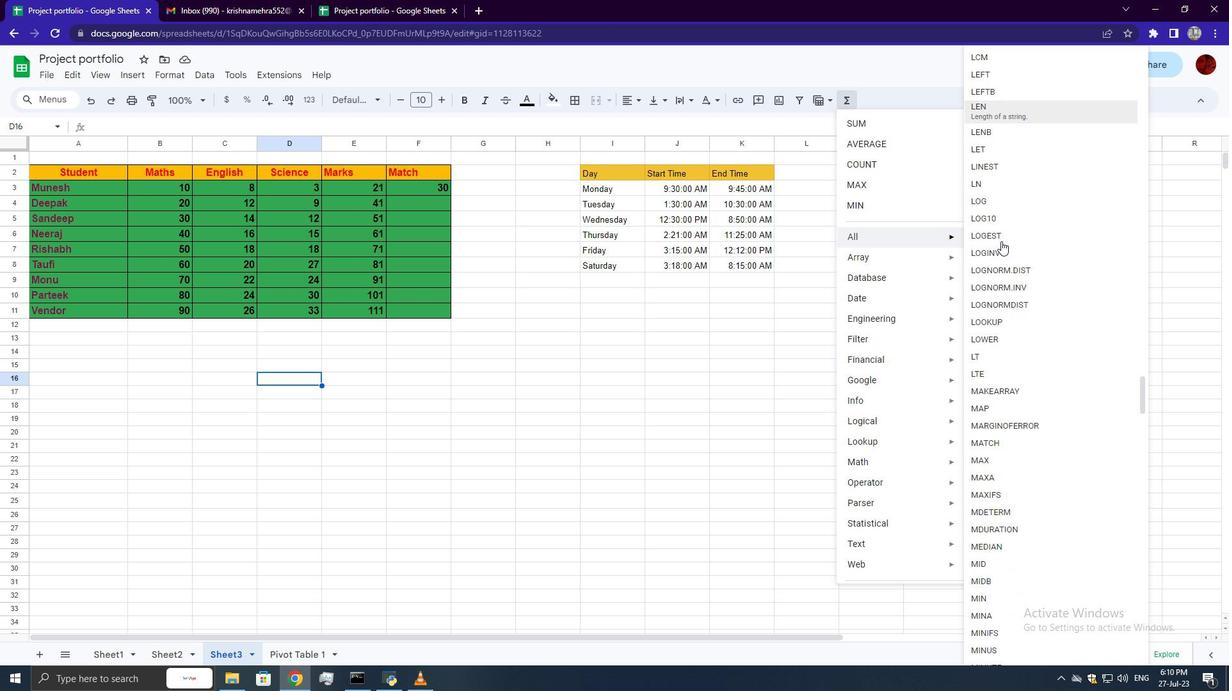 
Action: Mouse moved to (999, 309)
Screenshot: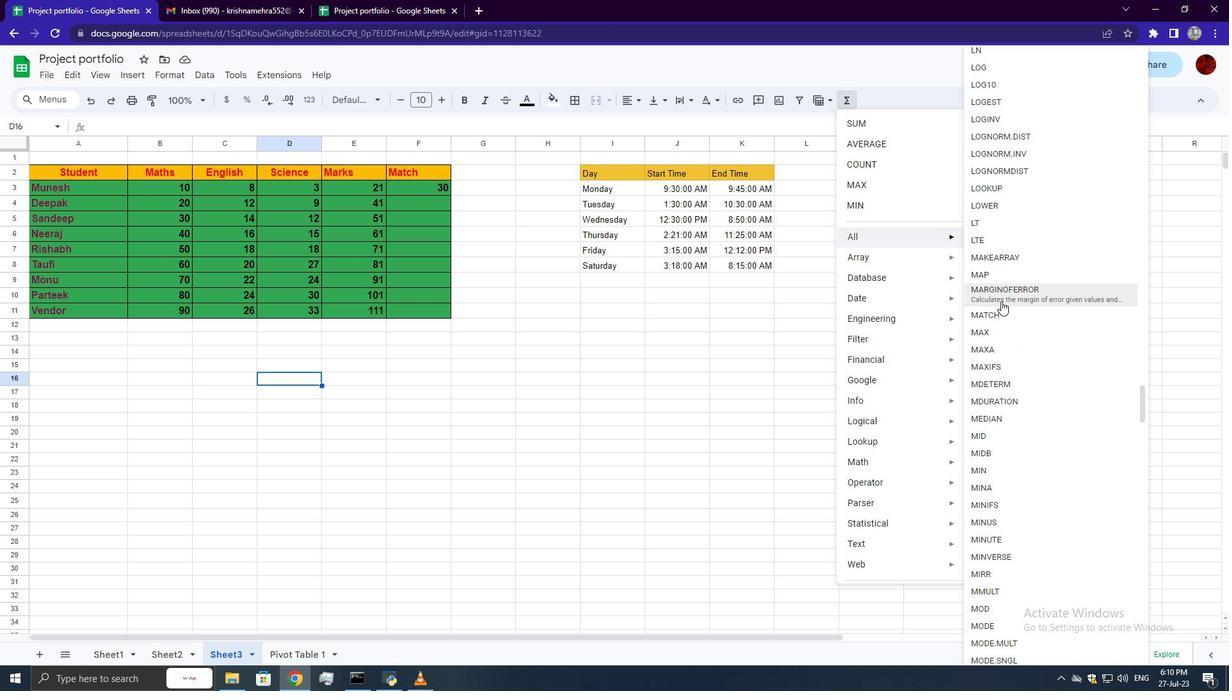 
Action: Mouse pressed left at (999, 309)
Screenshot: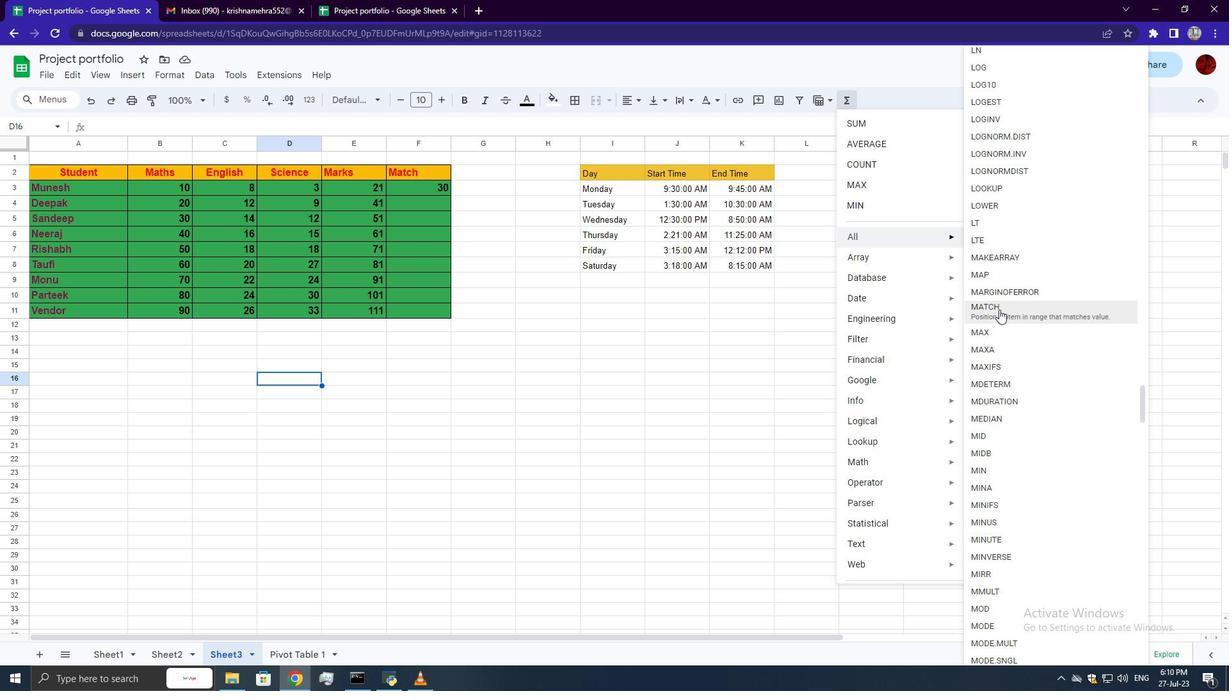 
Action: Mouse moved to (401, 189)
Screenshot: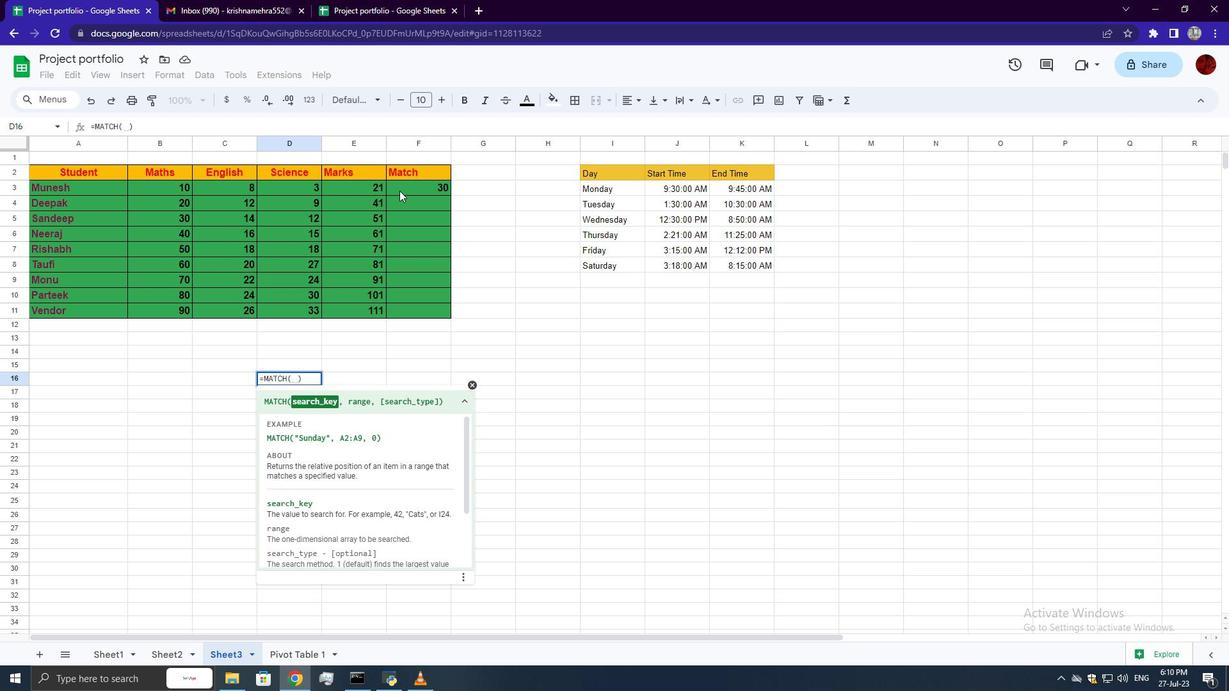 
Action: Mouse pressed left at (401, 189)
Screenshot: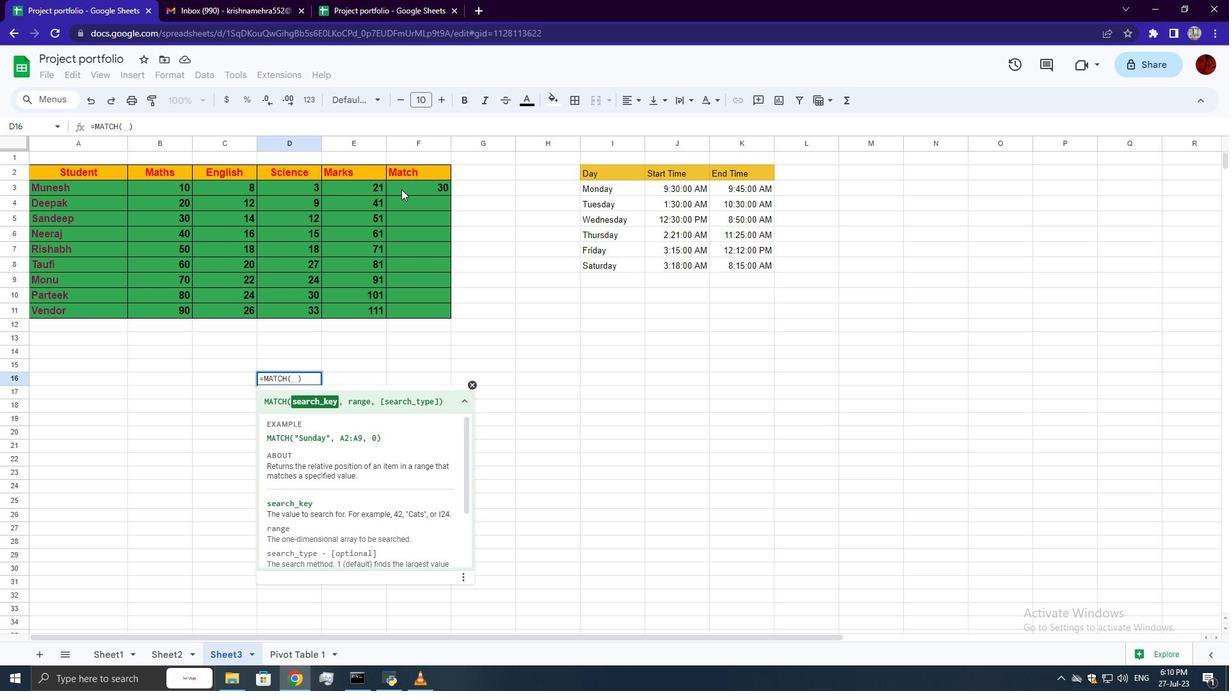 
Action: Key pressed ,
Screenshot: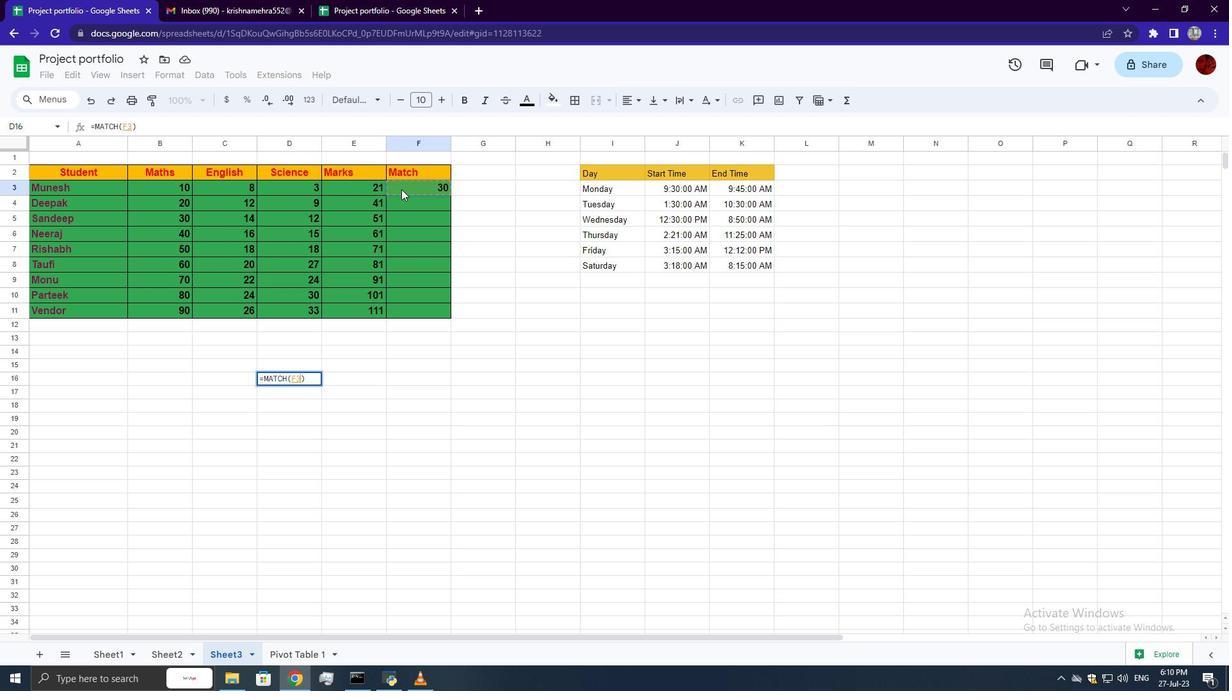 
Action: Mouse moved to (179, 186)
Screenshot: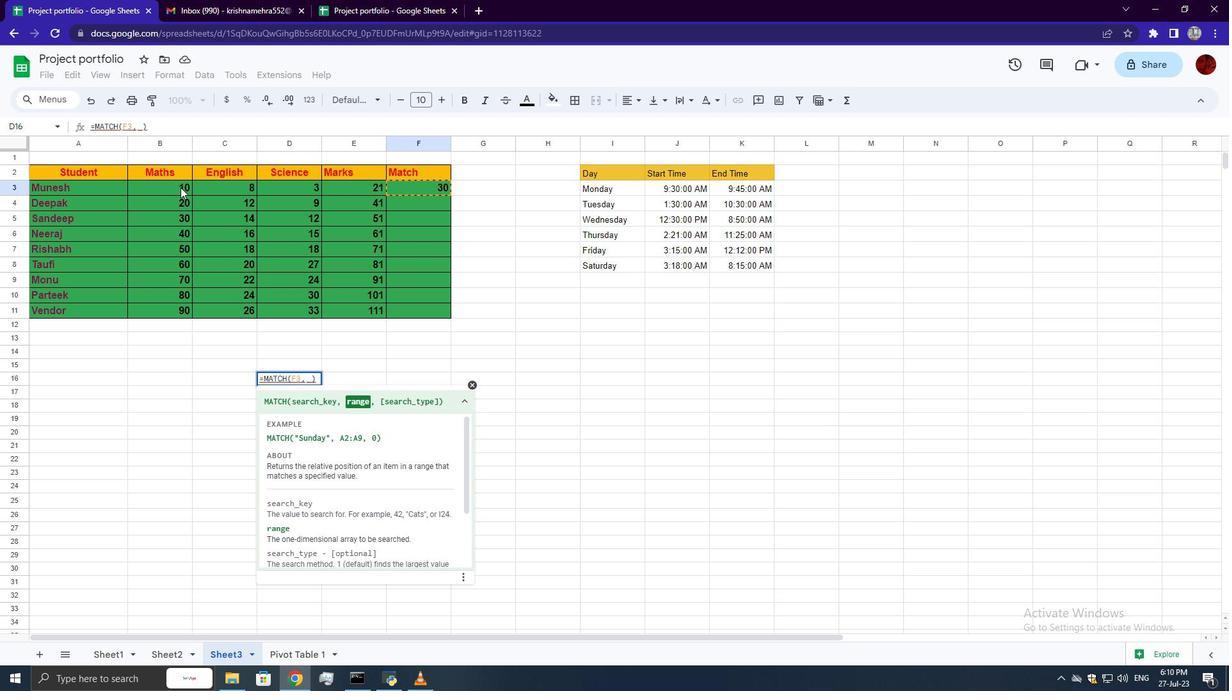 
Action: Mouse pressed left at (179, 186)
Screenshot: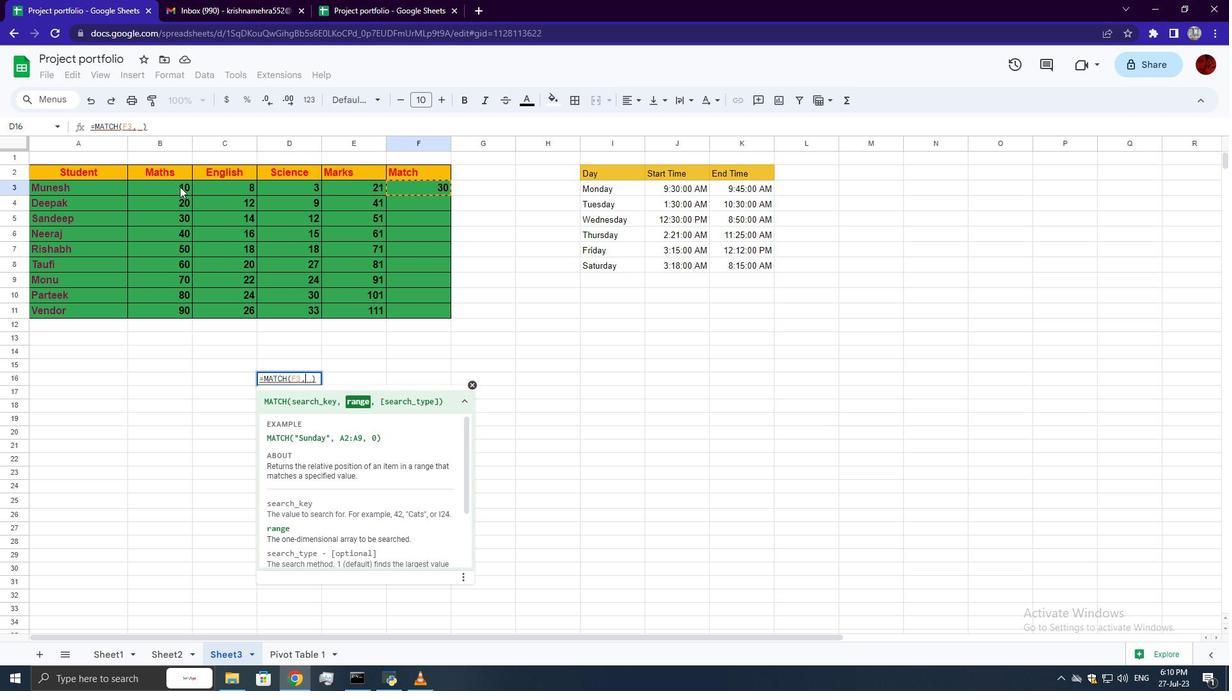 
Action: Mouse moved to (172, 305)
Screenshot: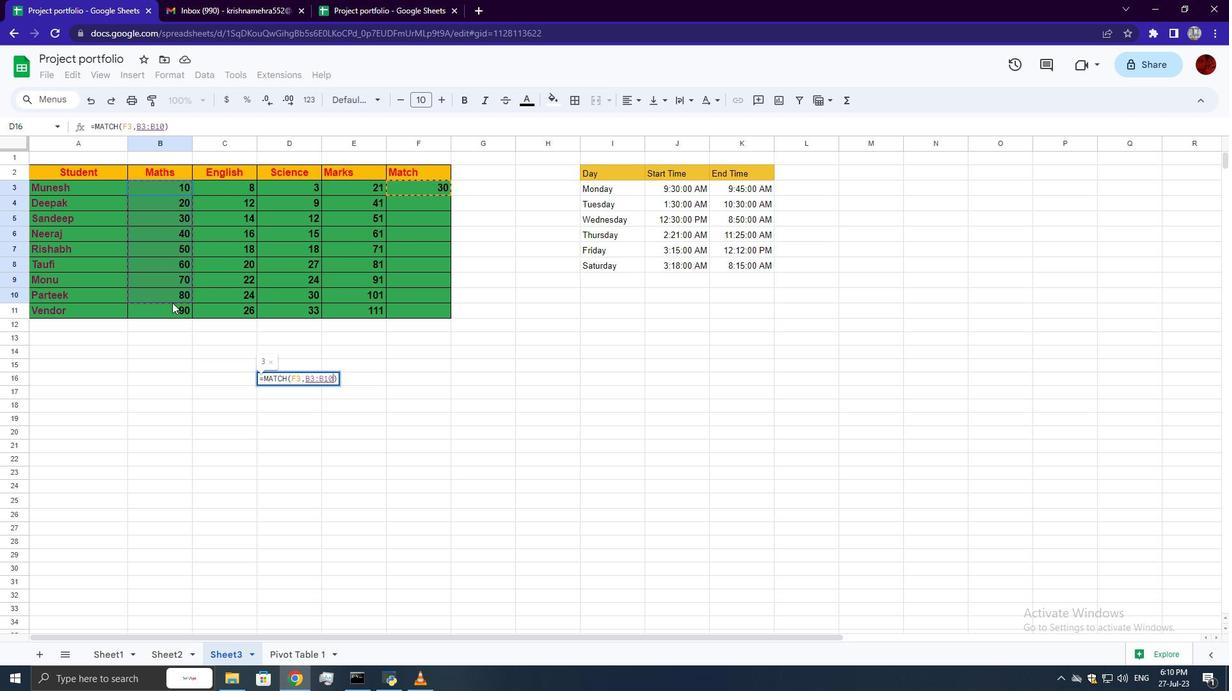 
Action: Key pressed <Key.enter>
Screenshot: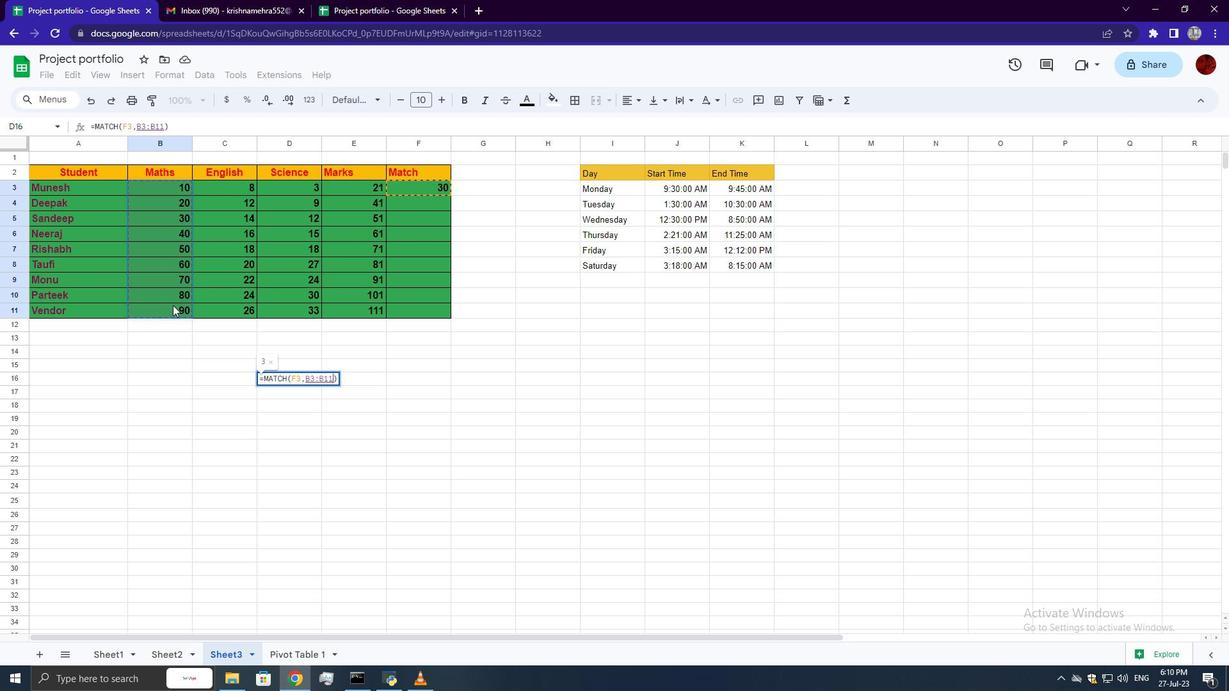 
